 Task: Find connections with filter location Zagreb- Stenjevec with filter topic #lockdownwith filter profile language Spanish with filter current company Bosch India with filter school The LNM Institute of Information Technology with filter industry Bars, Taverns, and Nightclubs with filter service category Immigration Law with filter keywords title Organizer
Action: Mouse moved to (704, 78)
Screenshot: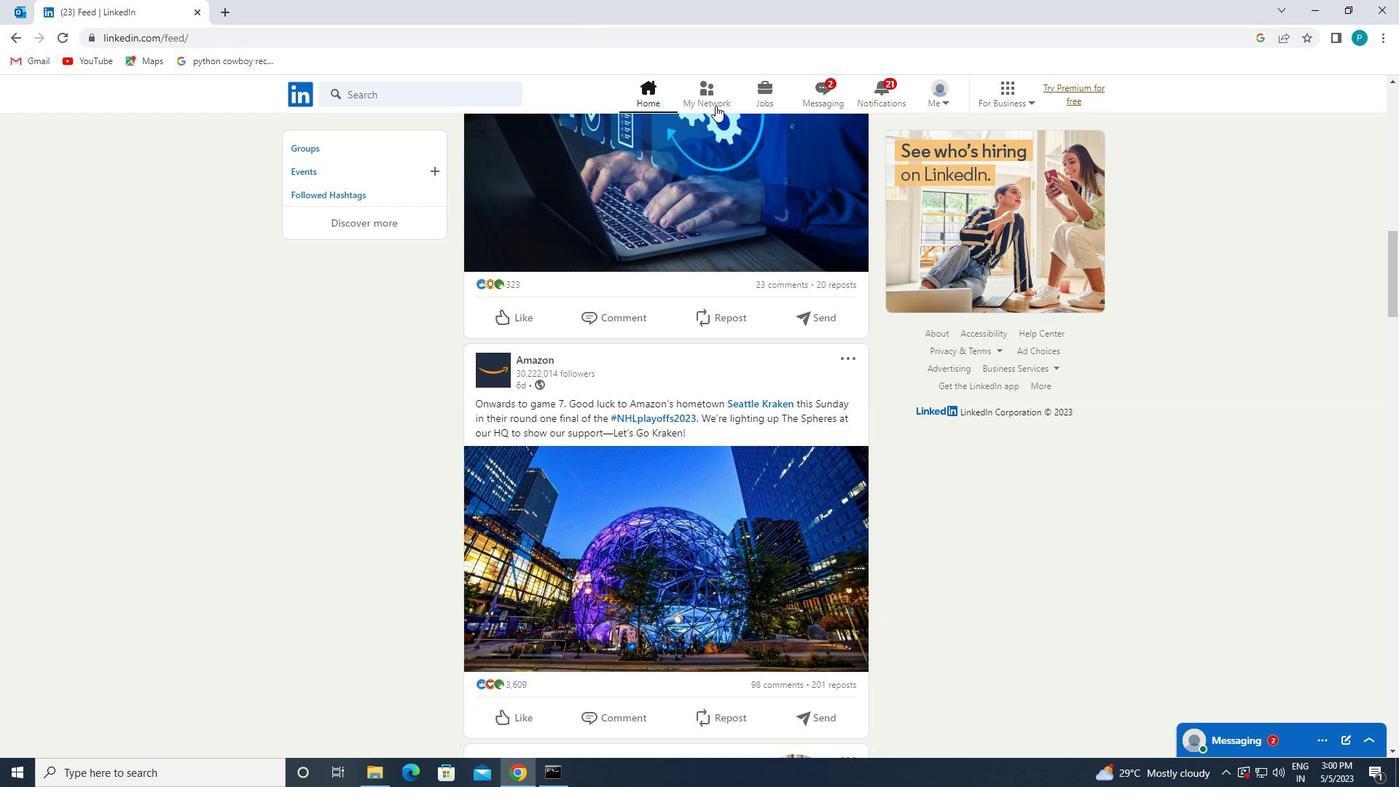 
Action: Mouse pressed left at (704, 78)
Screenshot: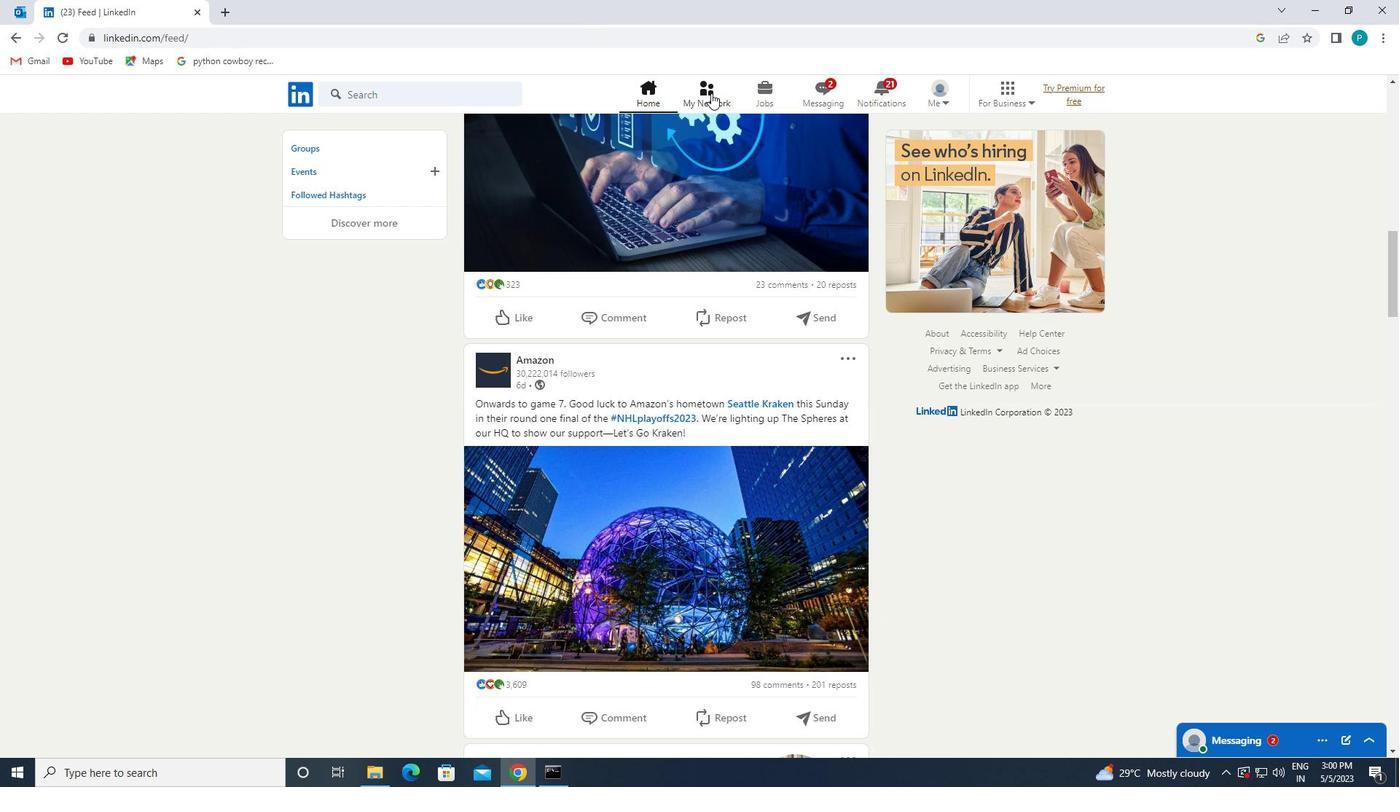 
Action: Mouse moved to (427, 179)
Screenshot: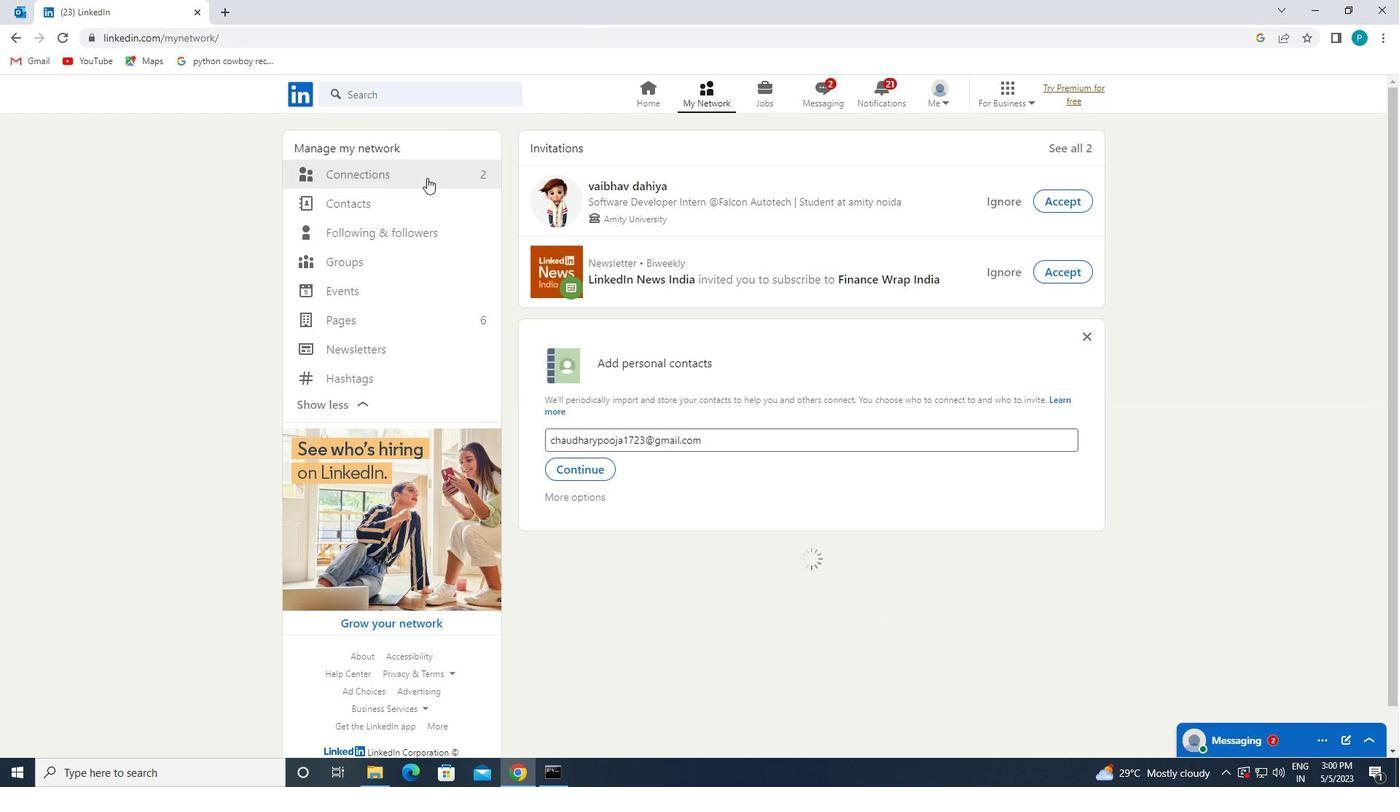 
Action: Mouse pressed left at (427, 179)
Screenshot: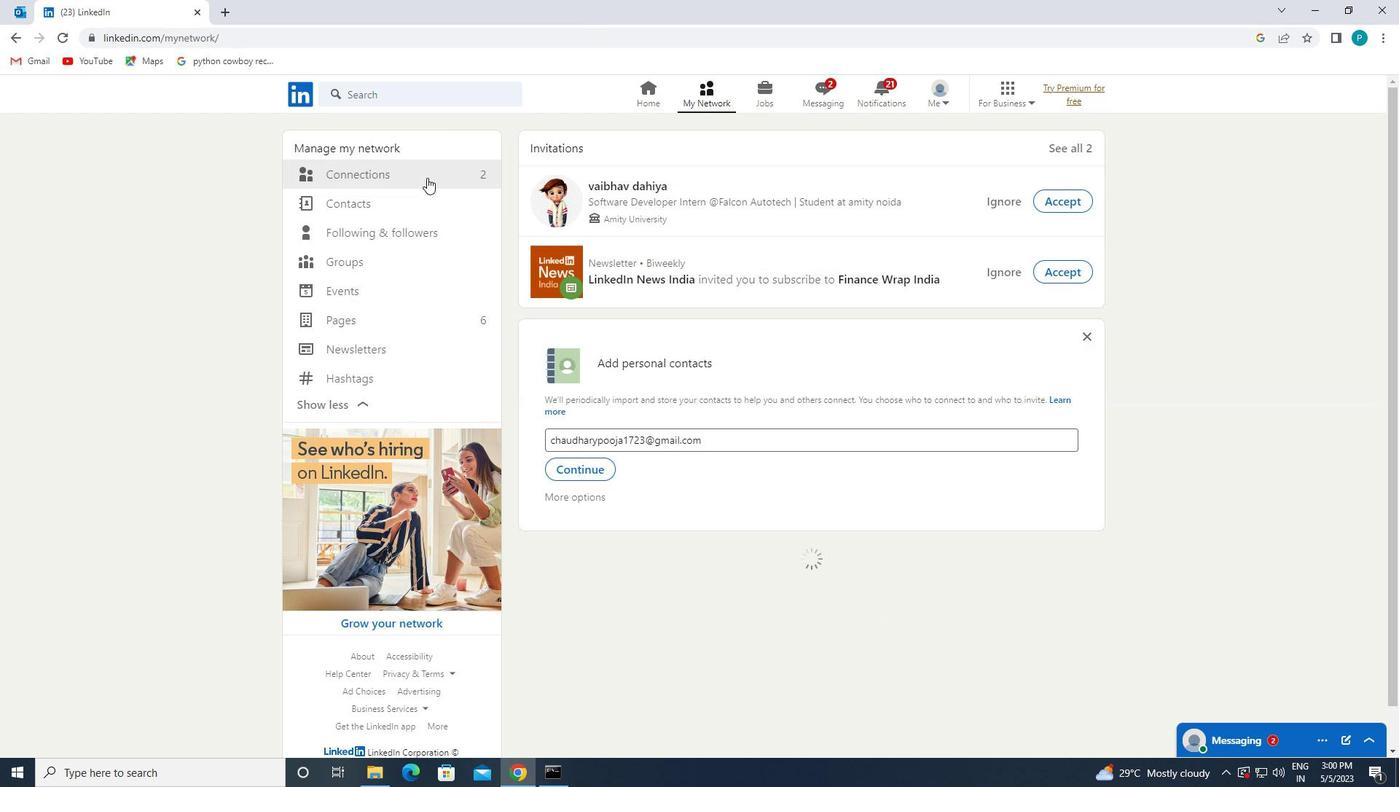 
Action: Mouse moved to (801, 181)
Screenshot: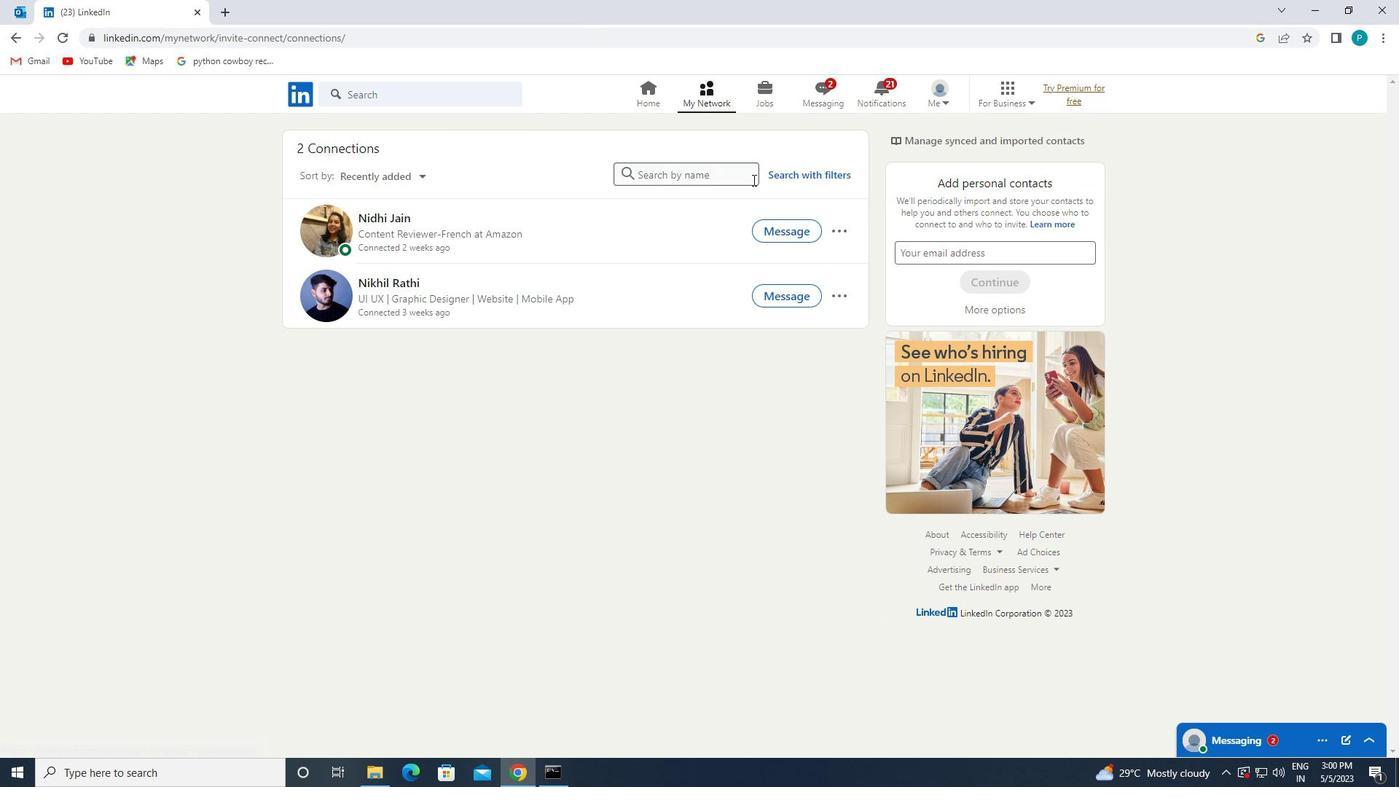 
Action: Mouse pressed left at (801, 181)
Screenshot: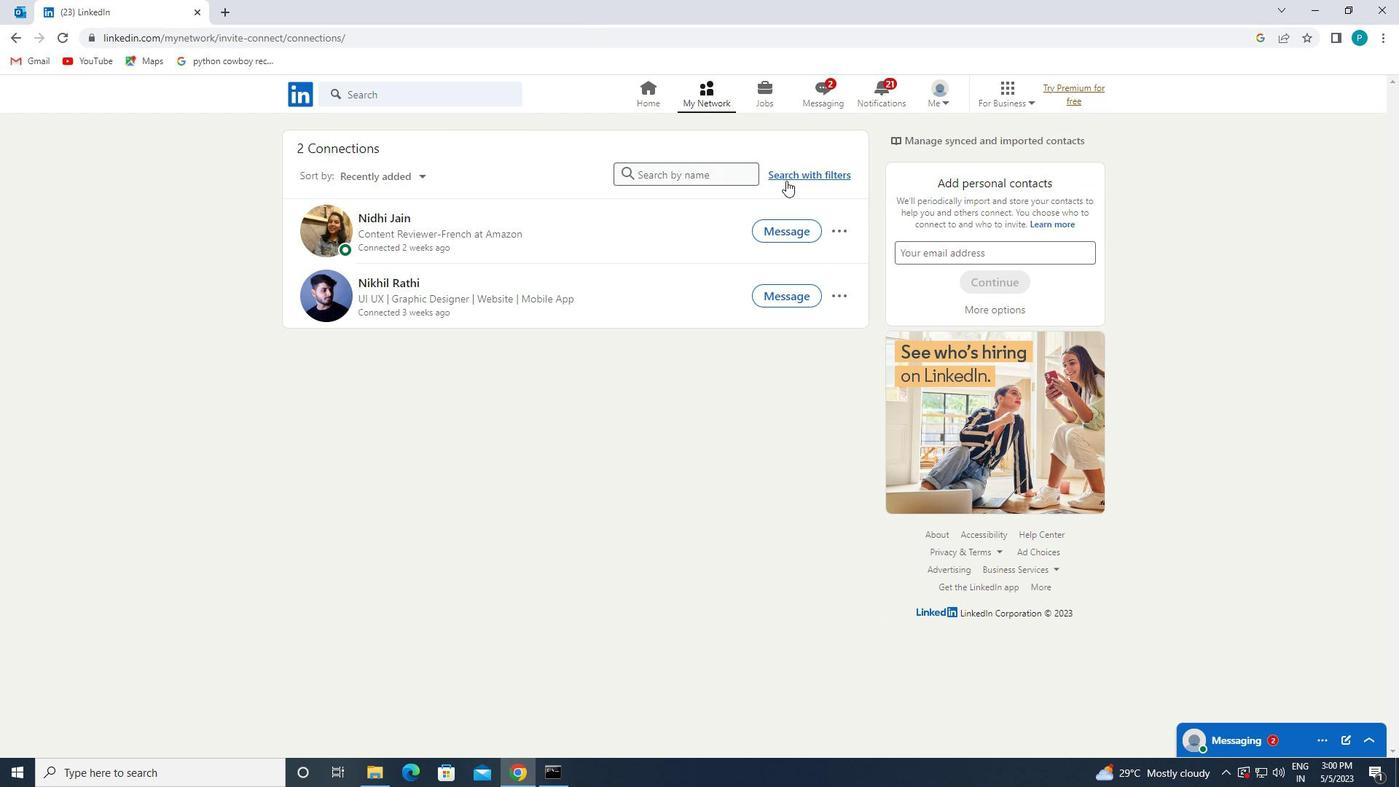 
Action: Mouse moved to (742, 136)
Screenshot: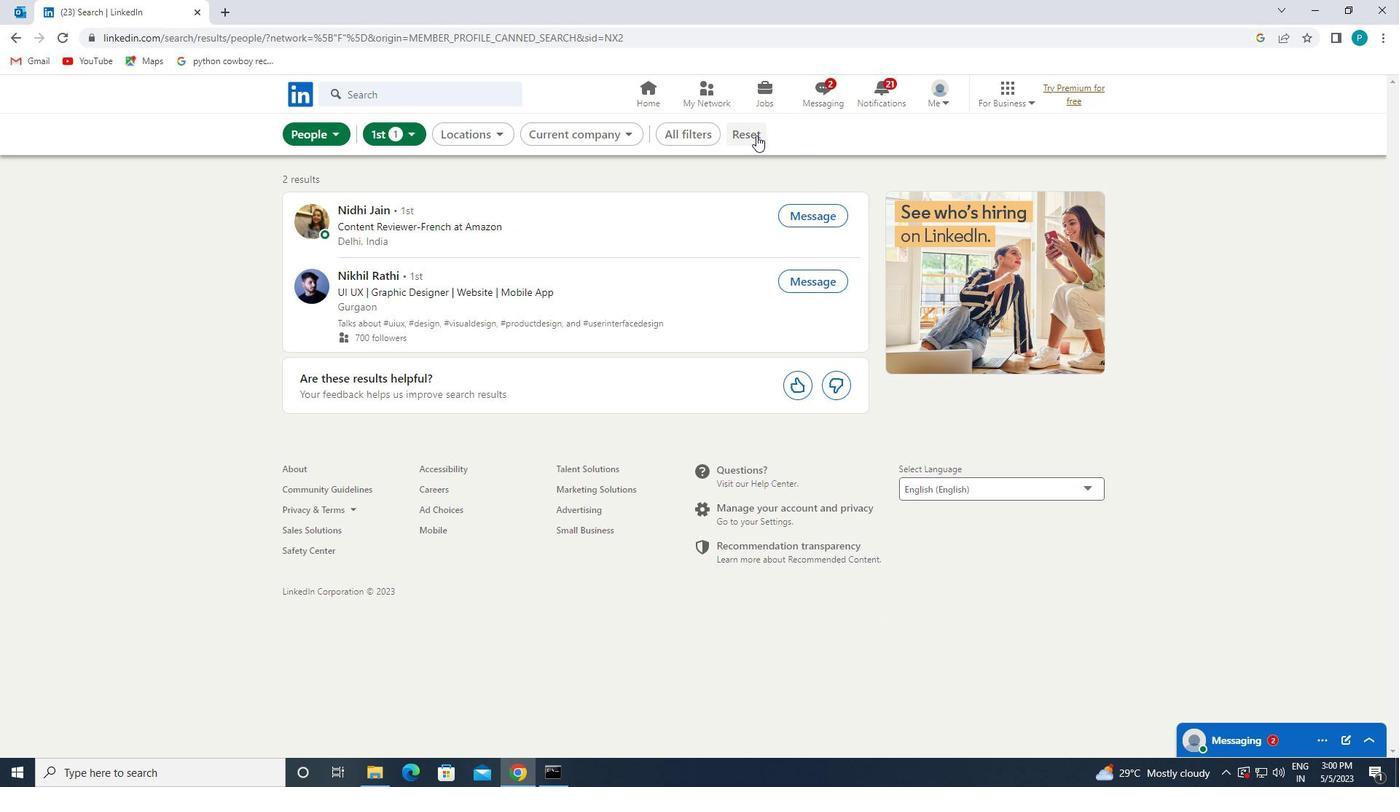 
Action: Mouse pressed left at (742, 136)
Screenshot: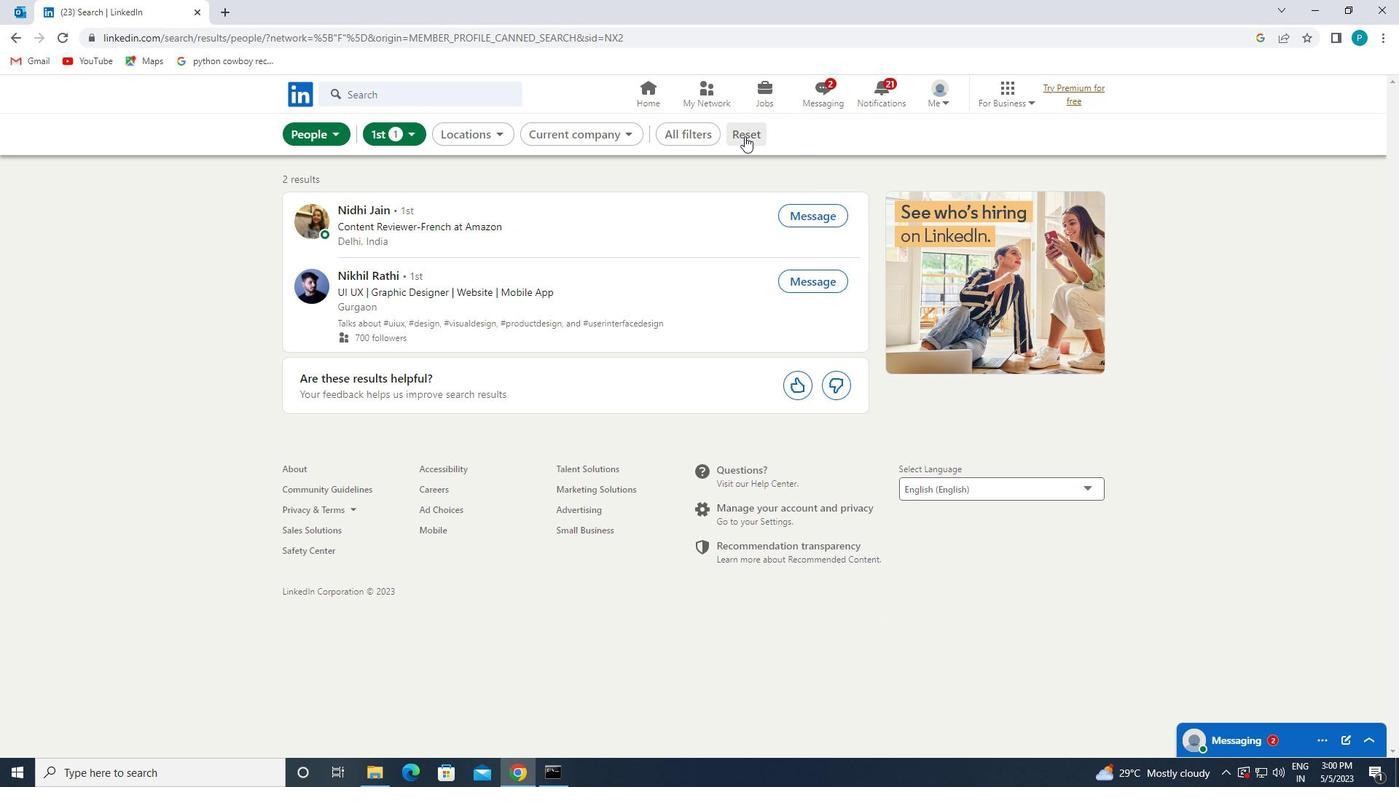 
Action: Mouse moved to (730, 131)
Screenshot: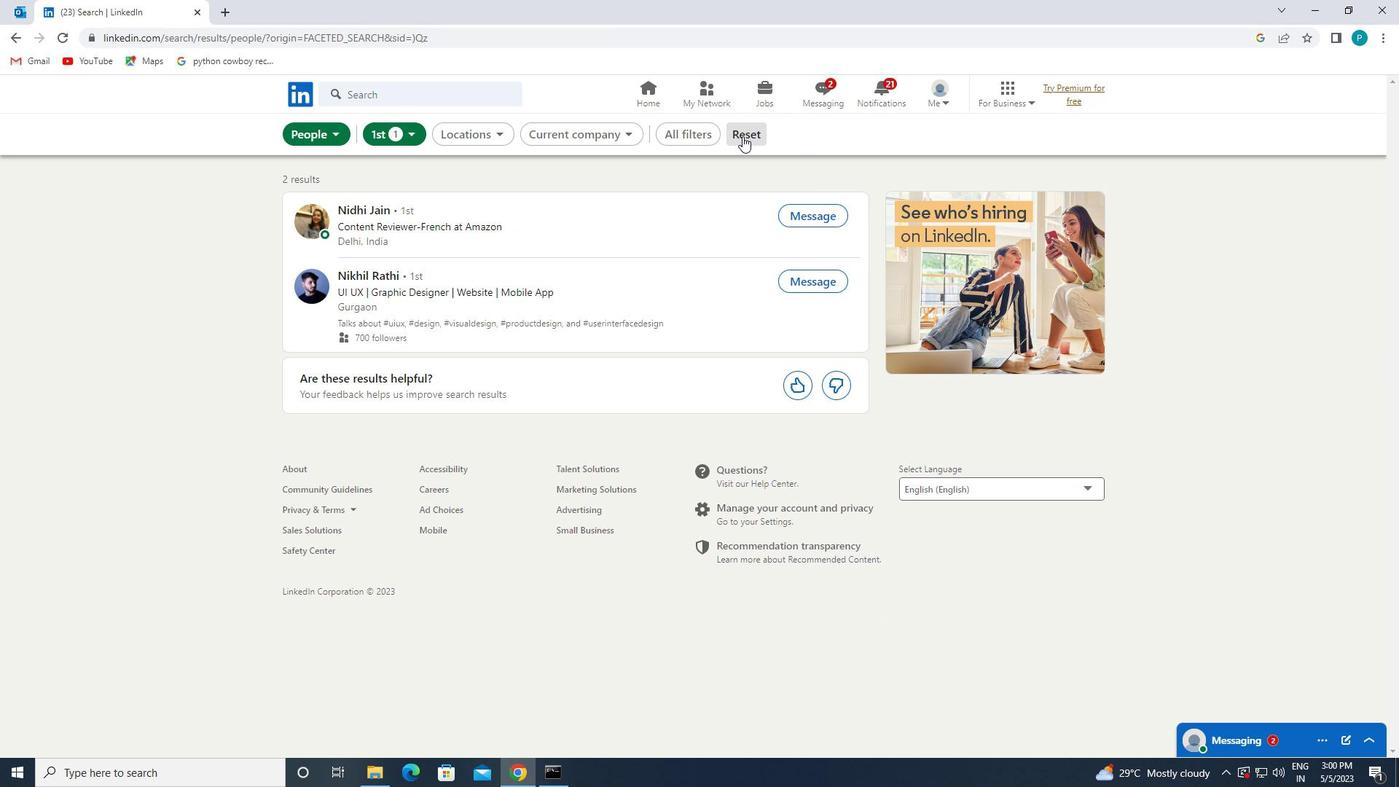 
Action: Mouse pressed left at (730, 131)
Screenshot: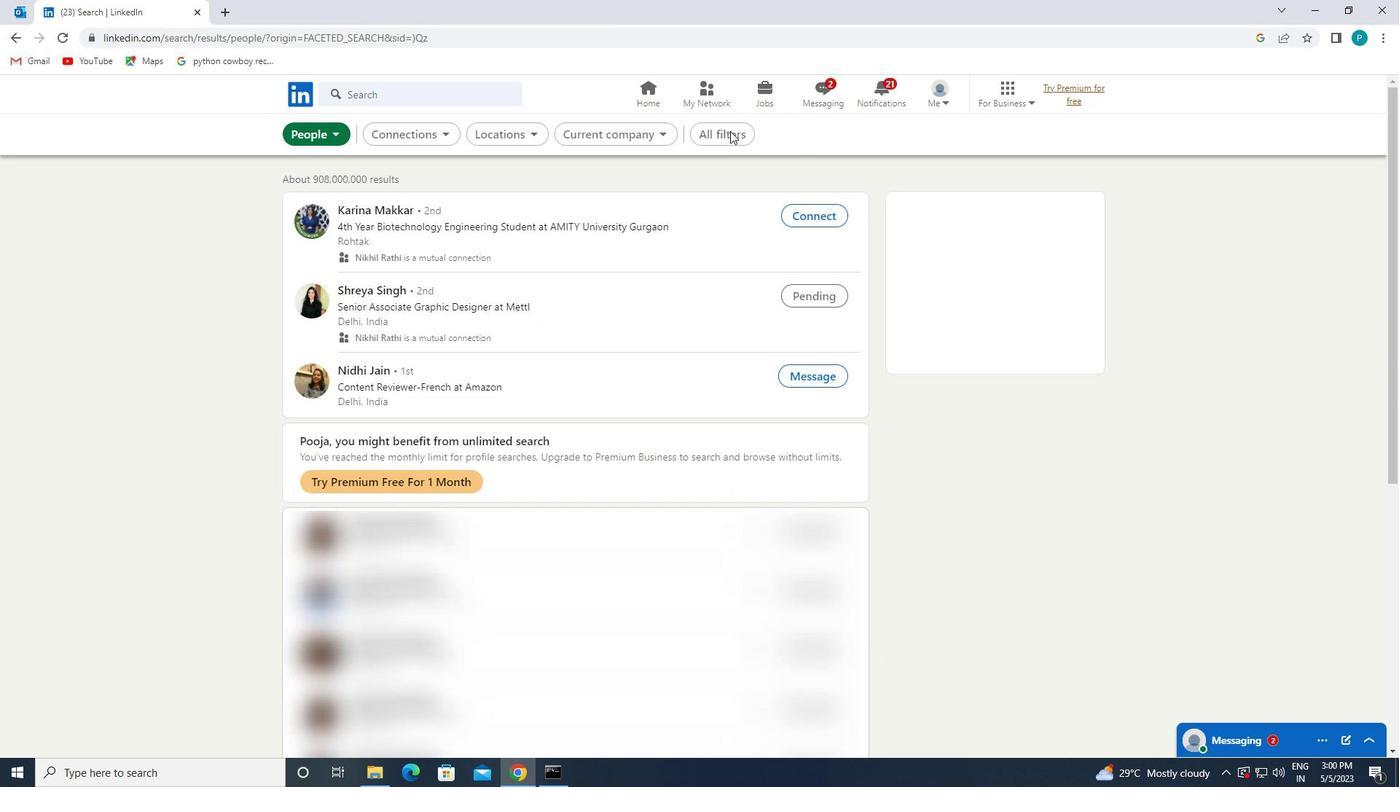 
Action: Mouse moved to (1240, 476)
Screenshot: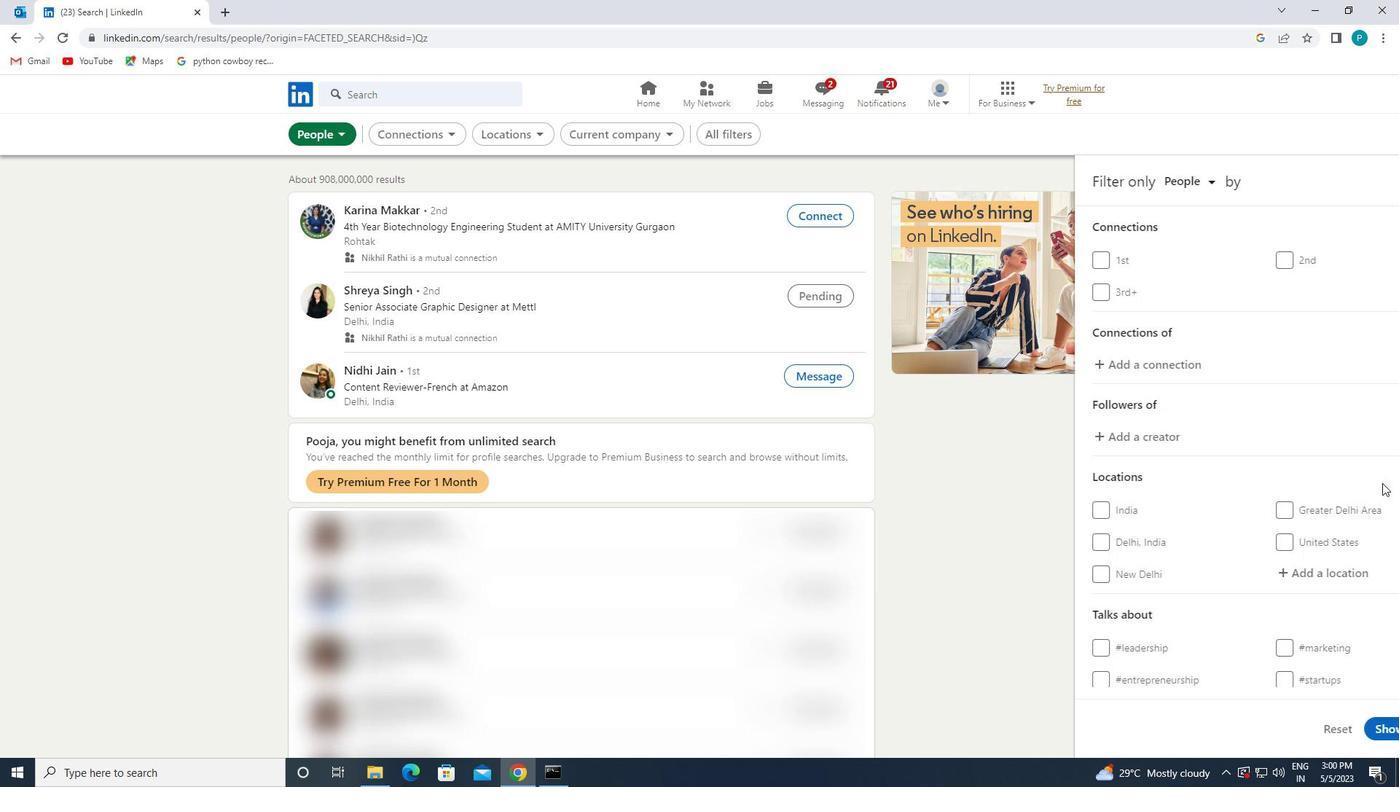 
Action: Mouse scrolled (1240, 475) with delta (0, 0)
Screenshot: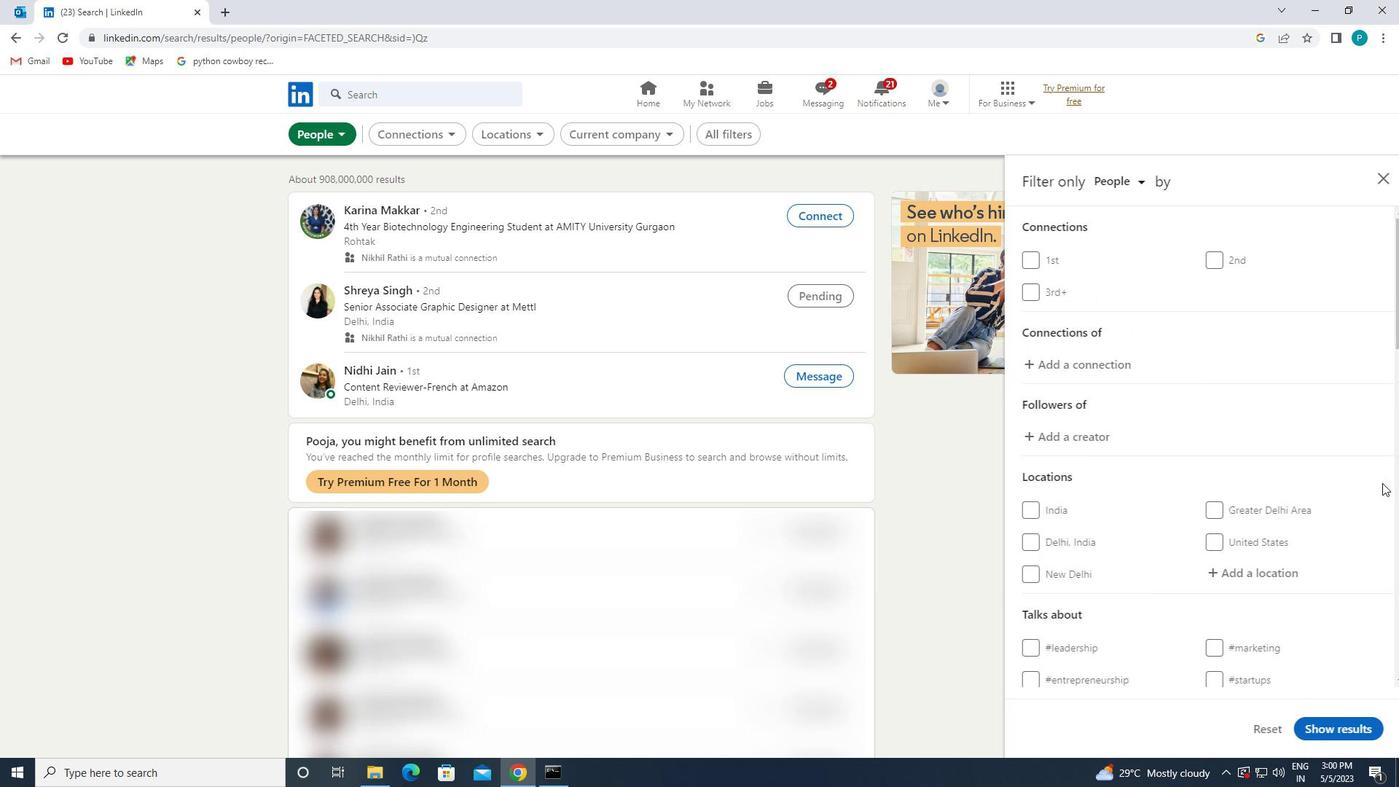 
Action: Mouse scrolled (1240, 475) with delta (0, 0)
Screenshot: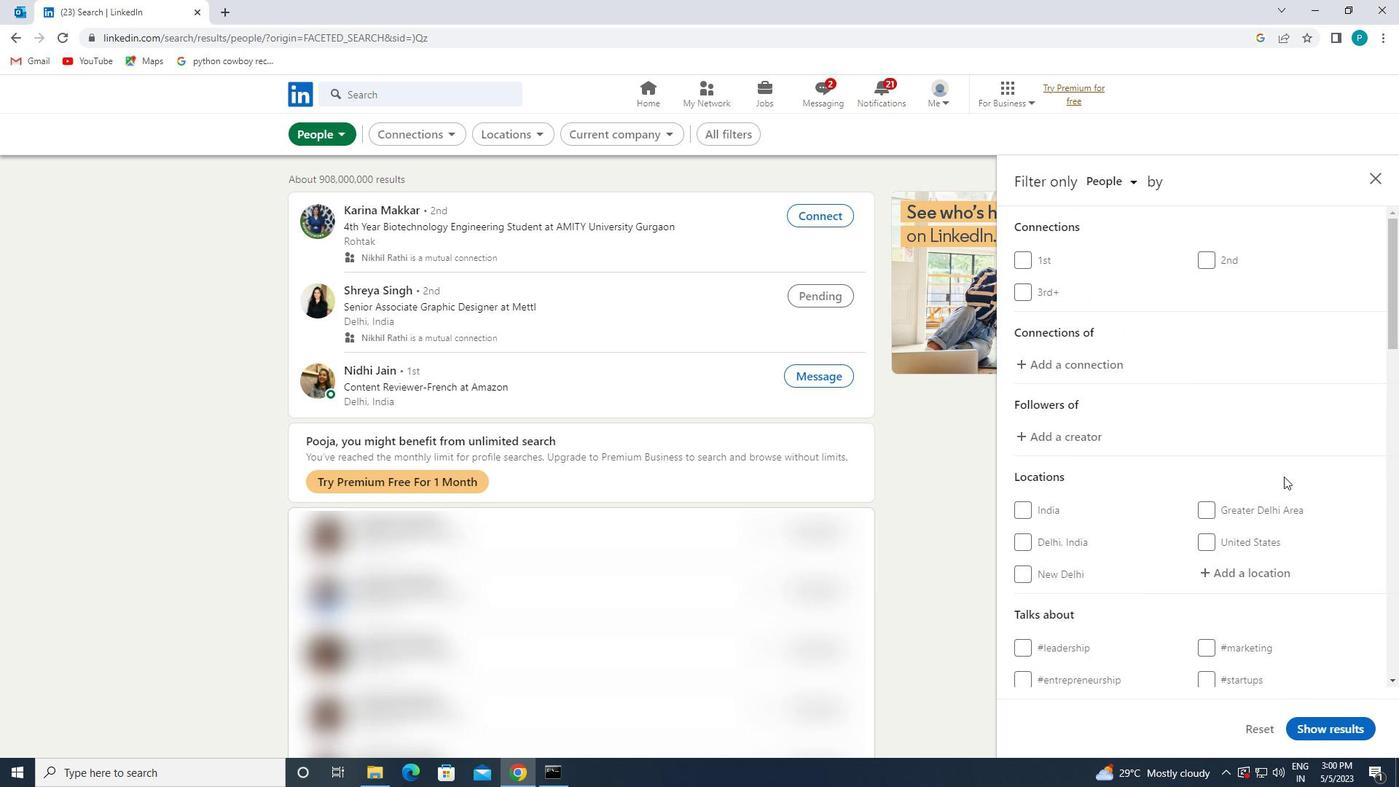 
Action: Mouse moved to (1233, 434)
Screenshot: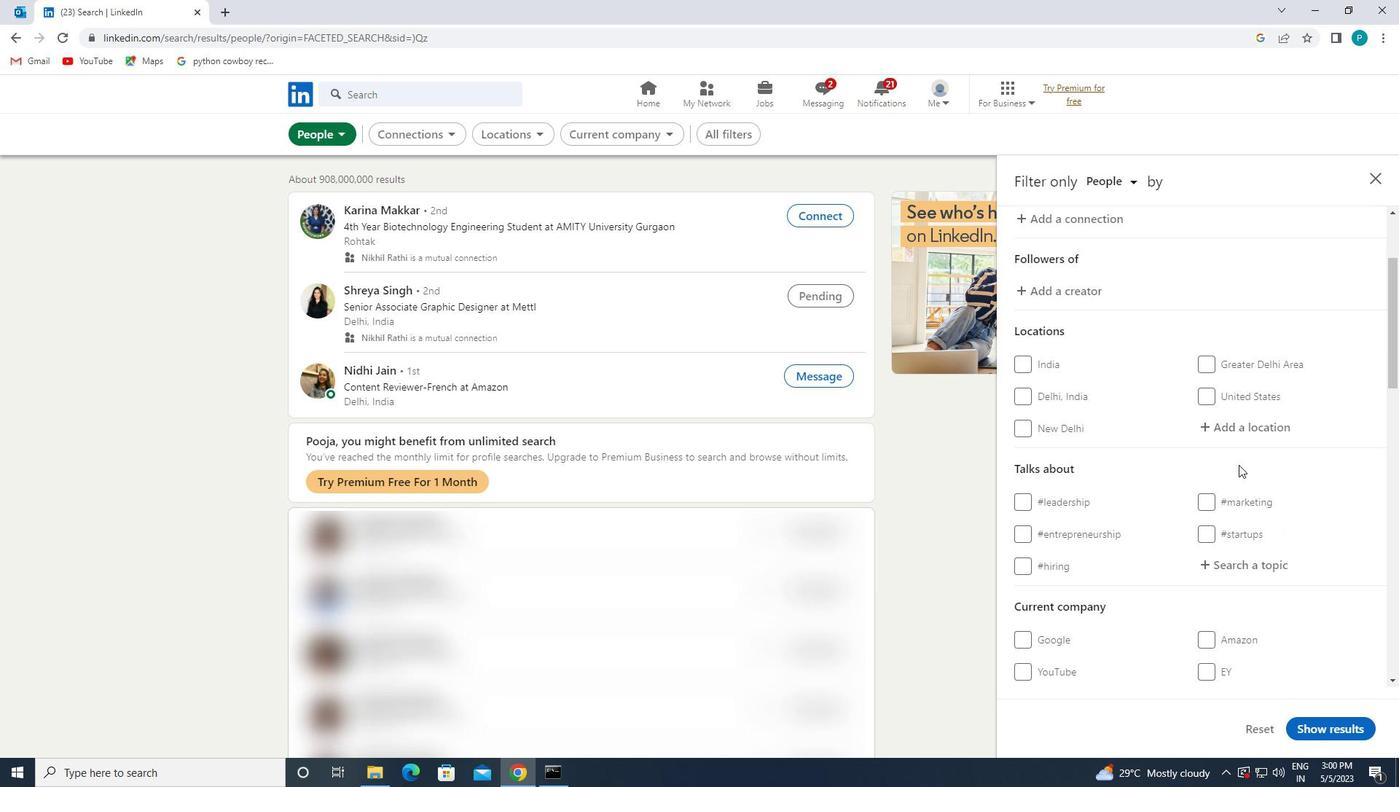 
Action: Mouse pressed left at (1233, 434)
Screenshot: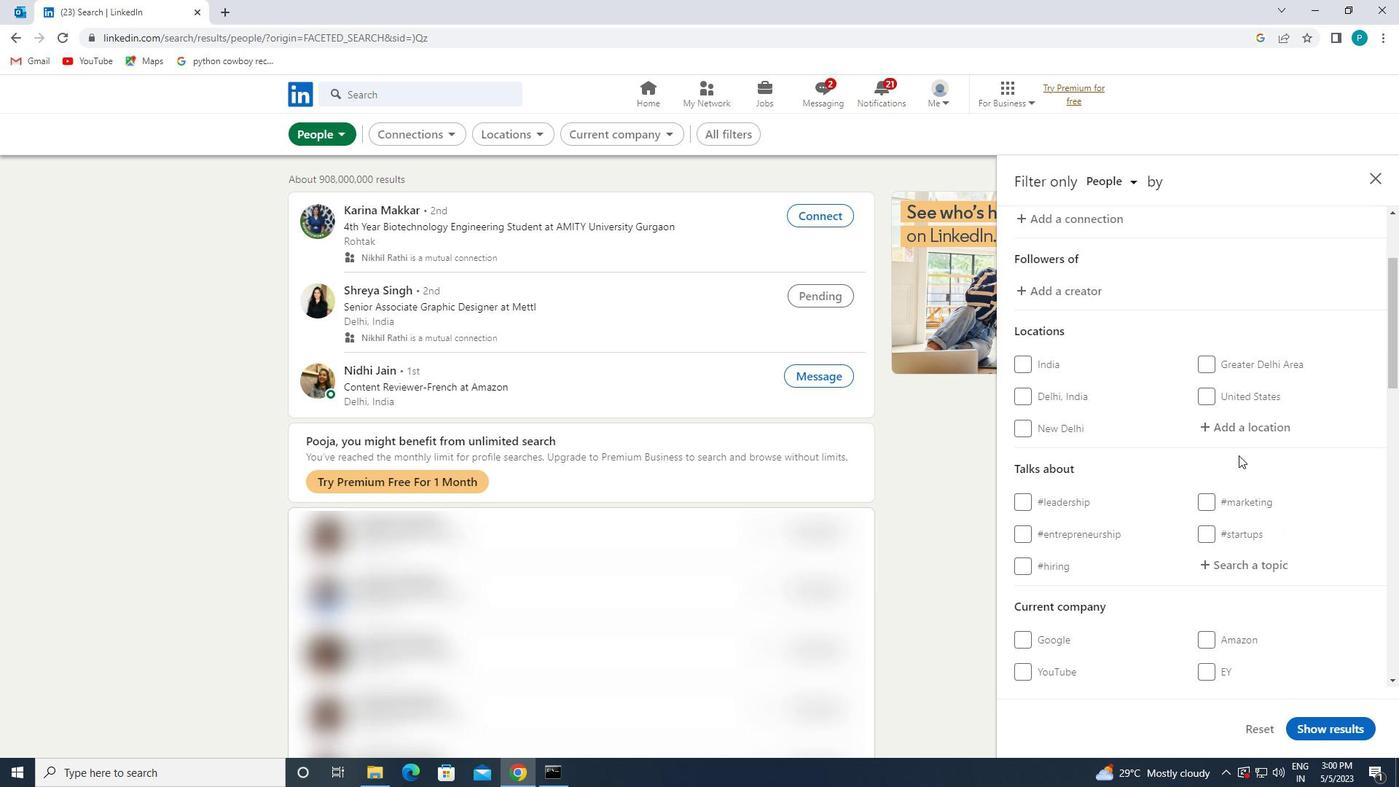 
Action: Key pressed <Key.caps_lock>z<Key.caps_lock>agreb
Screenshot: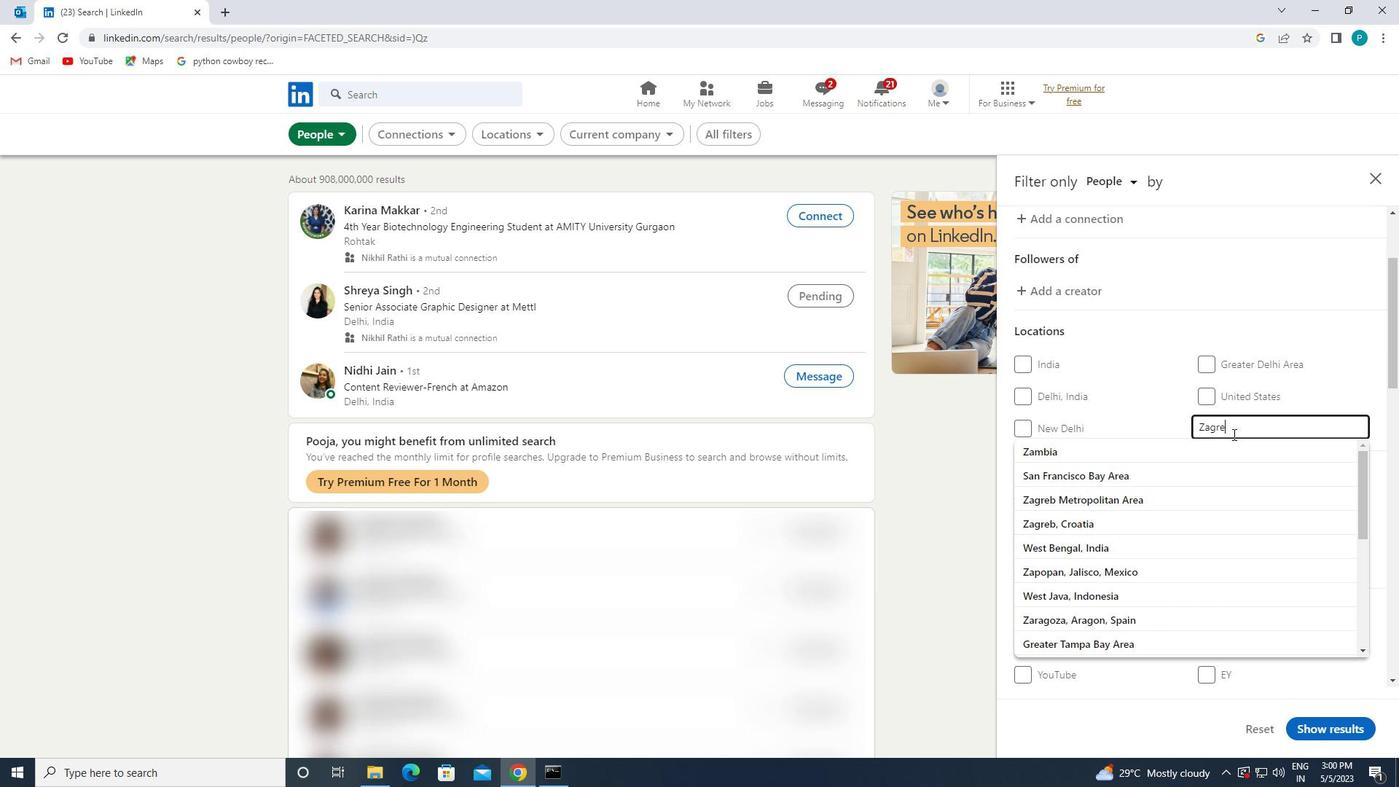 
Action: Mouse moved to (1250, 435)
Screenshot: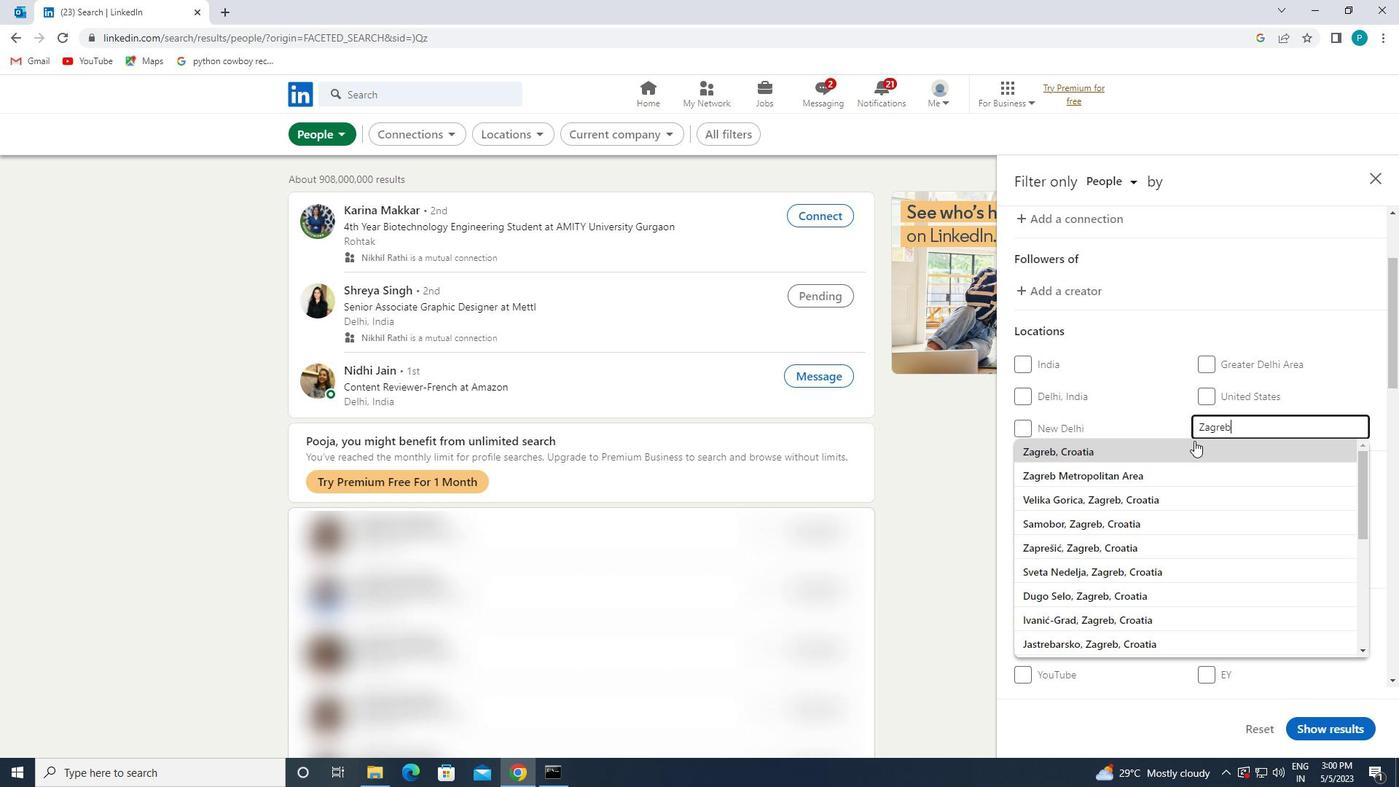 
Action: Key pressed <Key.space>-<Key.space><Key.caps_lock>s<Key.caps_lock>tenjevec
Screenshot: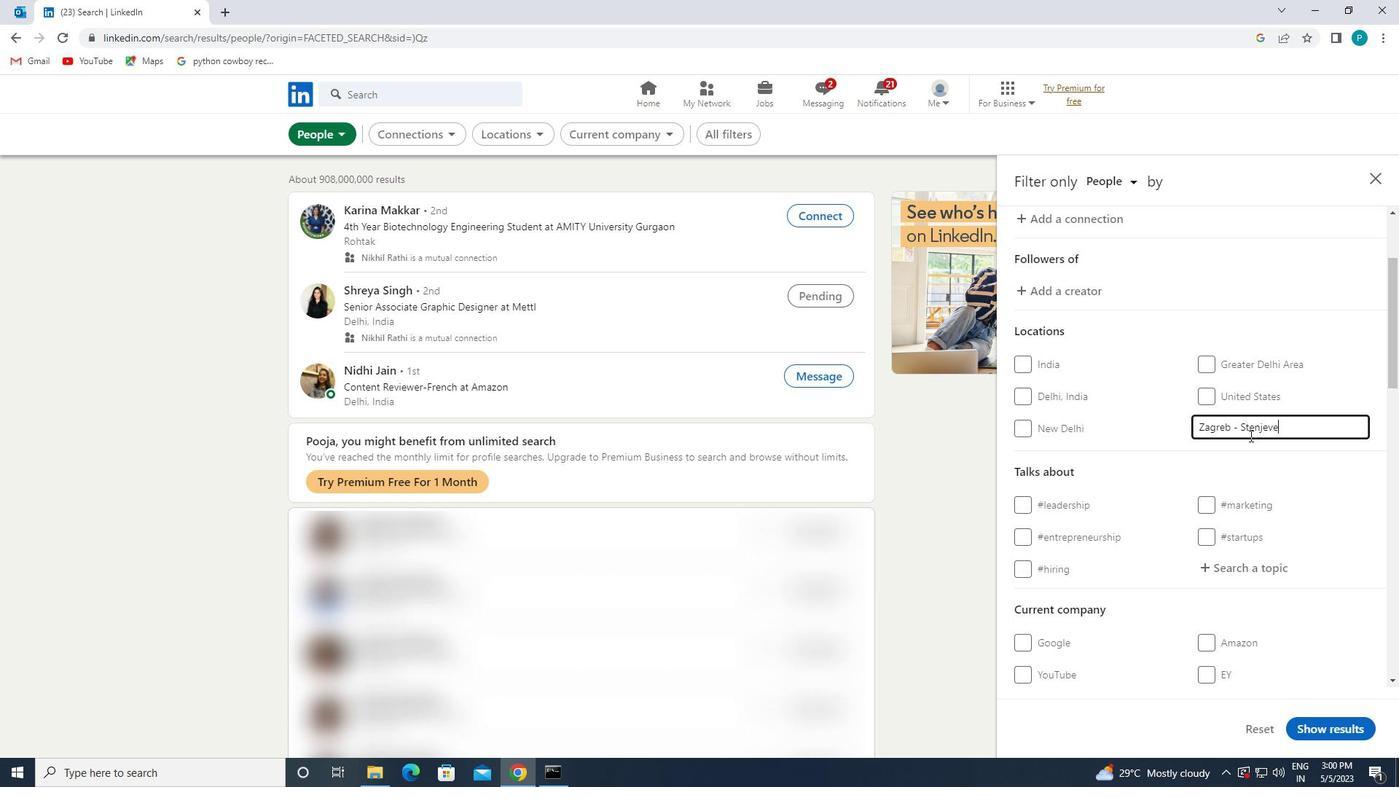 
Action: Mouse moved to (1247, 518)
Screenshot: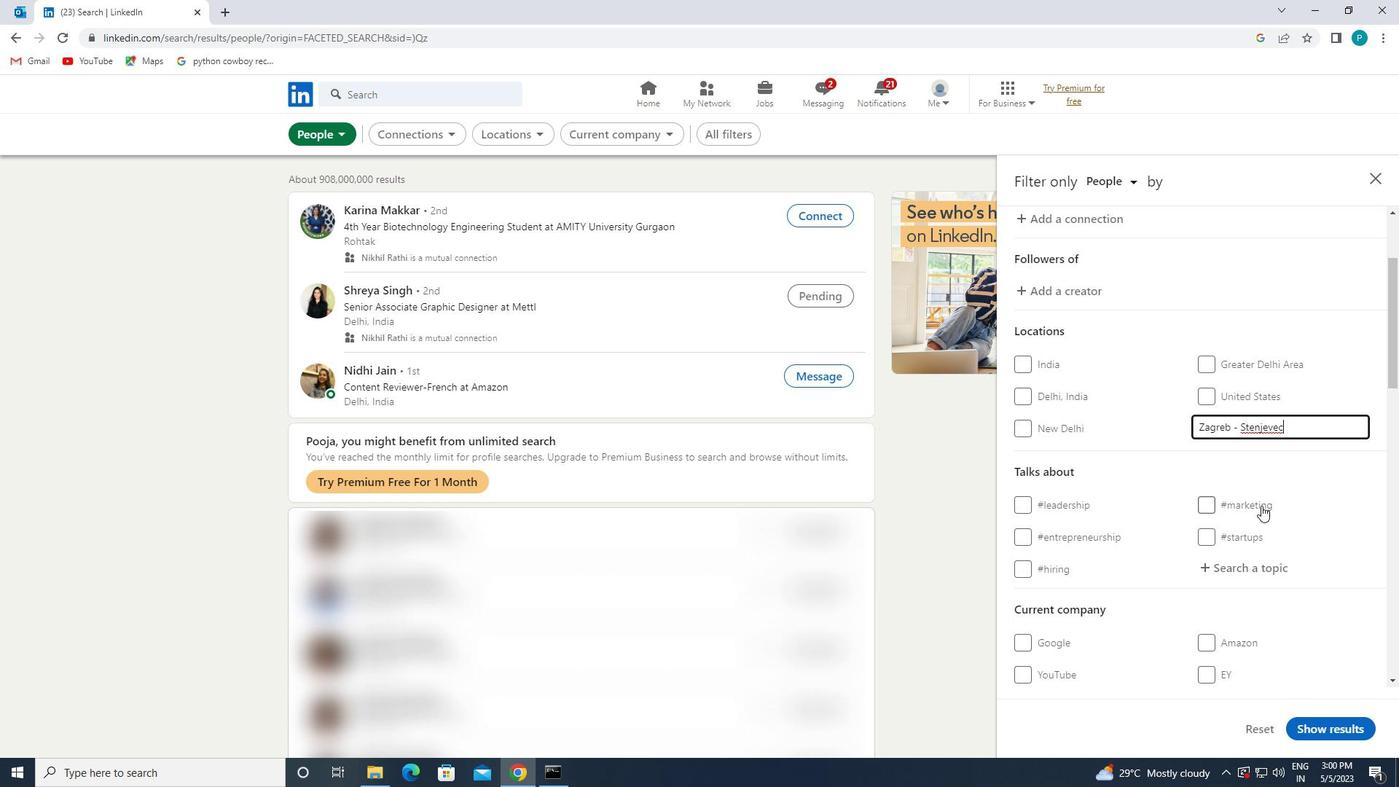 
Action: Mouse scrolled (1247, 517) with delta (0, 0)
Screenshot: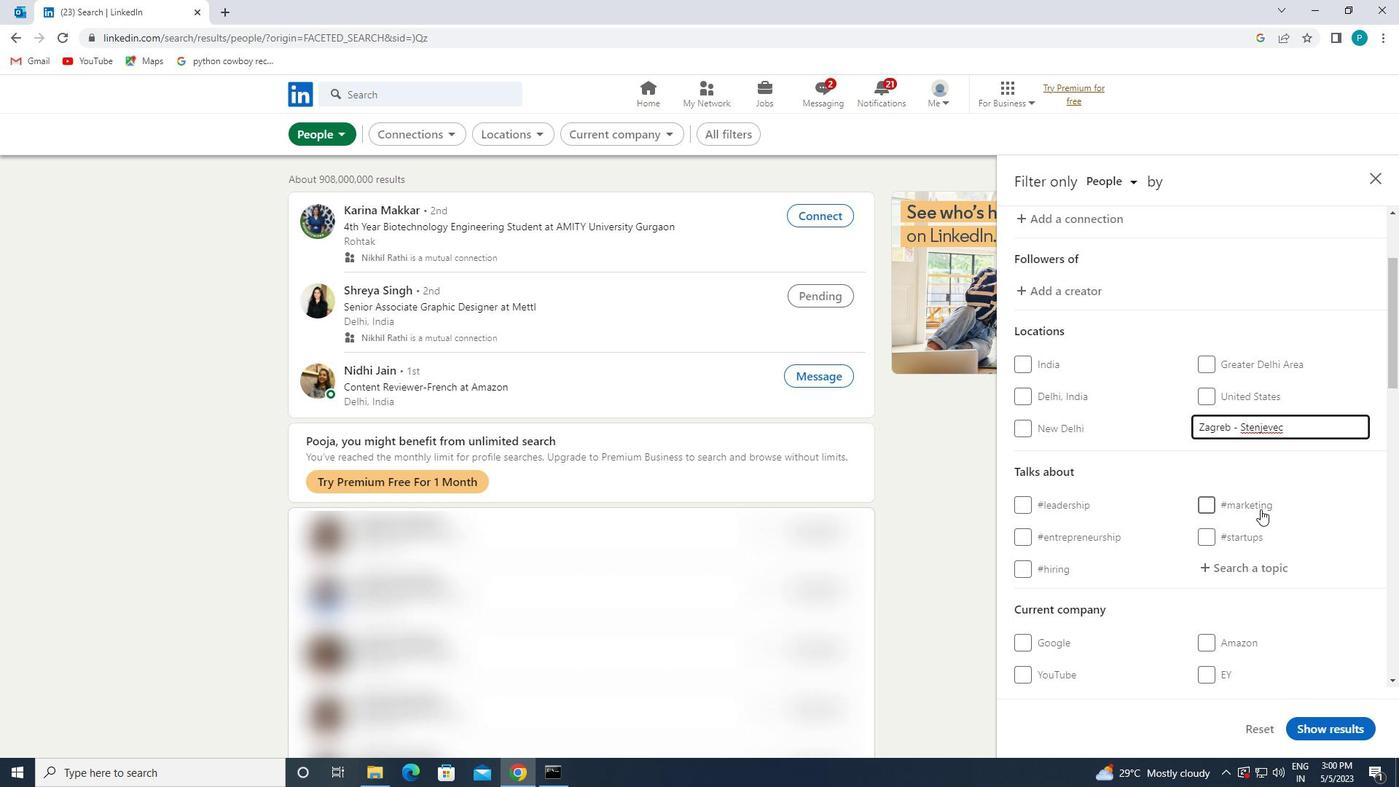 
Action: Mouse moved to (1241, 505)
Screenshot: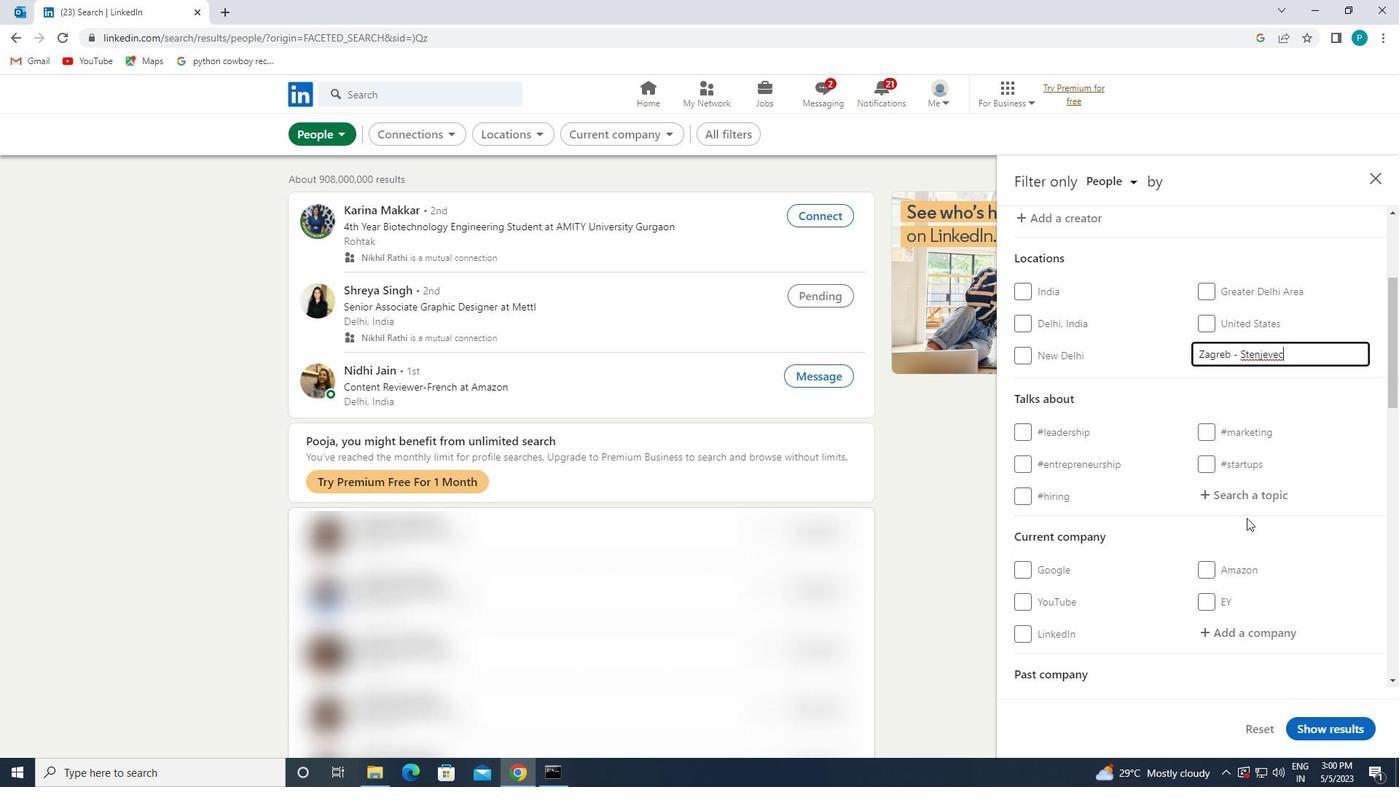 
Action: Mouse pressed left at (1241, 505)
Screenshot: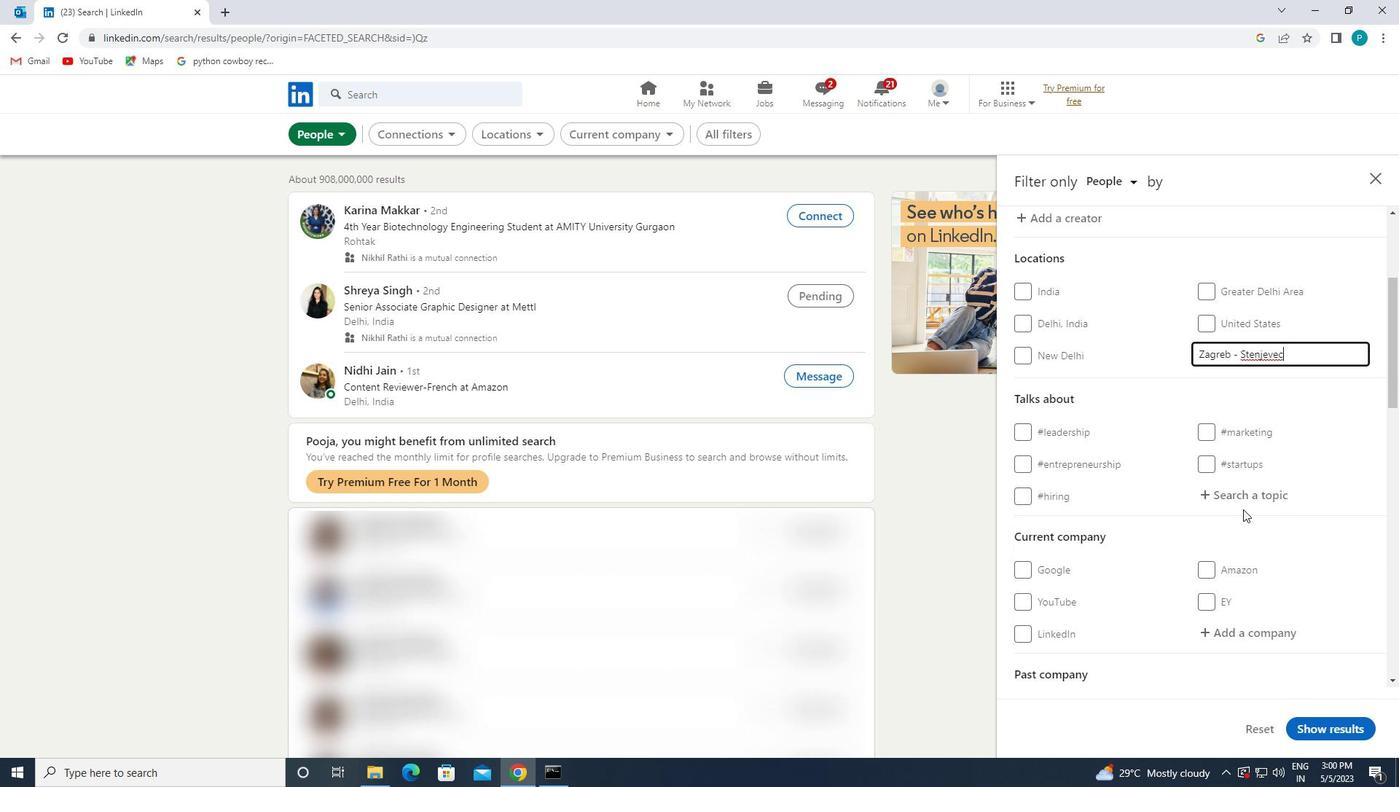 
Action: Key pressed <Key.shift>#LOCKDOWN
Screenshot: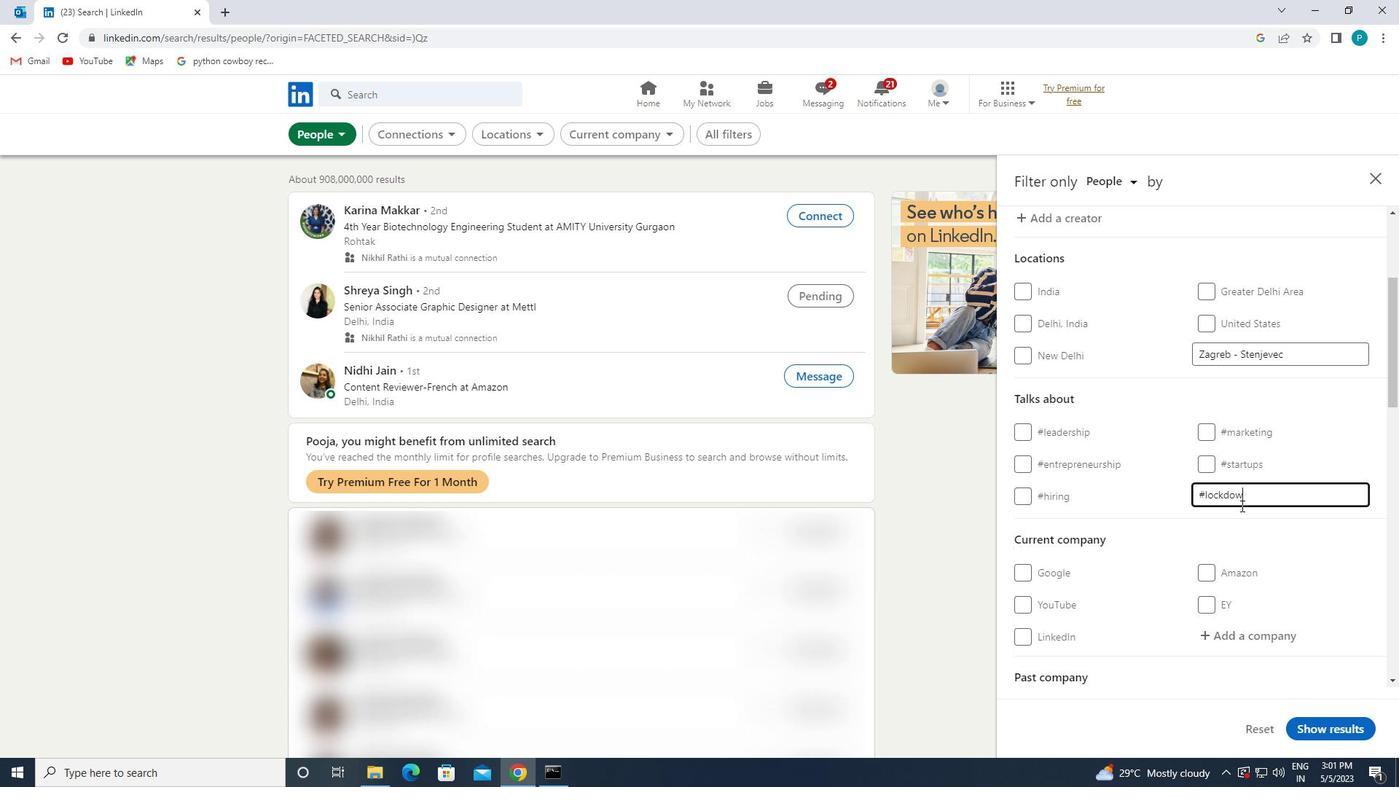 
Action: Mouse moved to (1162, 548)
Screenshot: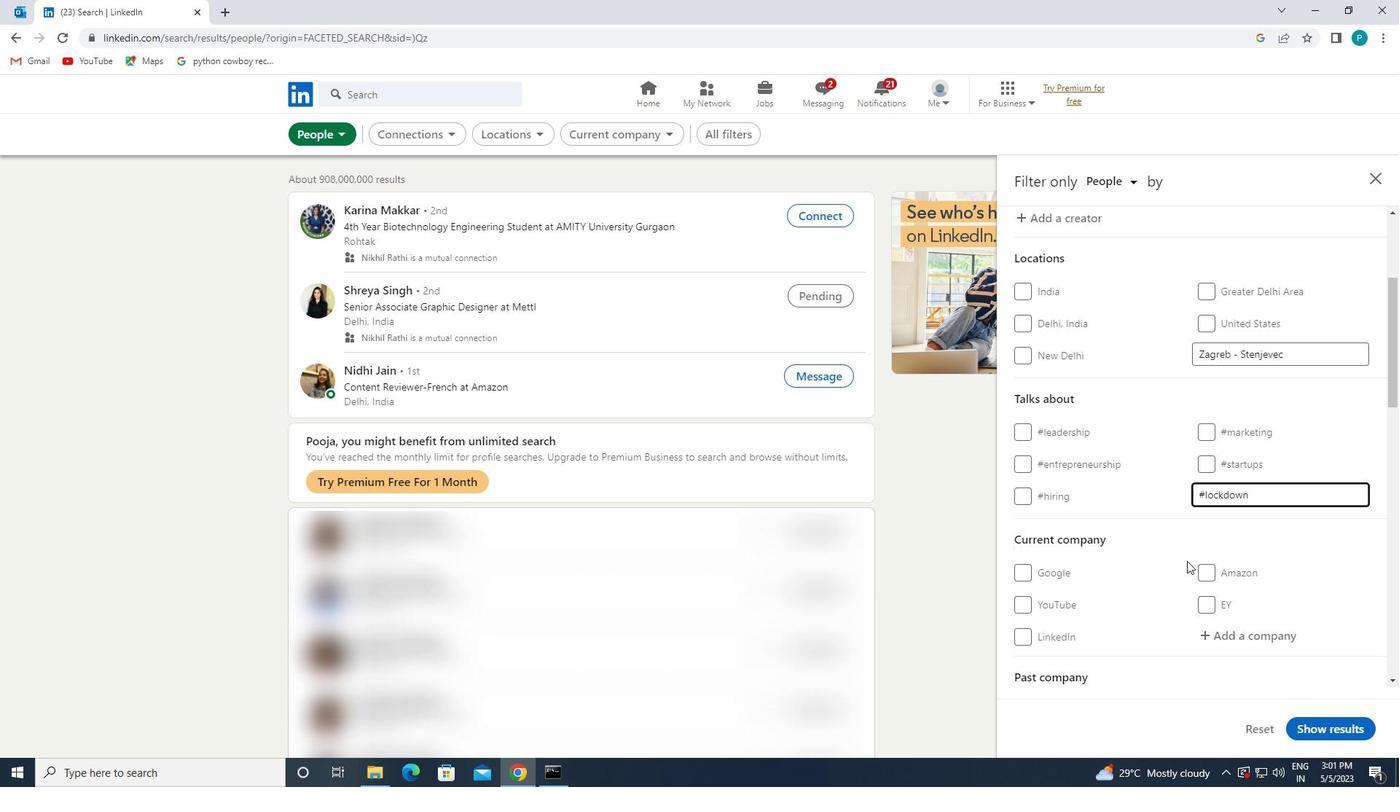 
Action: Mouse scrolled (1162, 547) with delta (0, 0)
Screenshot: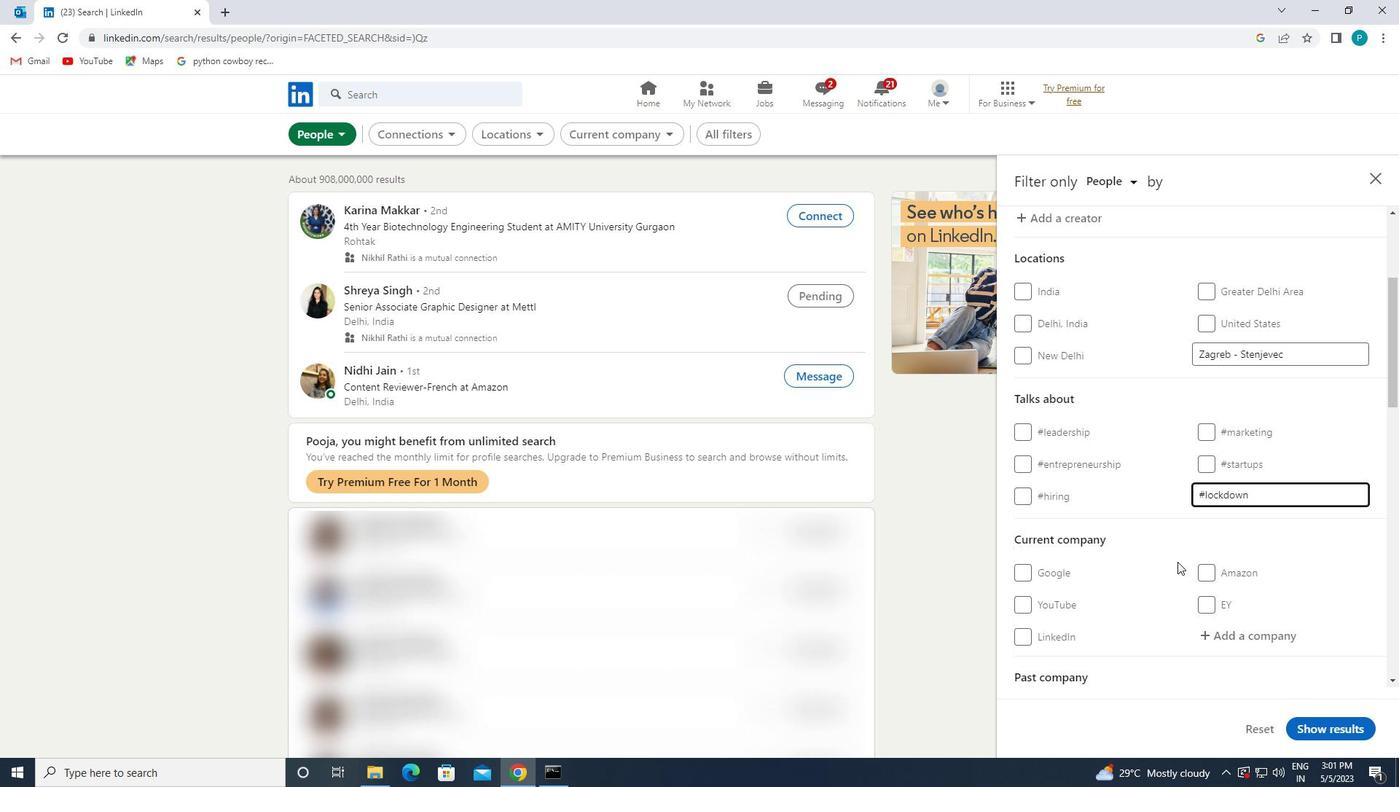 
Action: Mouse scrolled (1162, 547) with delta (0, 0)
Screenshot: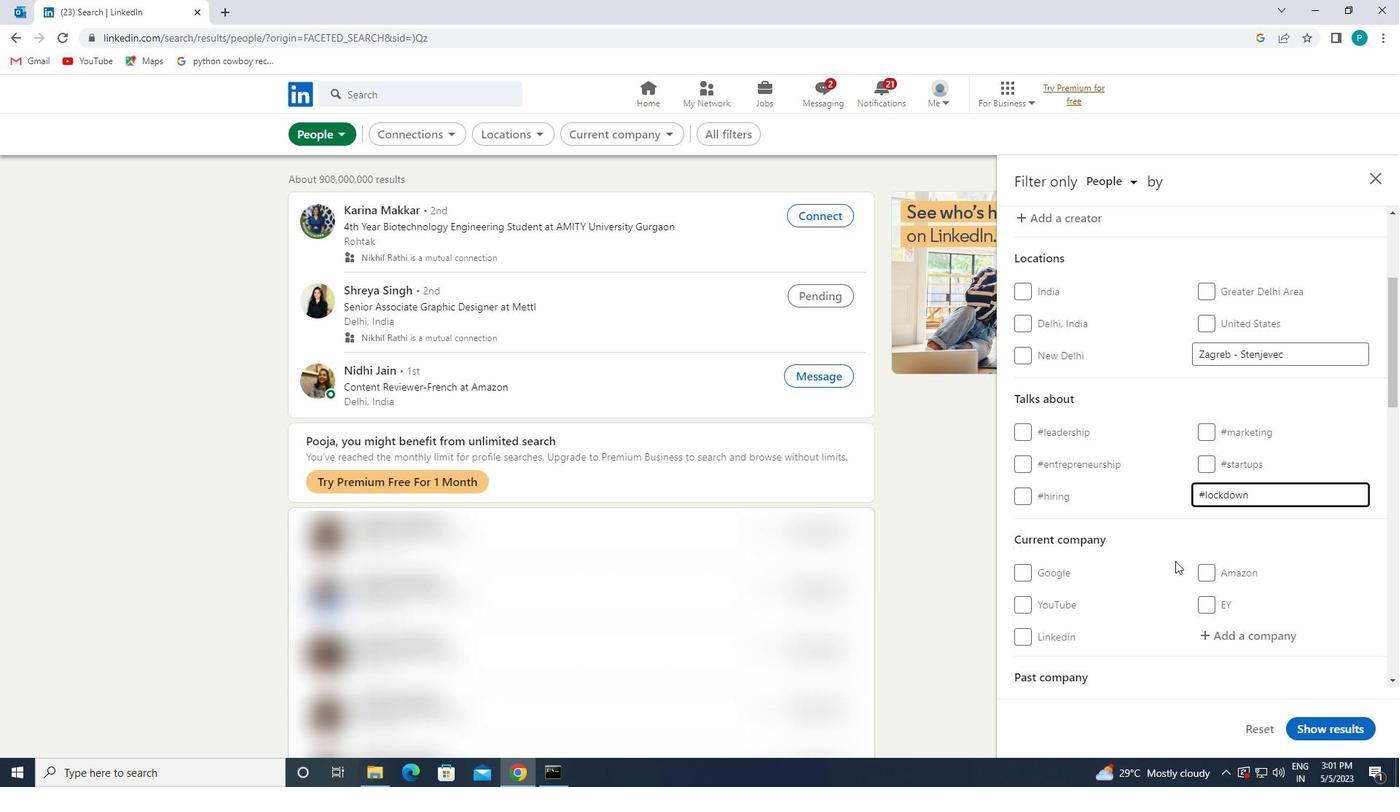
Action: Mouse scrolled (1162, 547) with delta (0, 0)
Screenshot: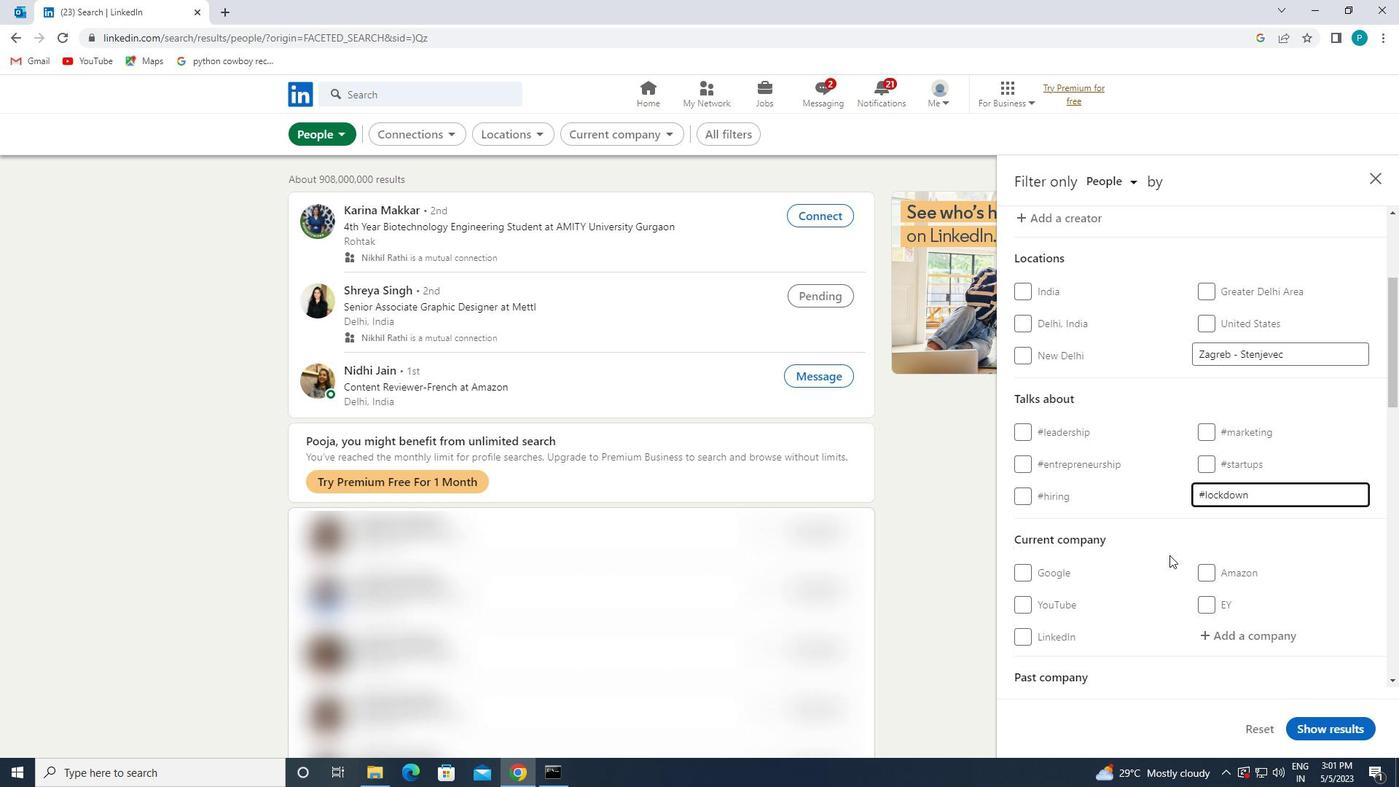 
Action: Mouse moved to (1104, 499)
Screenshot: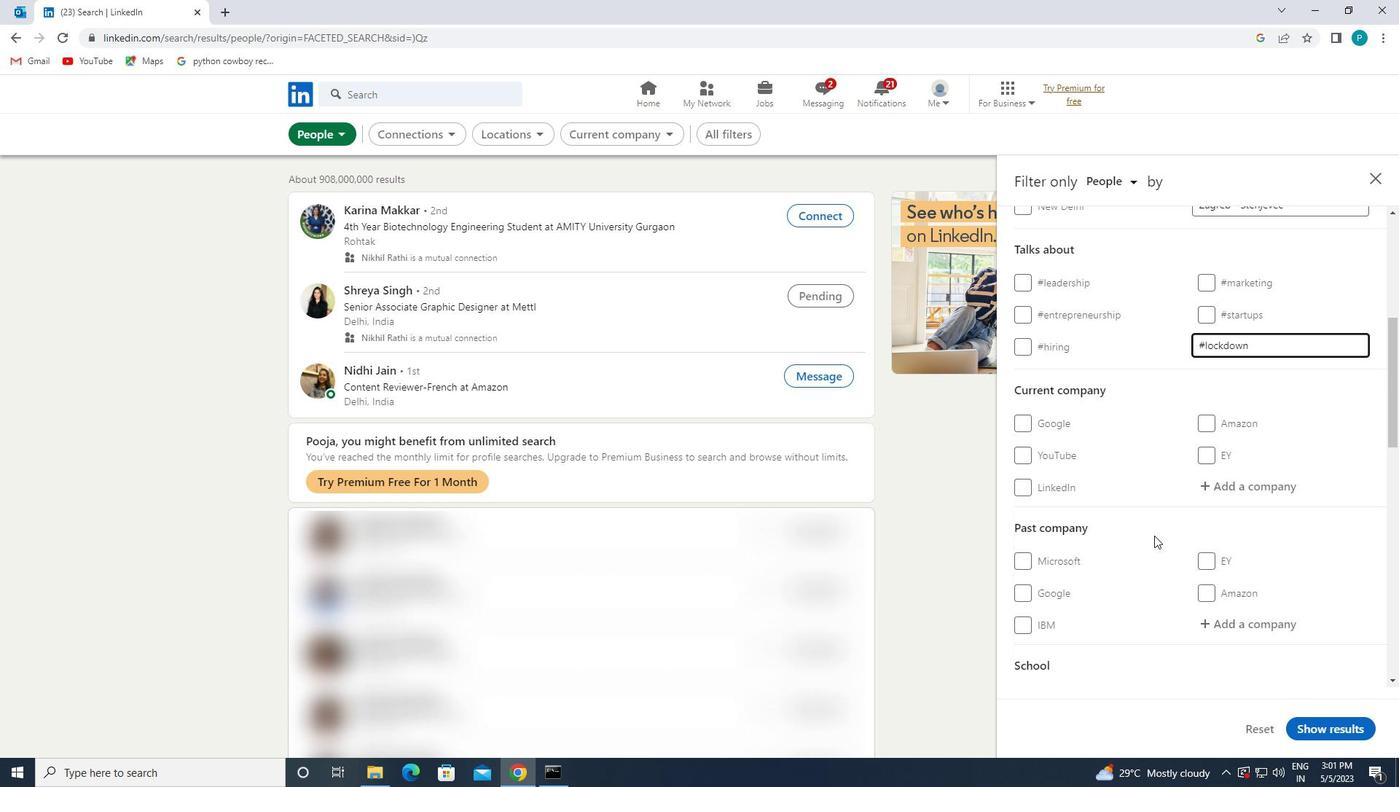 
Action: Mouse scrolled (1104, 498) with delta (0, 0)
Screenshot: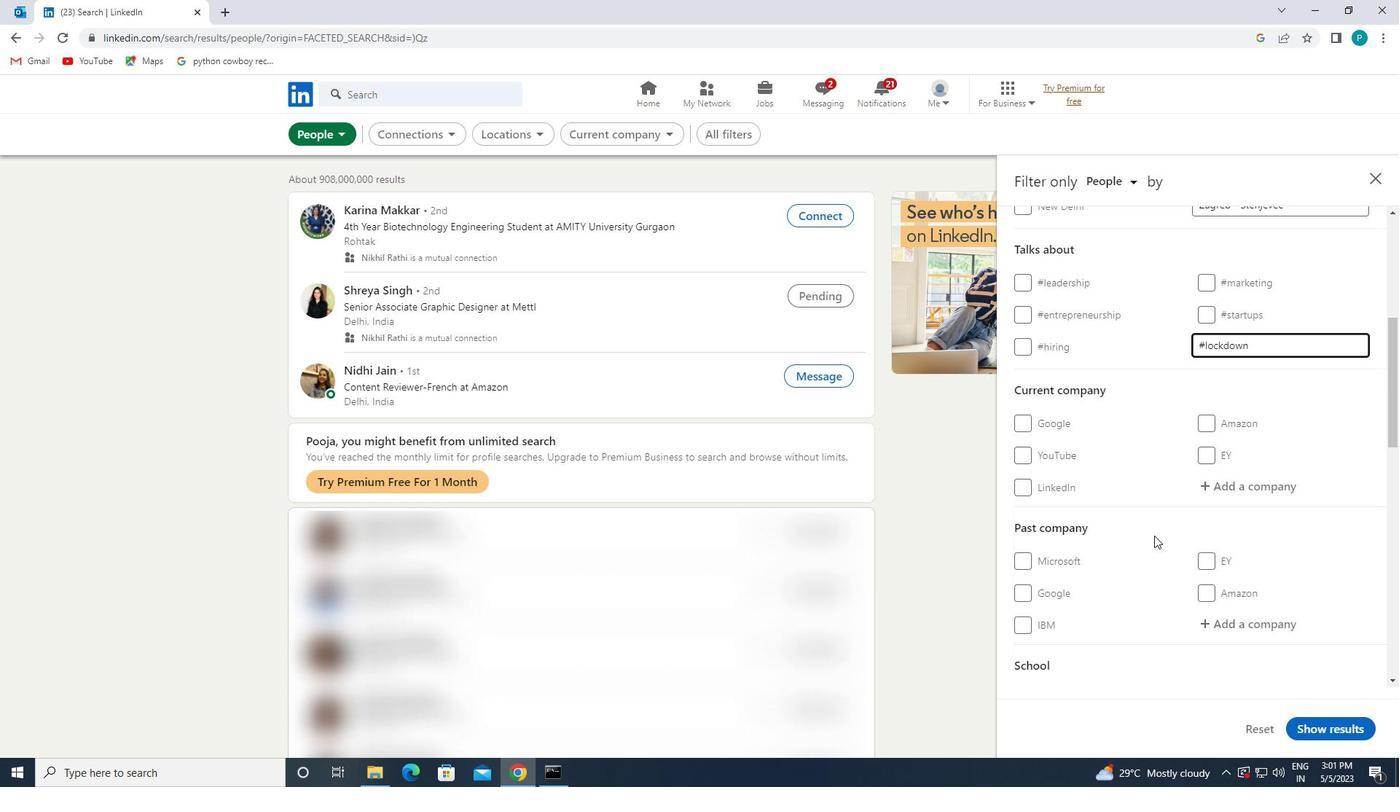 
Action: Mouse scrolled (1104, 498) with delta (0, 0)
Screenshot: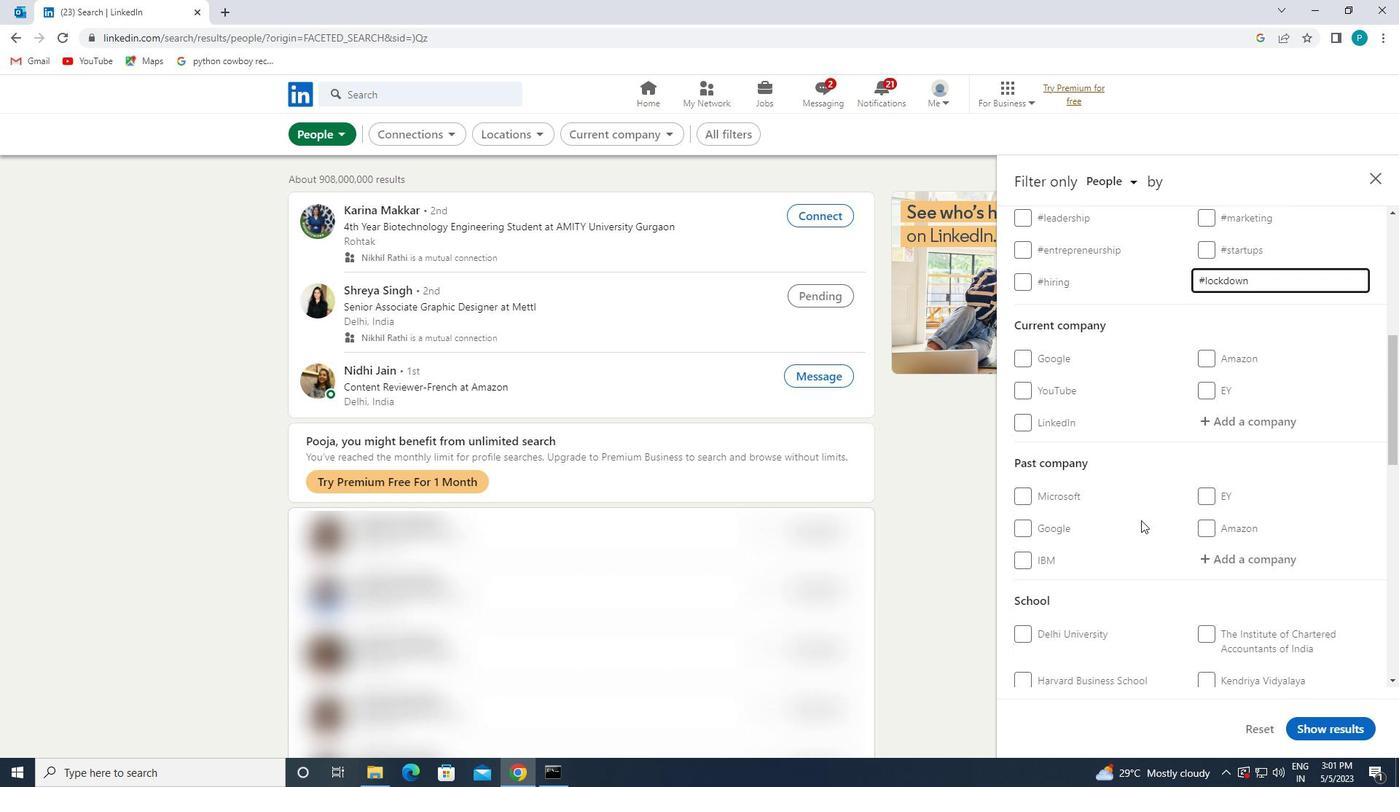 
Action: Mouse scrolled (1104, 498) with delta (0, 0)
Screenshot: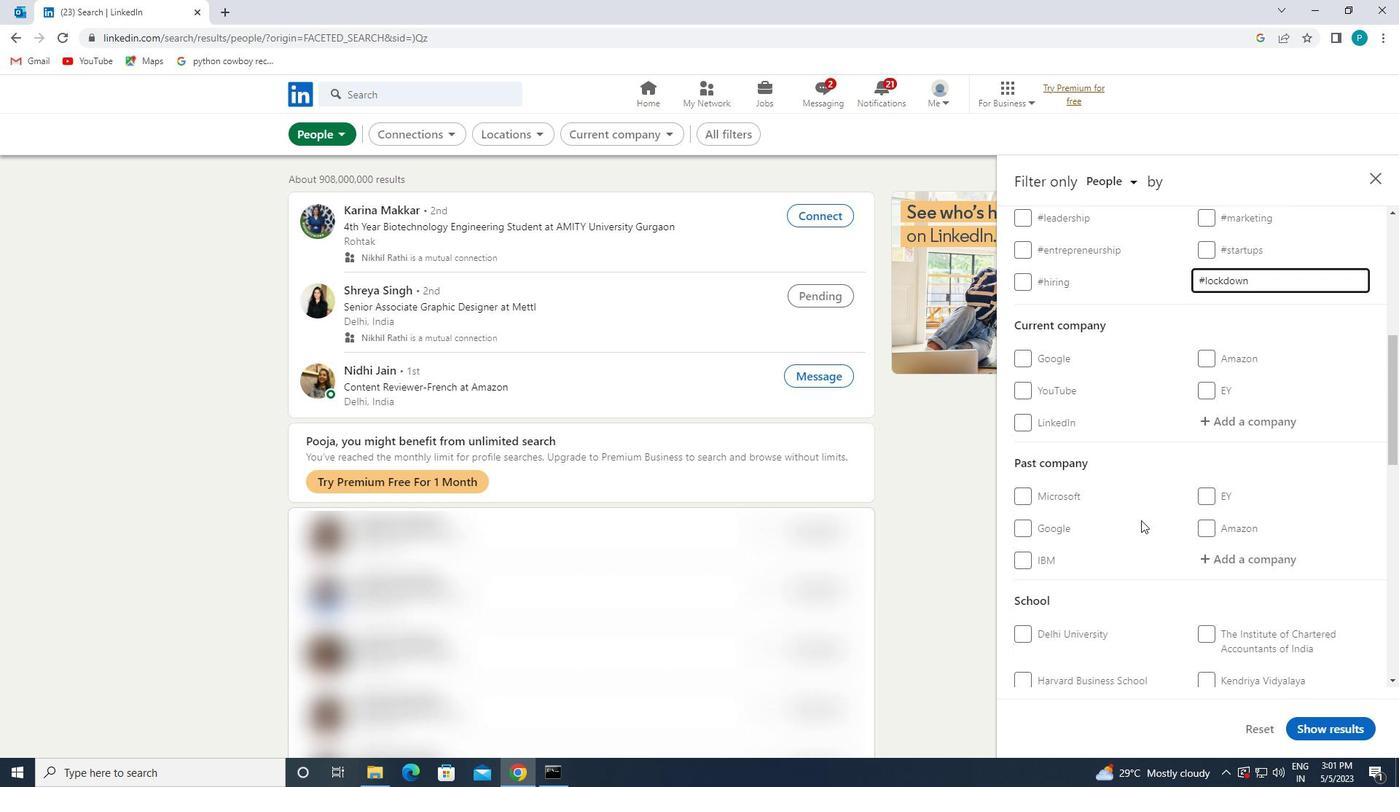 
Action: Mouse moved to (1066, 516)
Screenshot: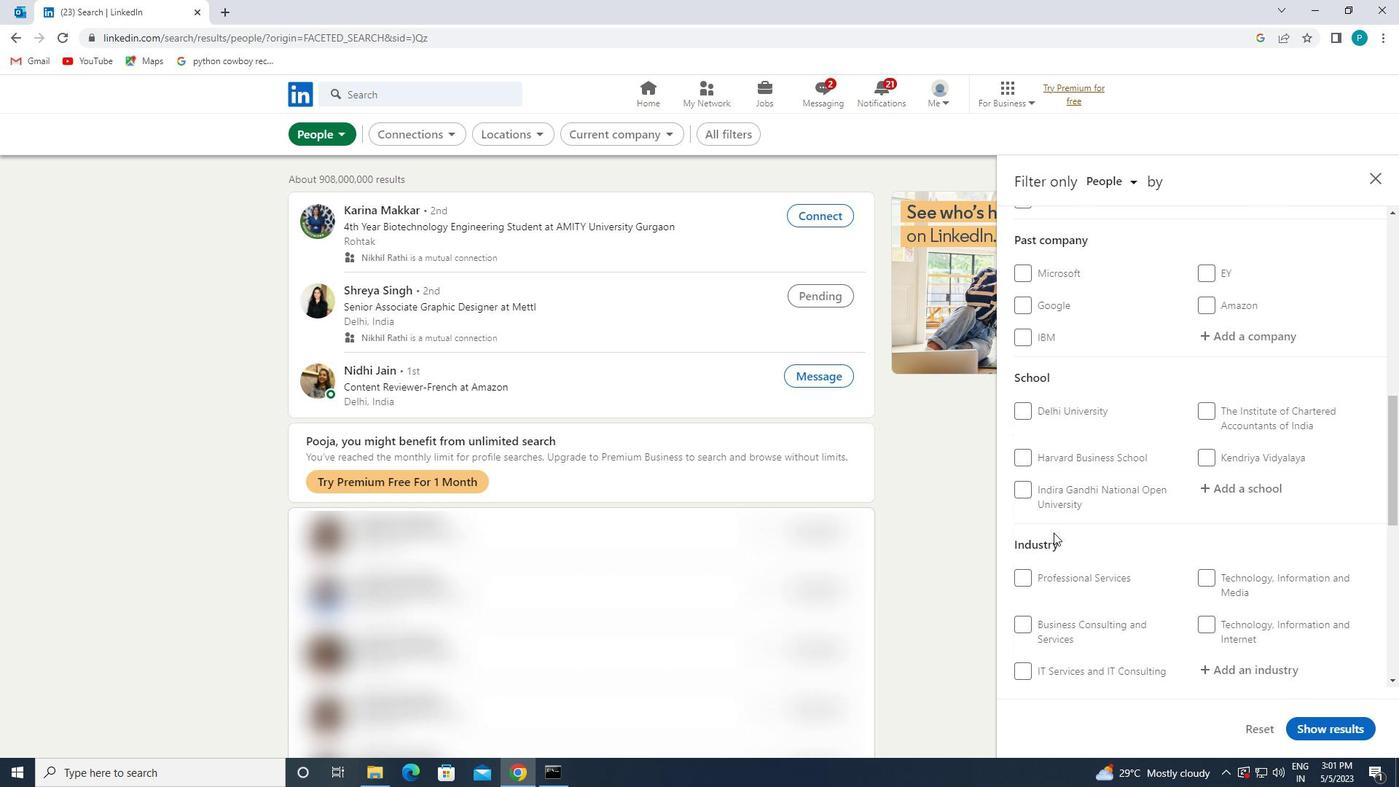 
Action: Mouse scrolled (1066, 516) with delta (0, 0)
Screenshot: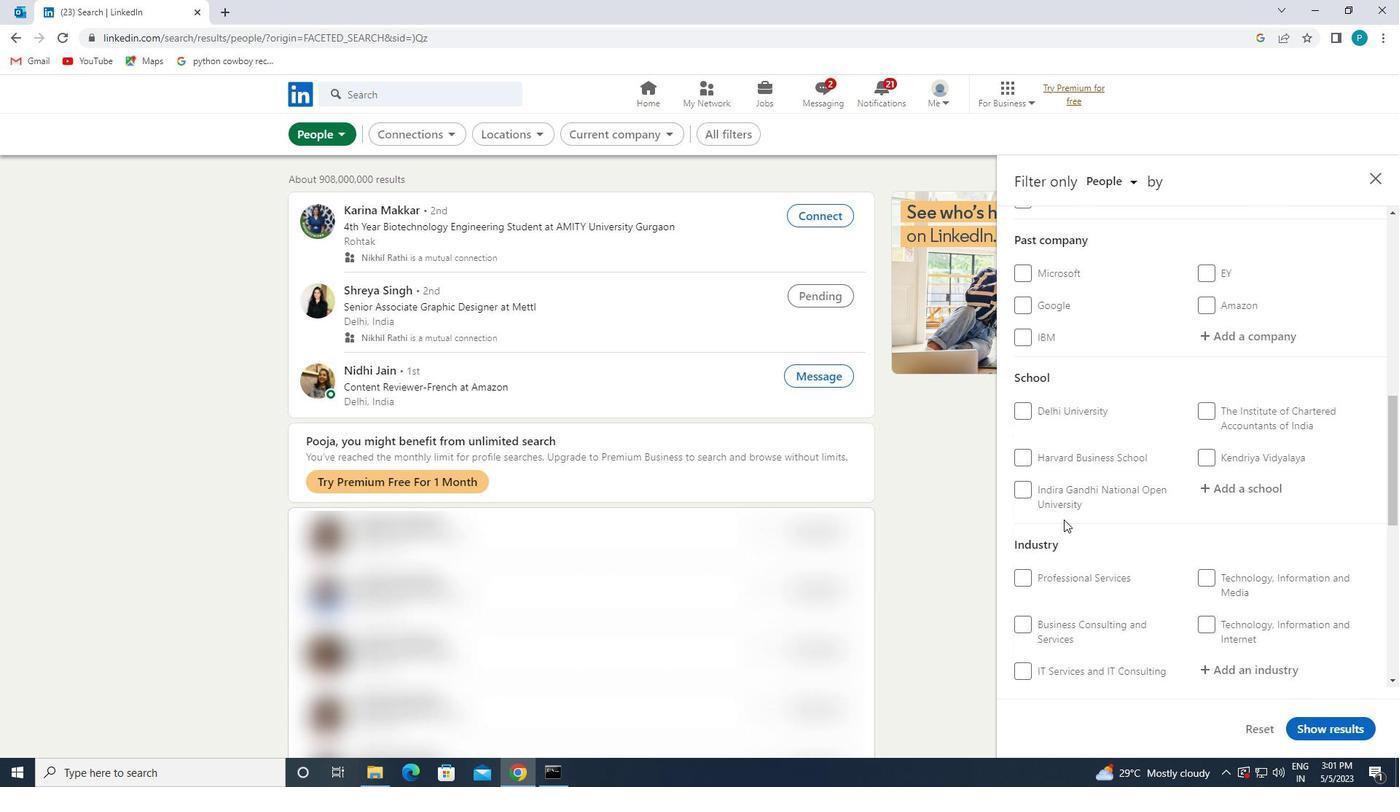 
Action: Mouse scrolled (1066, 516) with delta (0, 0)
Screenshot: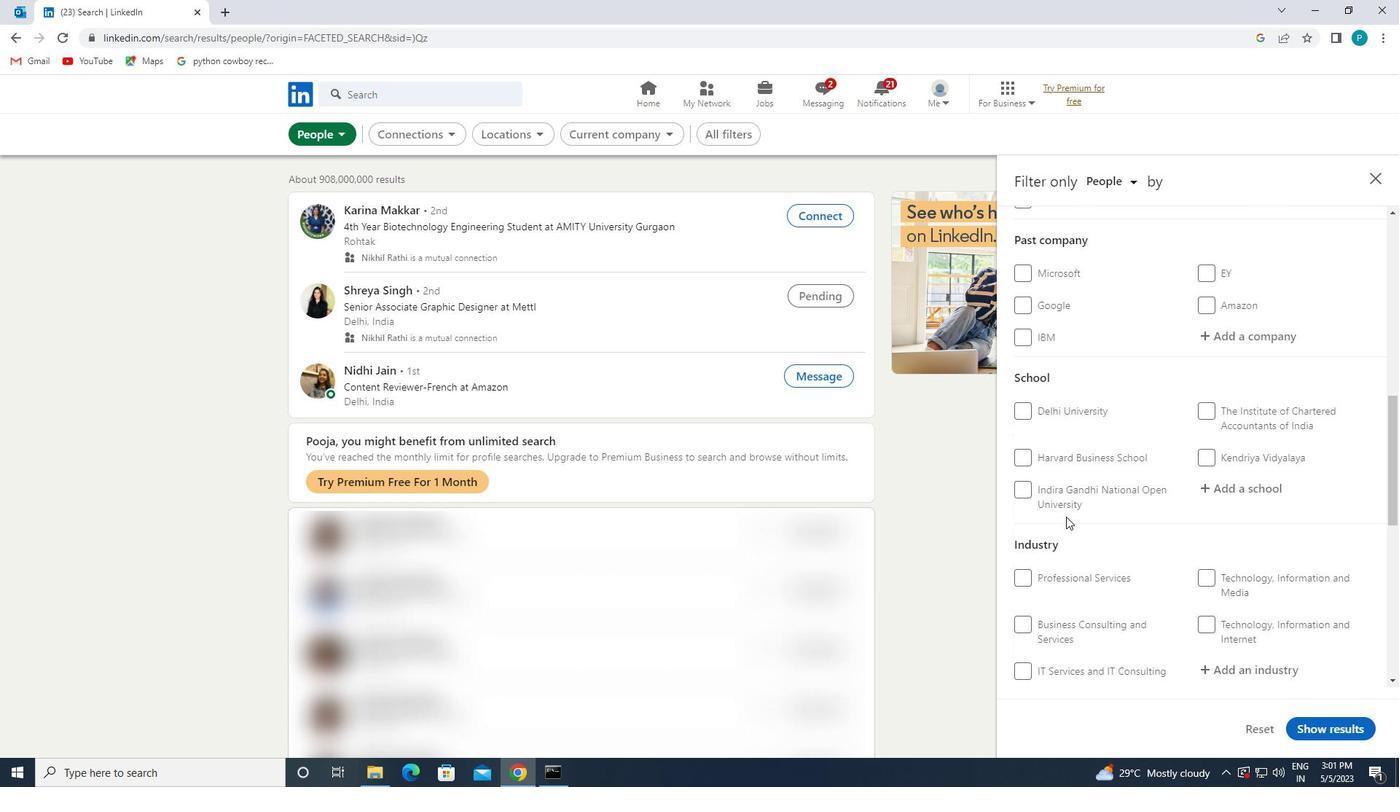 
Action: Mouse moved to (1045, 626)
Screenshot: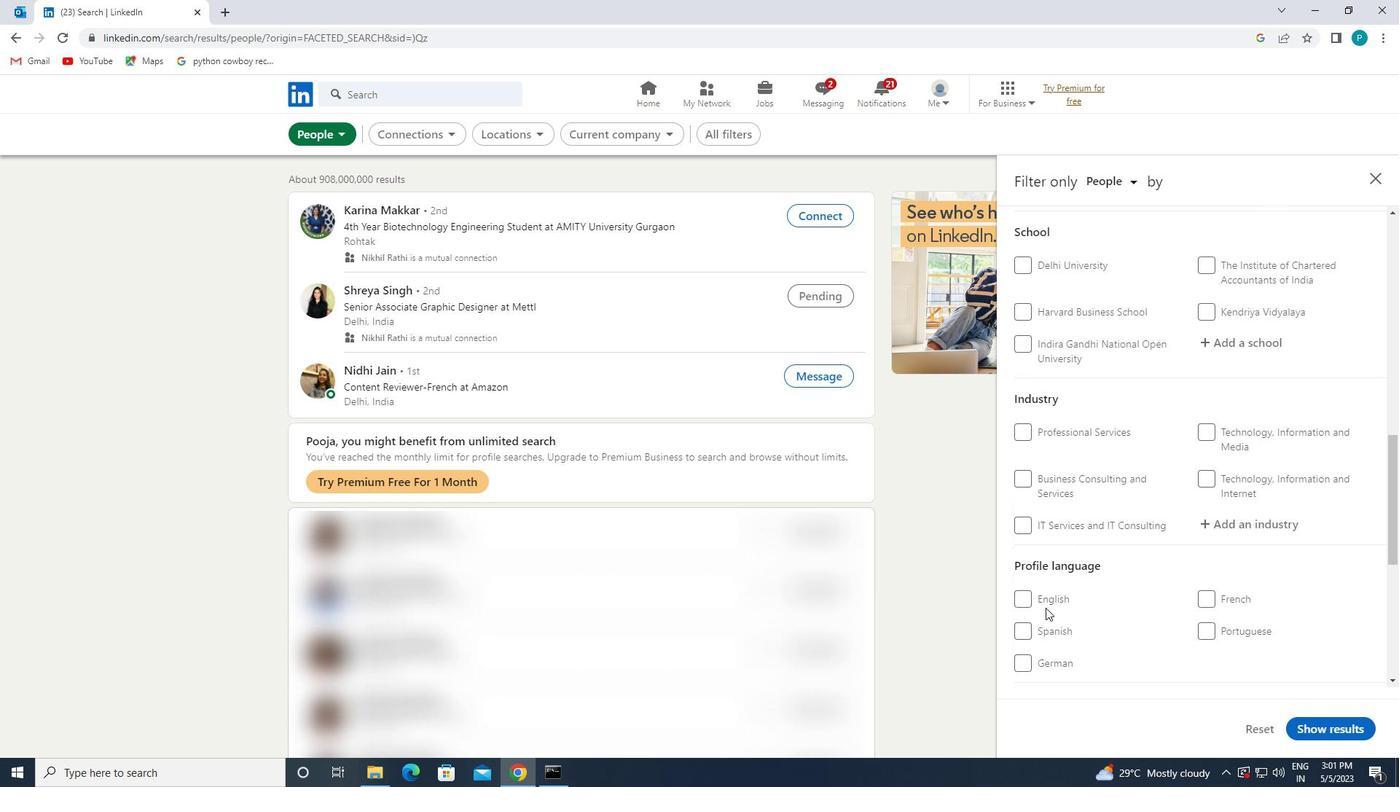
Action: Mouse pressed left at (1045, 626)
Screenshot: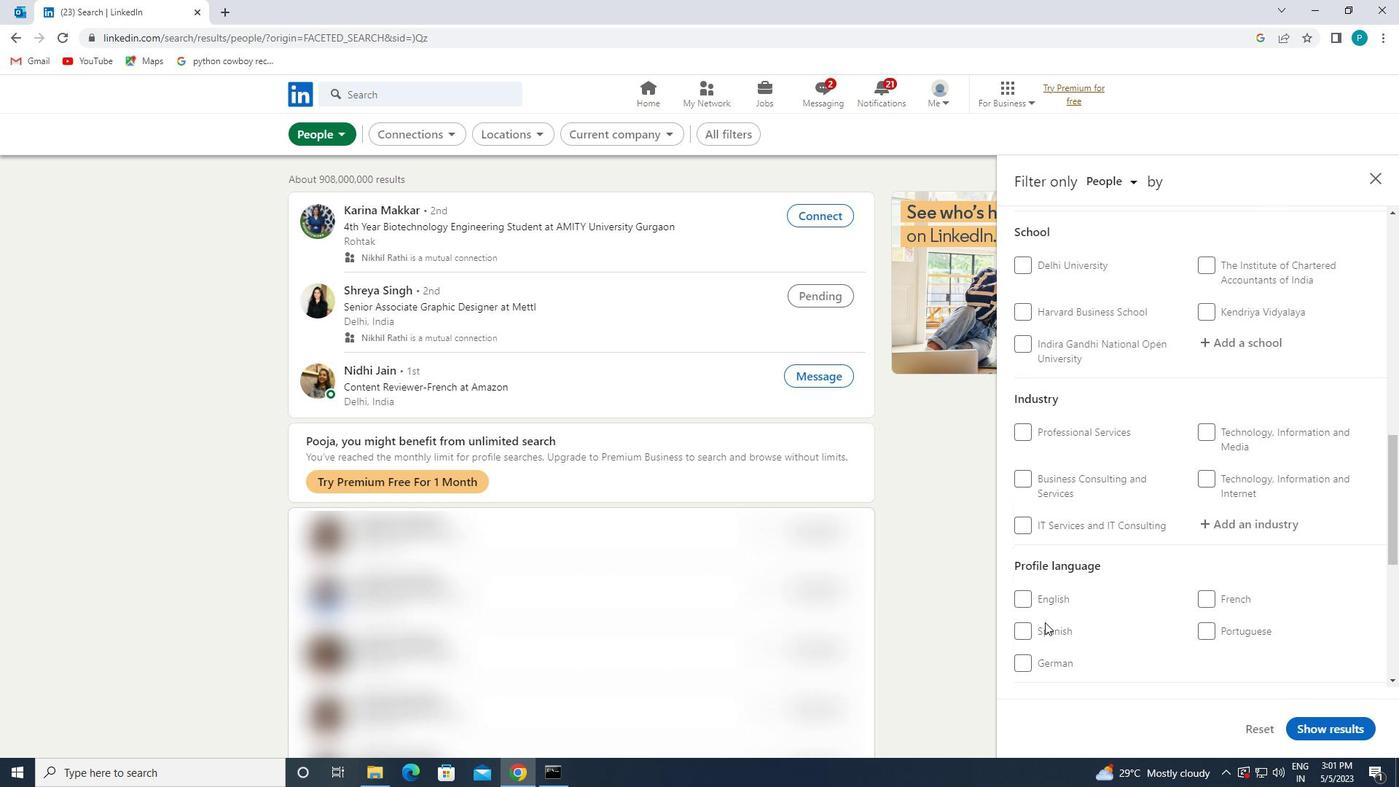 
Action: Mouse moved to (1248, 564)
Screenshot: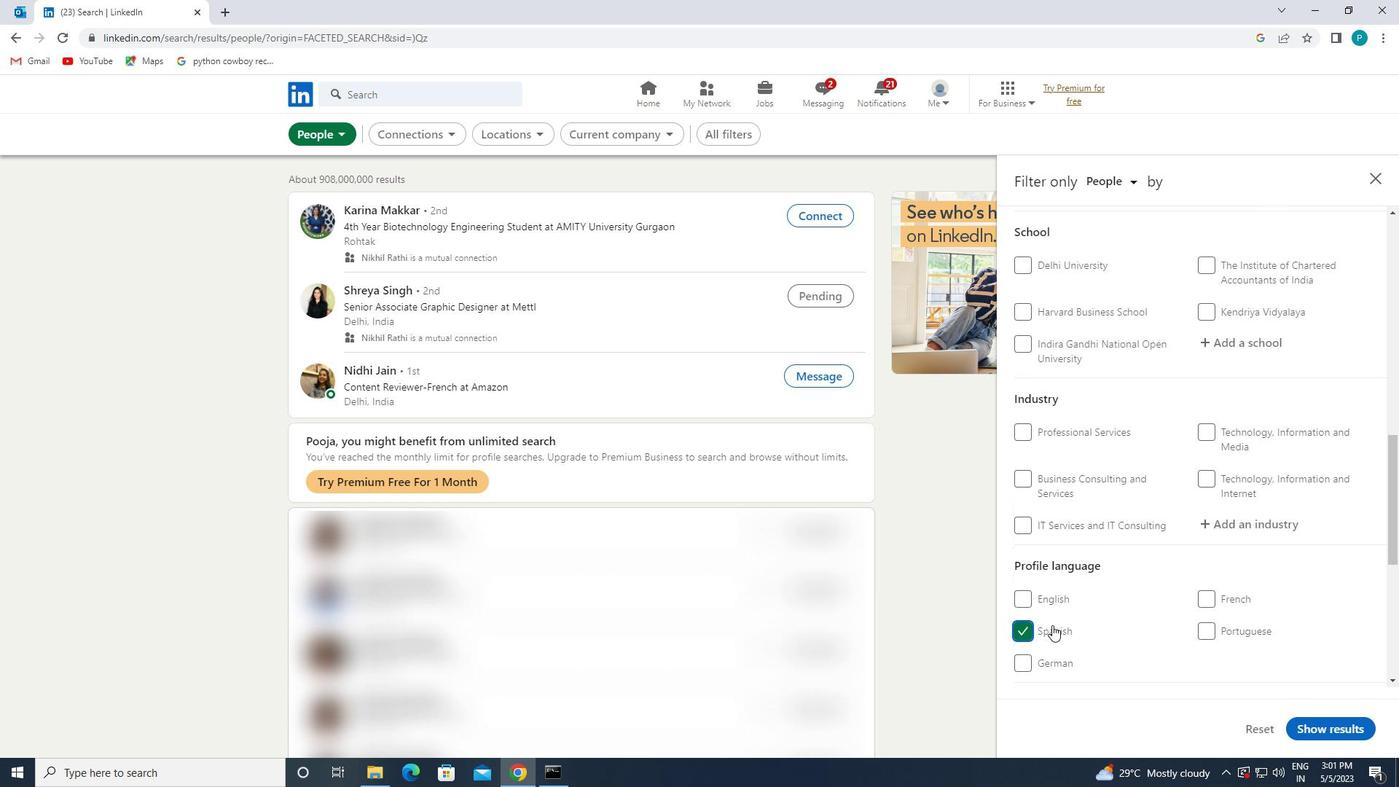 
Action: Mouse scrolled (1248, 565) with delta (0, 0)
Screenshot: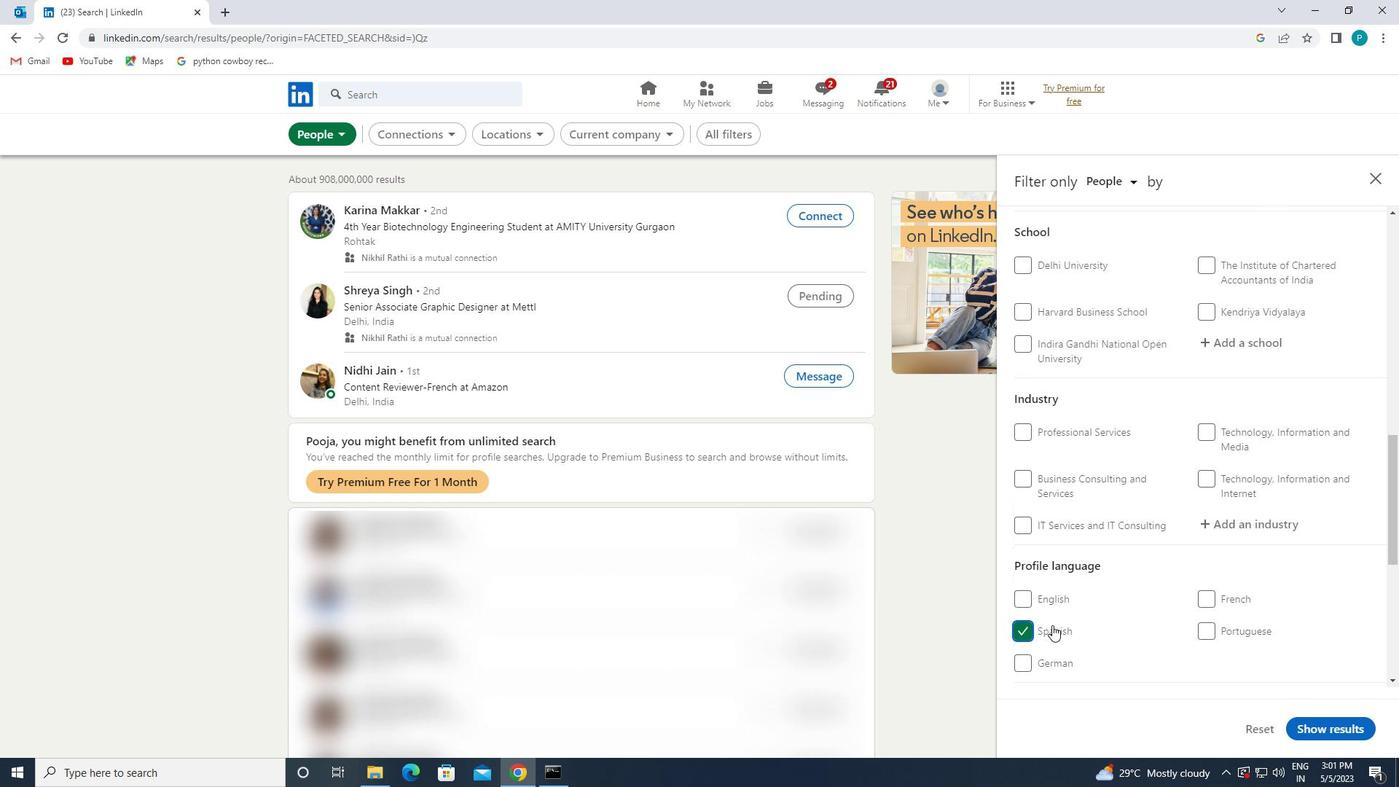 
Action: Mouse moved to (1247, 564)
Screenshot: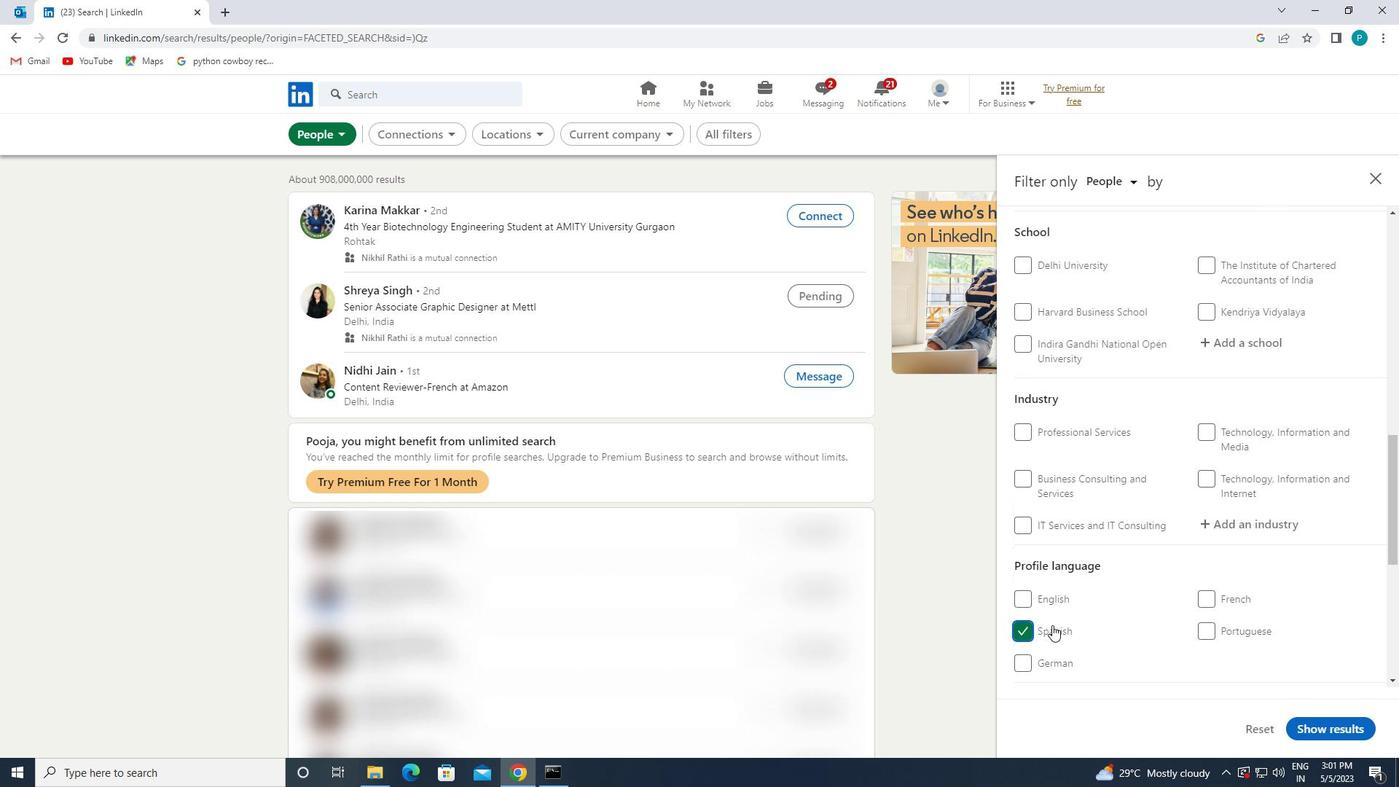 
Action: Mouse scrolled (1247, 564) with delta (0, 0)
Screenshot: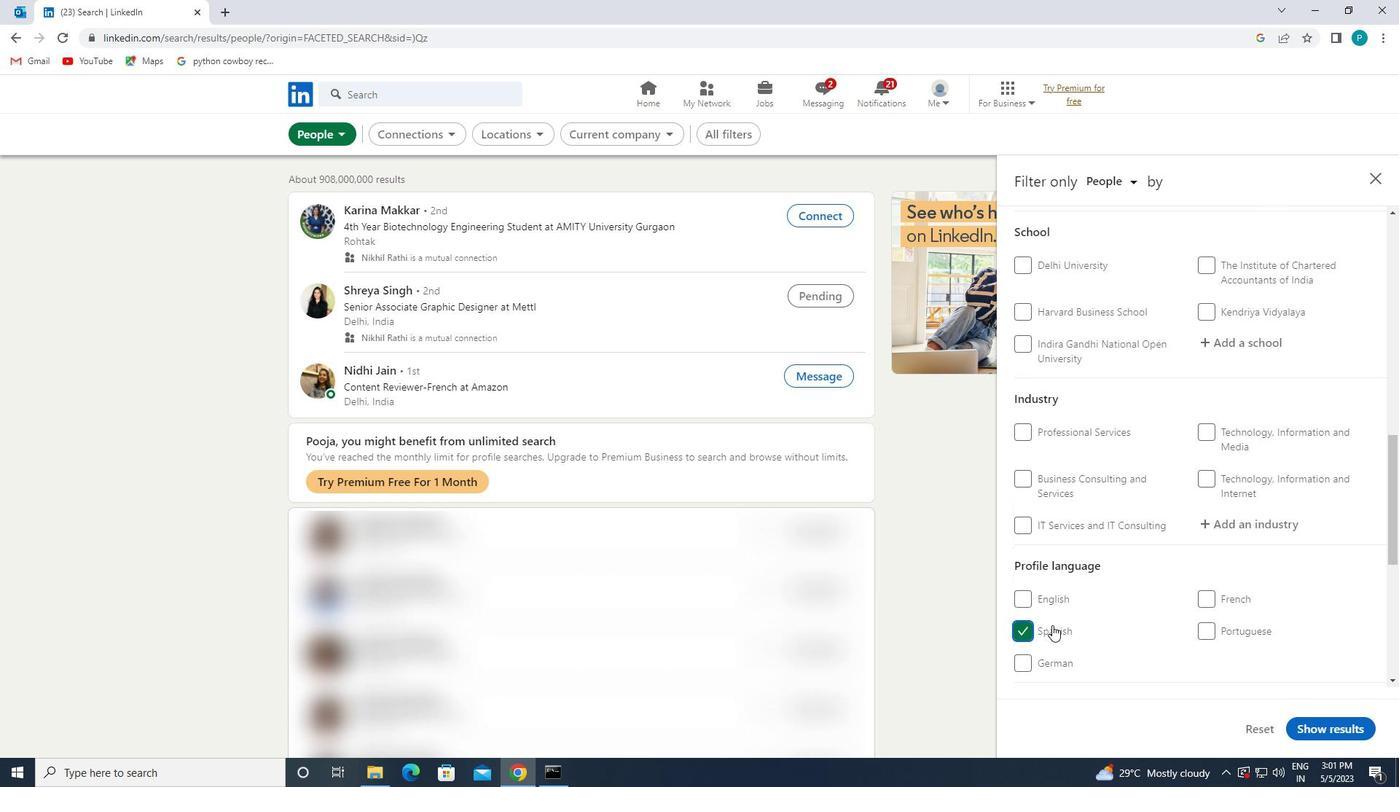 
Action: Mouse moved to (1246, 563)
Screenshot: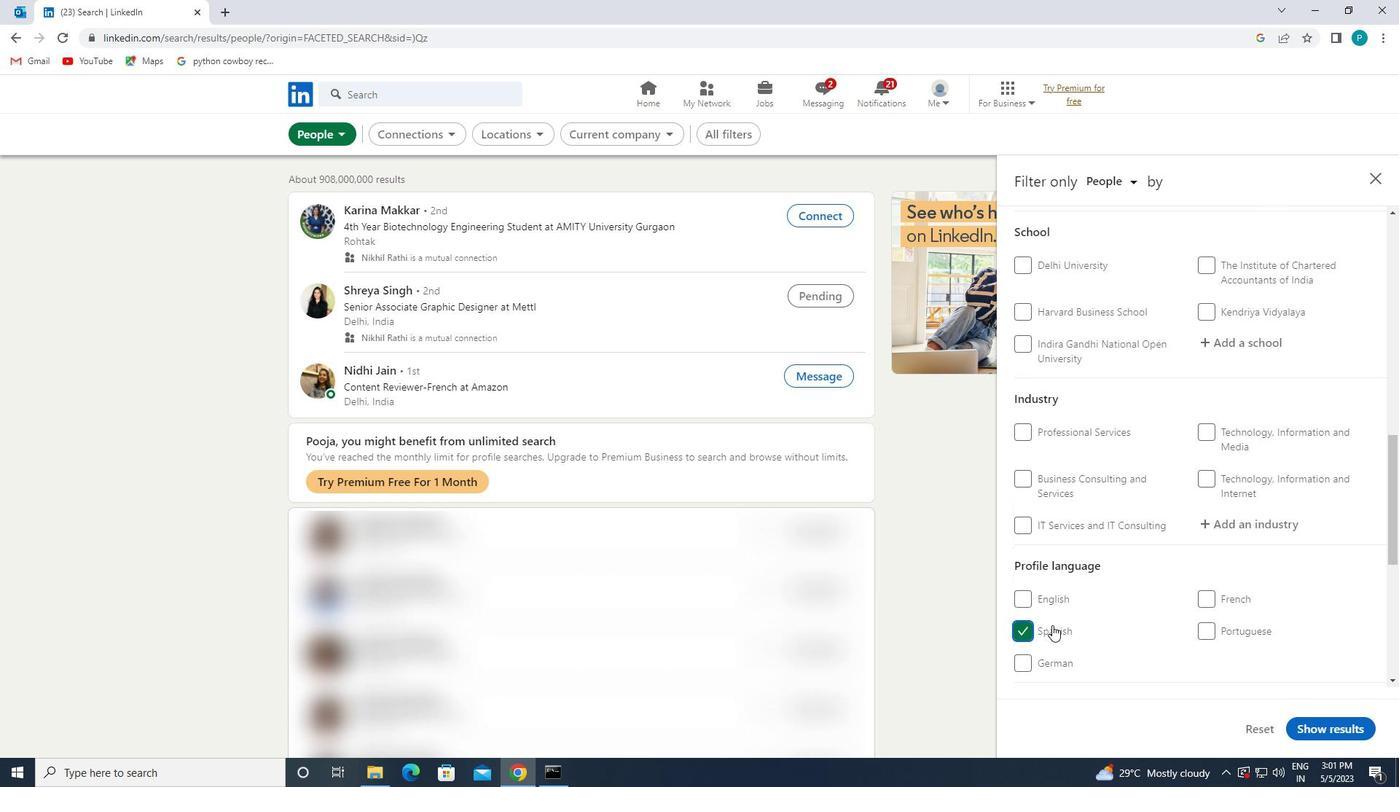 
Action: Mouse scrolled (1246, 564) with delta (0, 0)
Screenshot: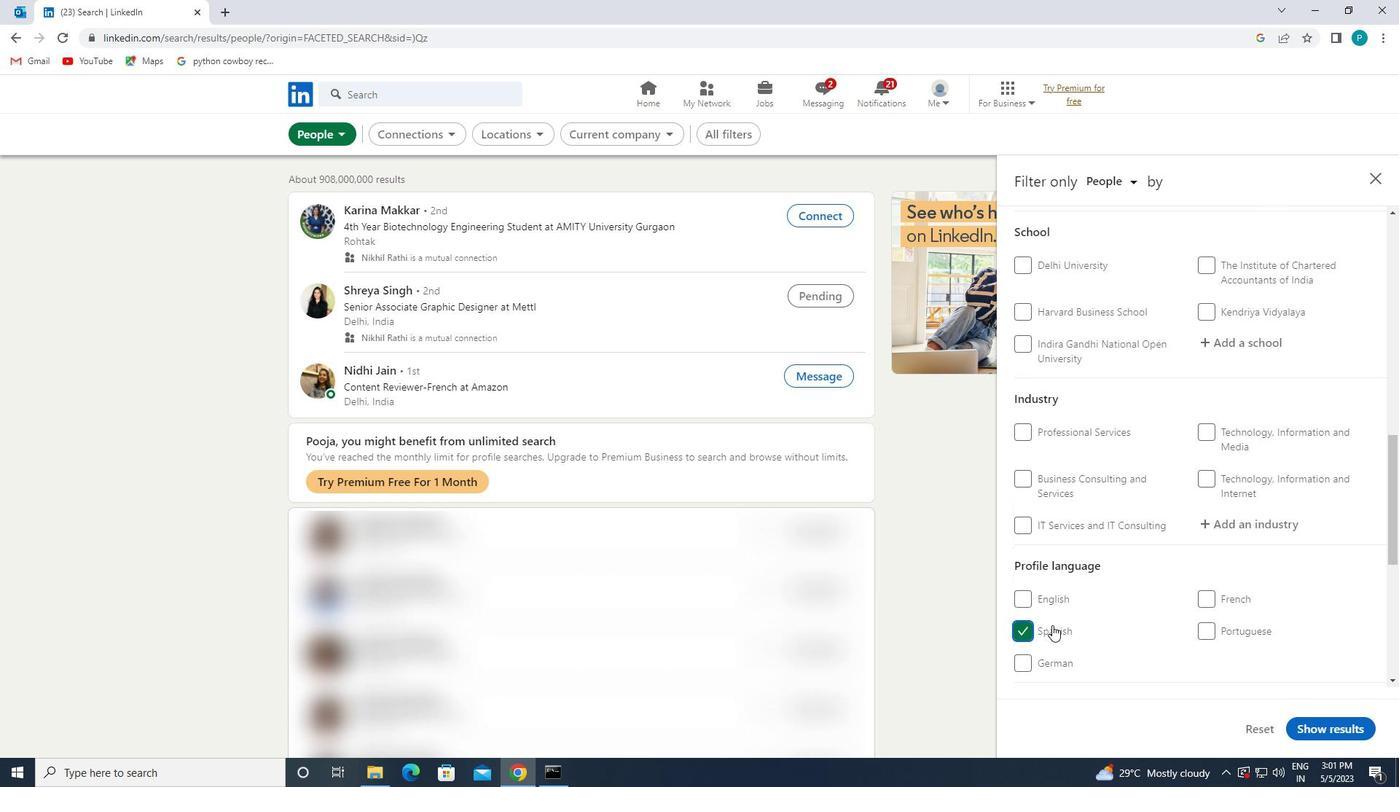 
Action: Mouse moved to (1245, 498)
Screenshot: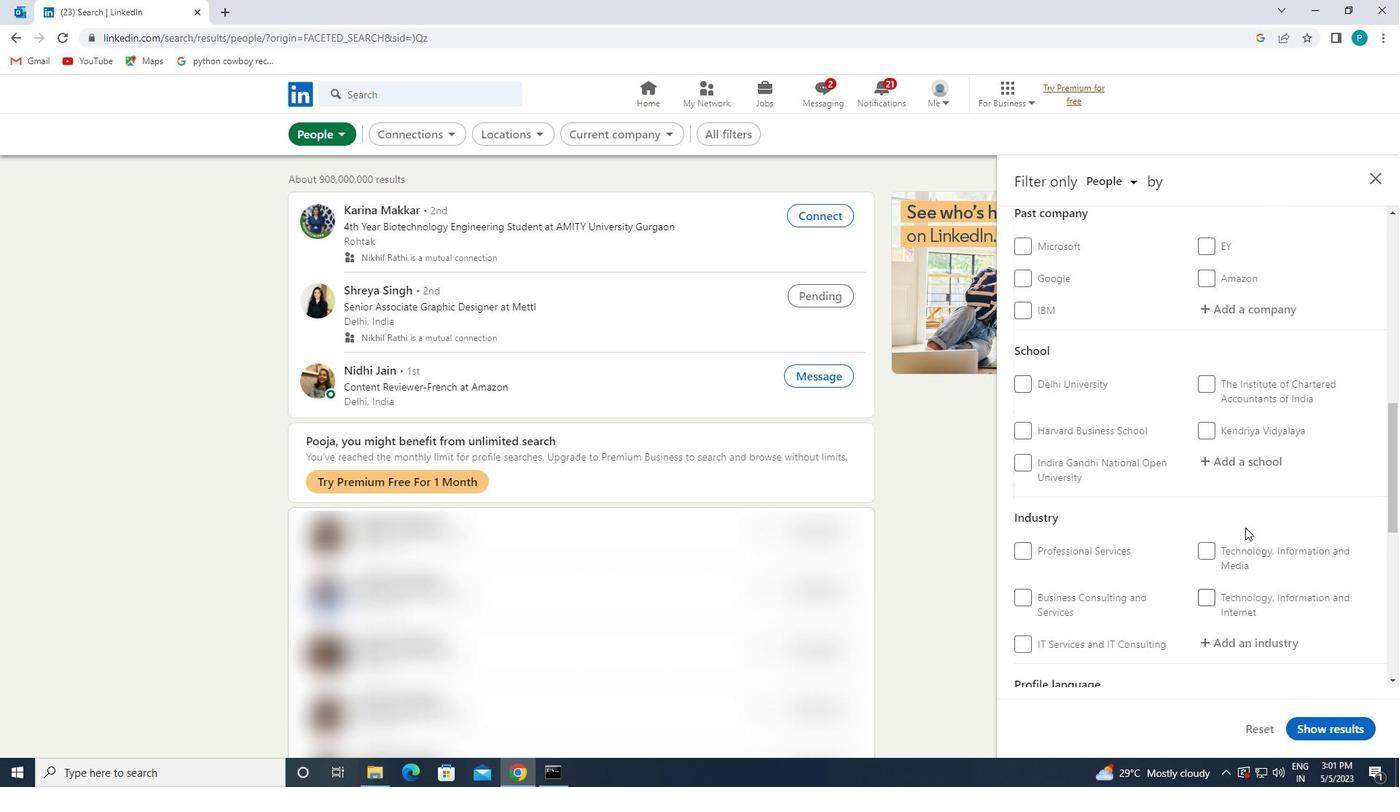 
Action: Mouse scrolled (1245, 499) with delta (0, 0)
Screenshot: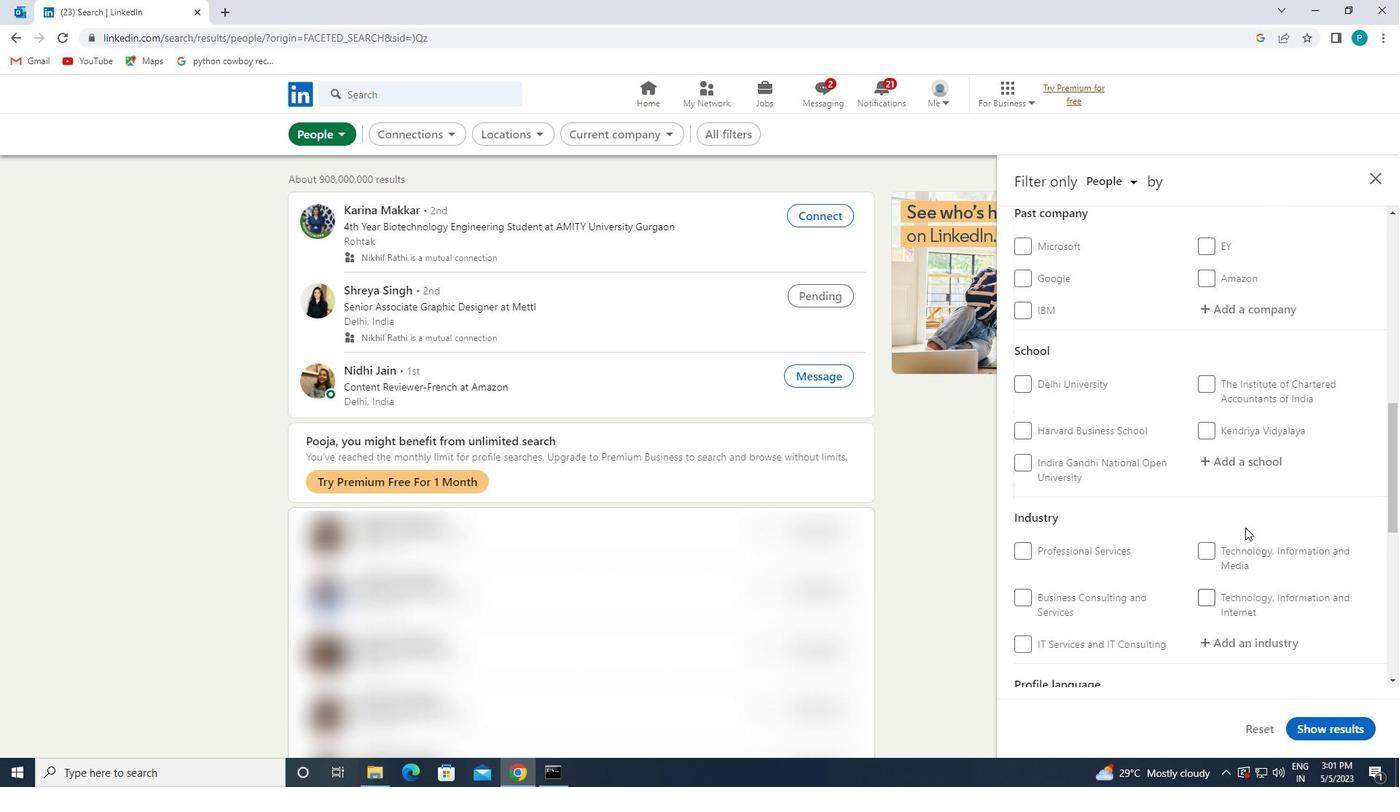
Action: Mouse moved to (1243, 494)
Screenshot: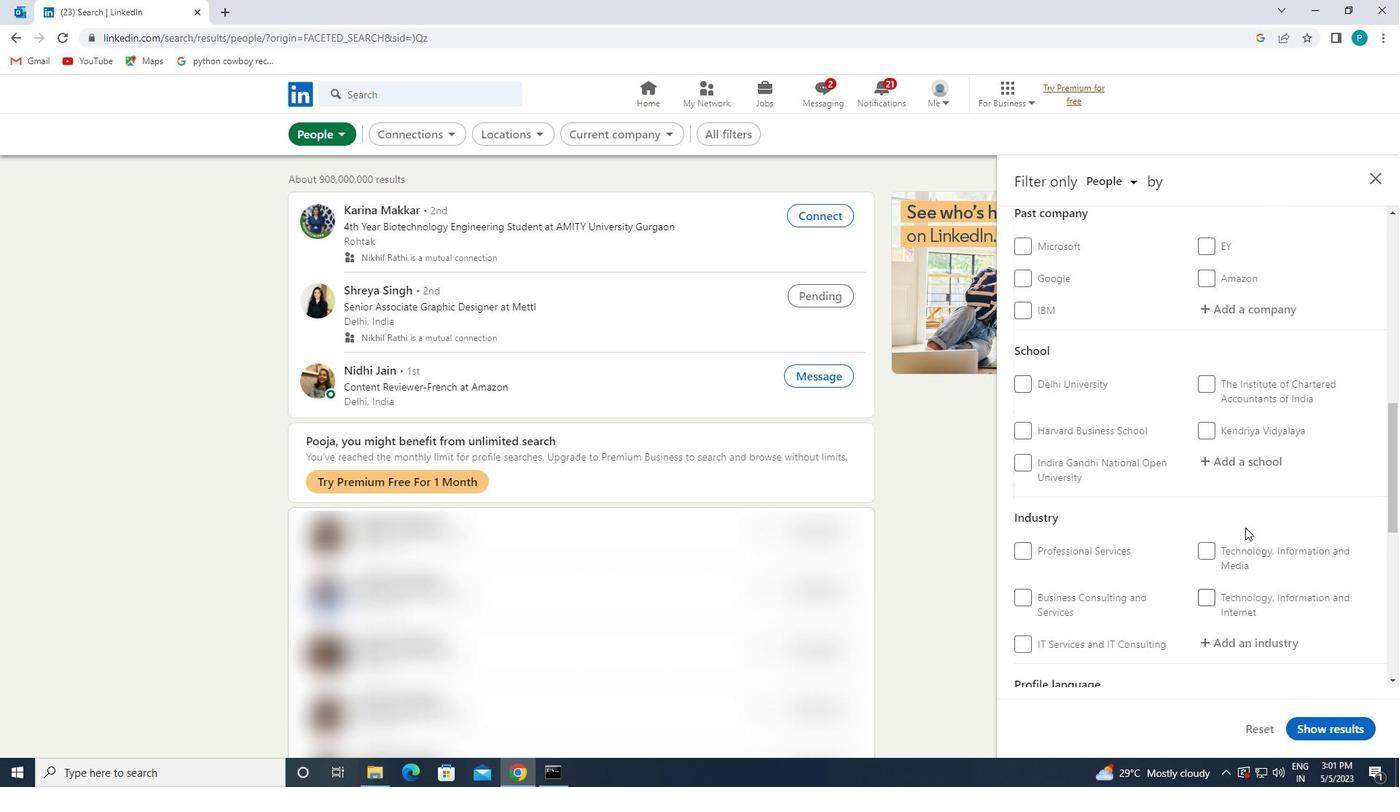 
Action: Mouse scrolled (1243, 495) with delta (0, 0)
Screenshot: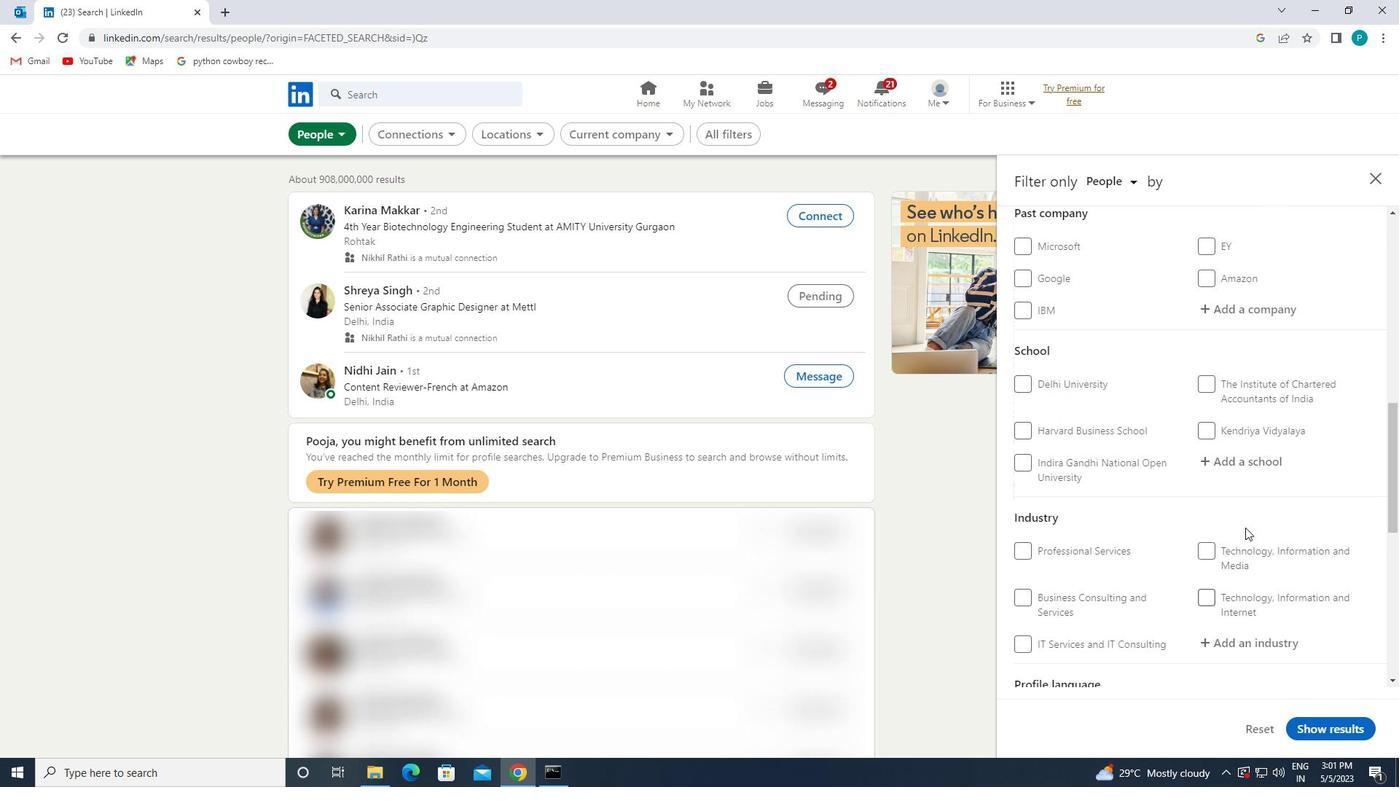 
Action: Mouse moved to (1243, 493)
Screenshot: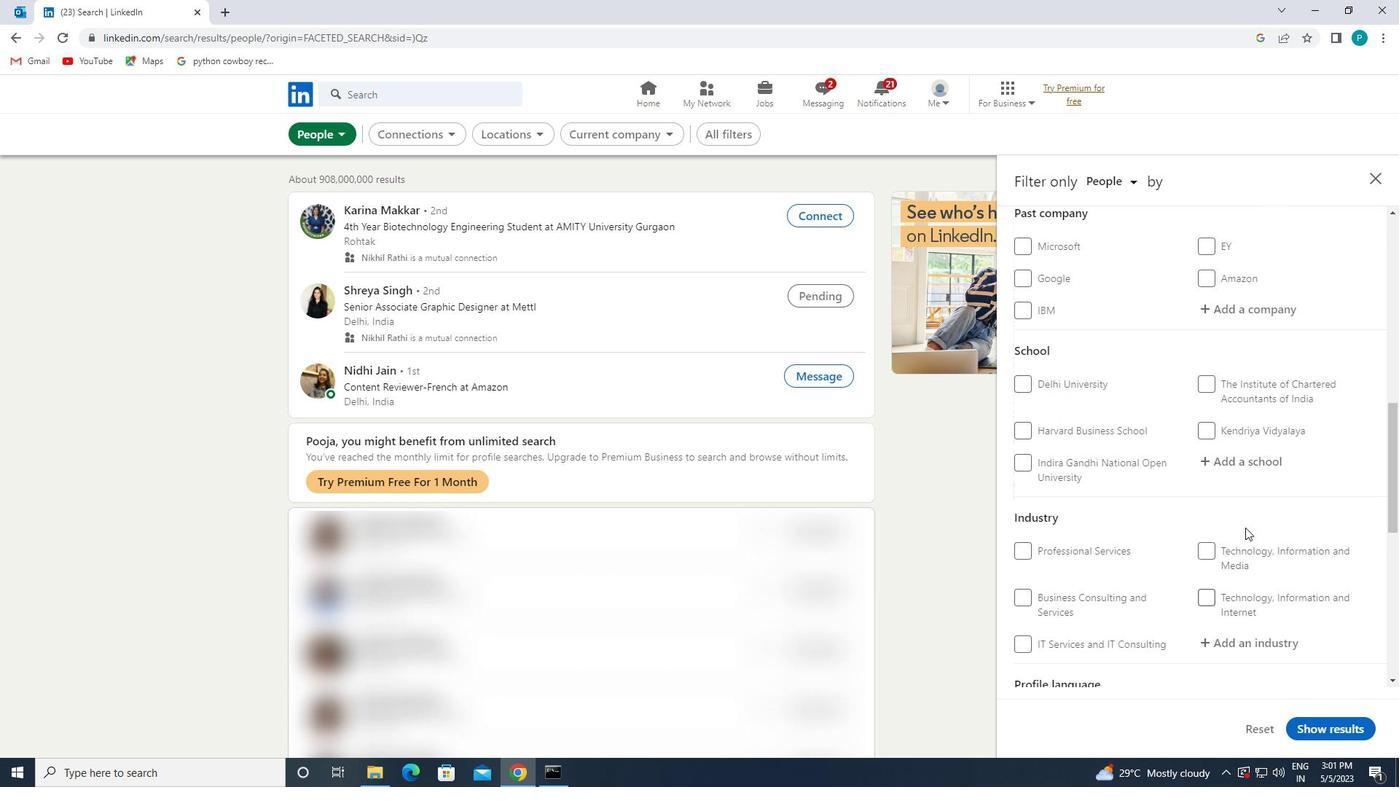 
Action: Mouse scrolled (1243, 494) with delta (0, 0)
Screenshot: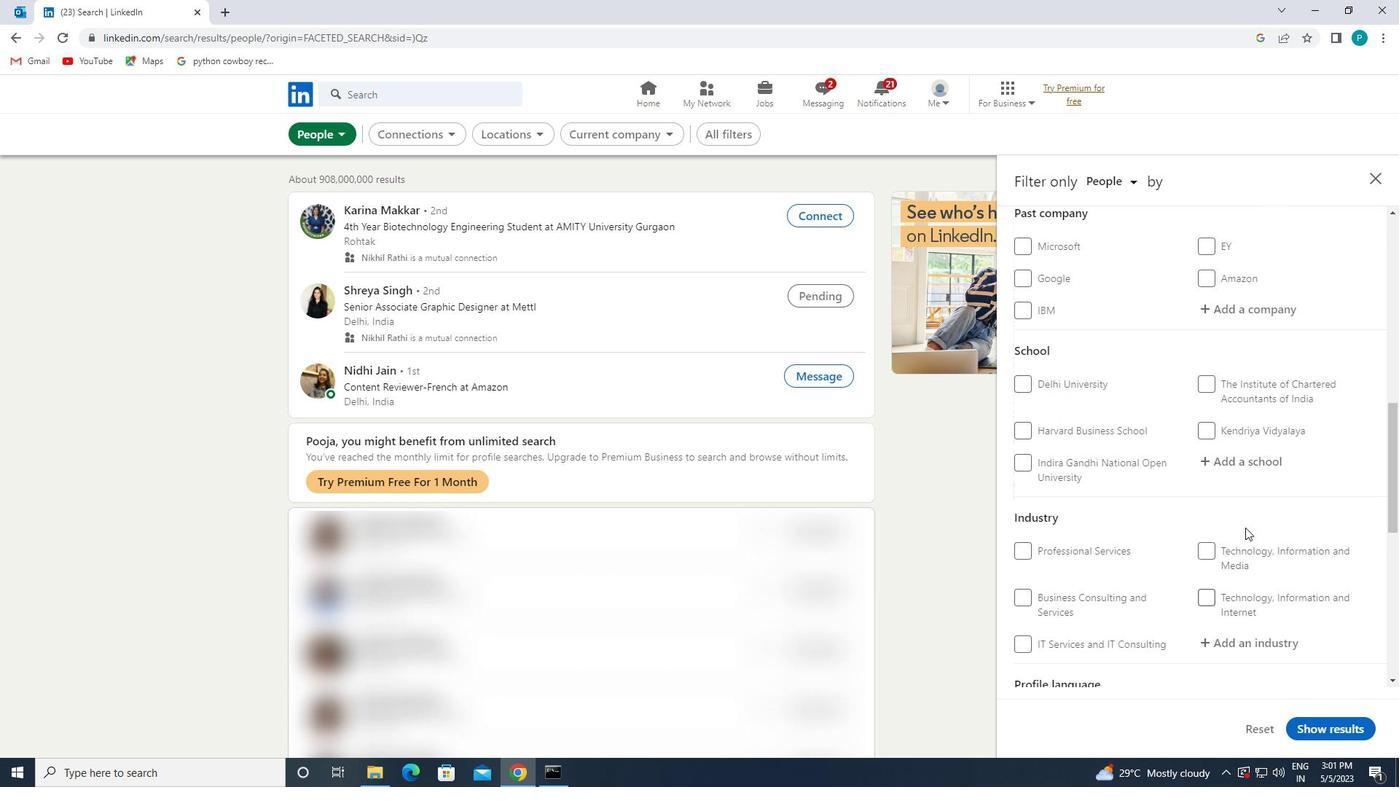 
Action: Mouse moved to (1243, 492)
Screenshot: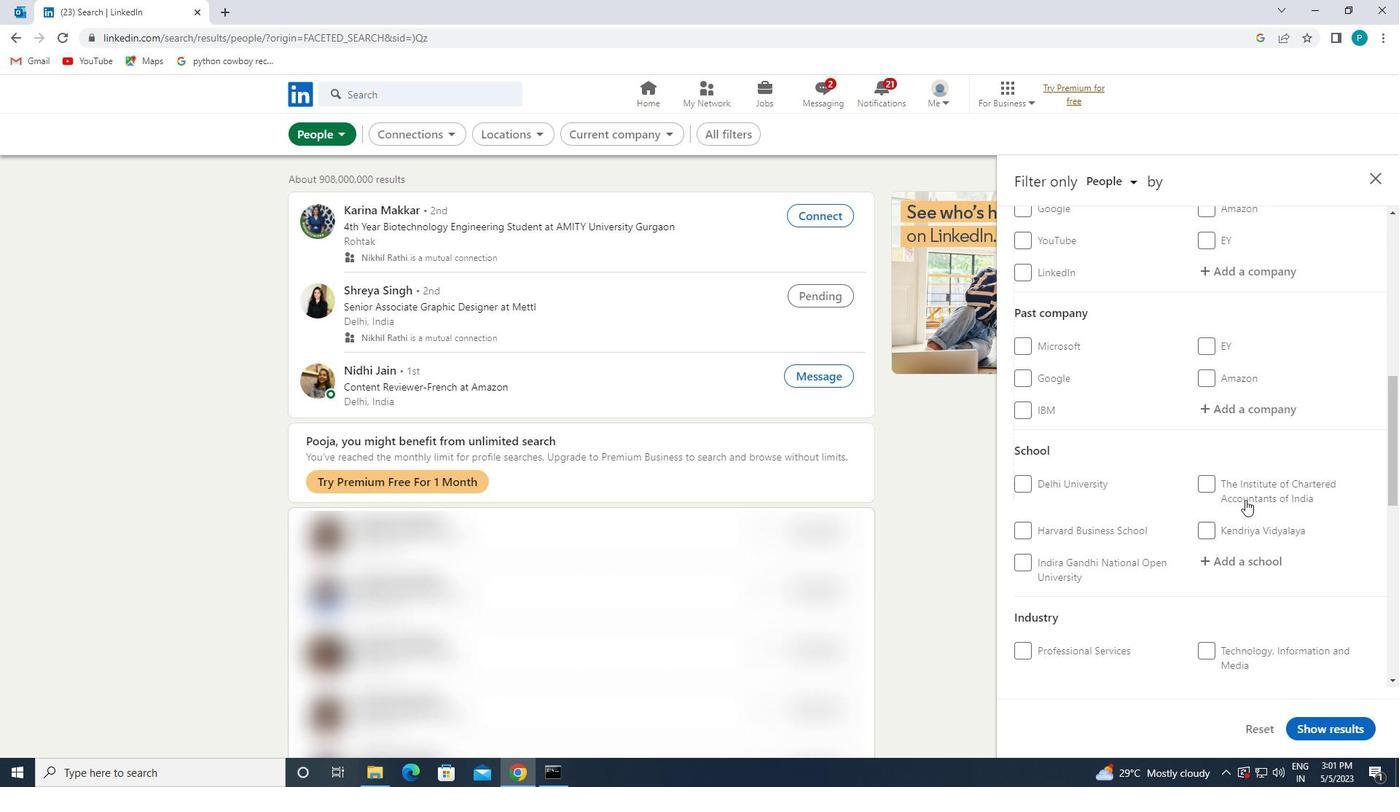 
Action: Mouse scrolled (1243, 492) with delta (0, 0)
Screenshot: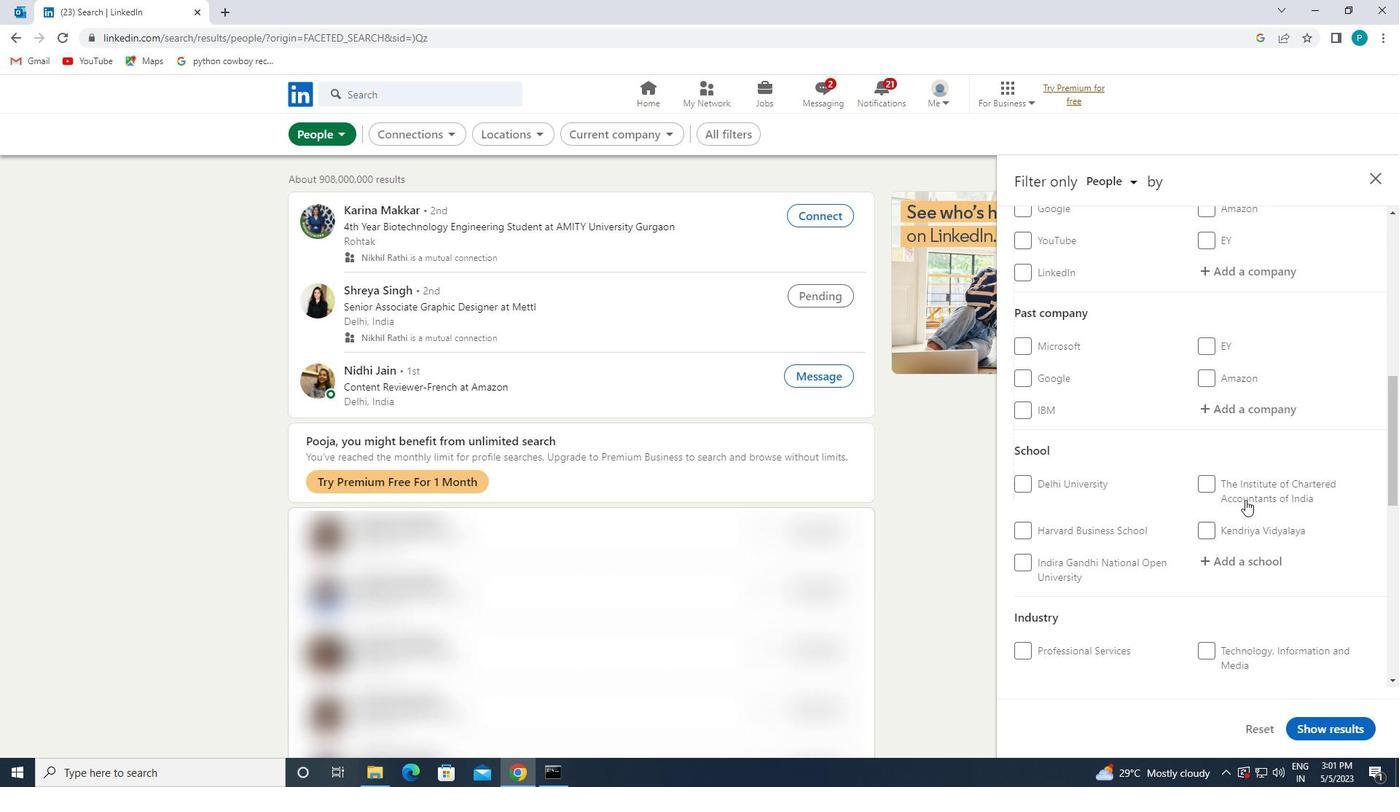 
Action: Mouse moved to (1231, 567)
Screenshot: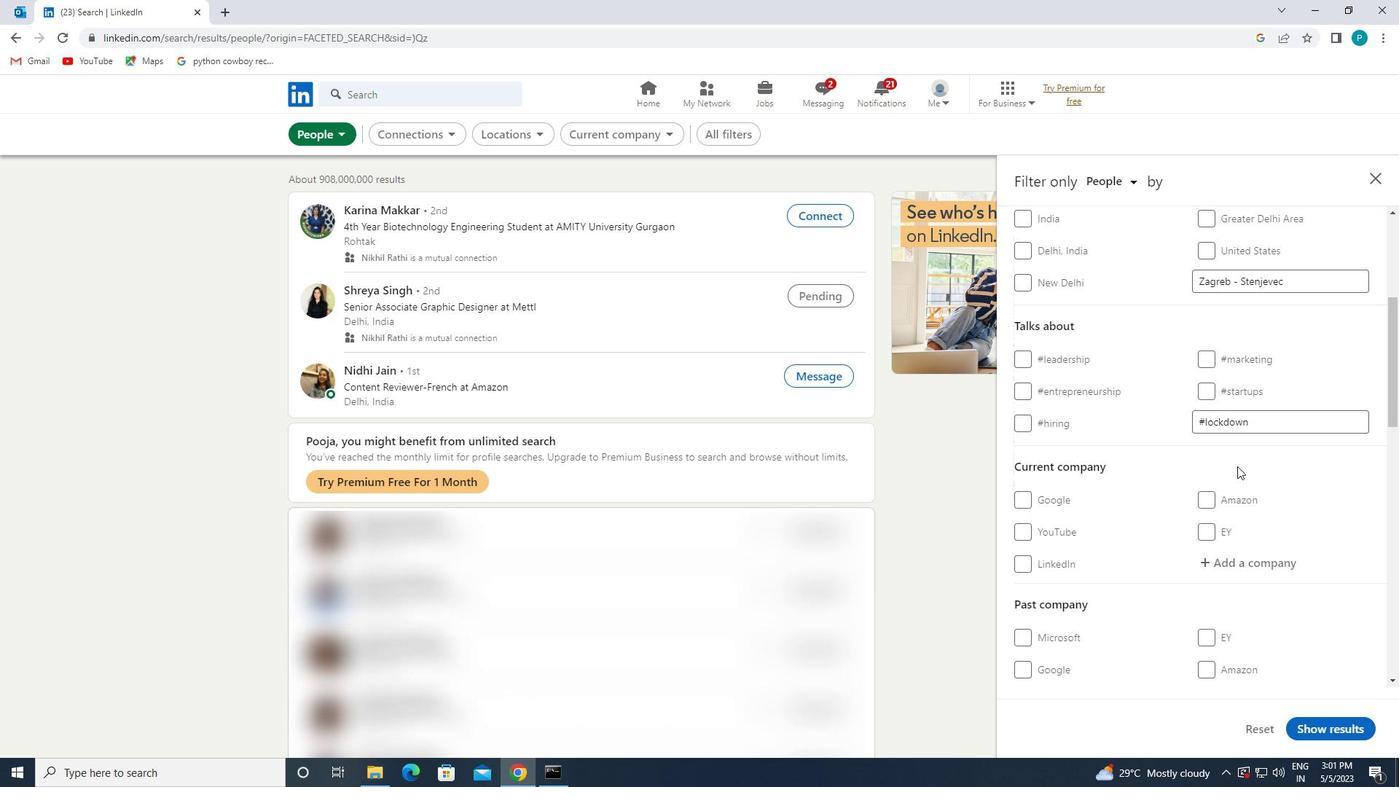 
Action: Mouse pressed left at (1231, 567)
Screenshot: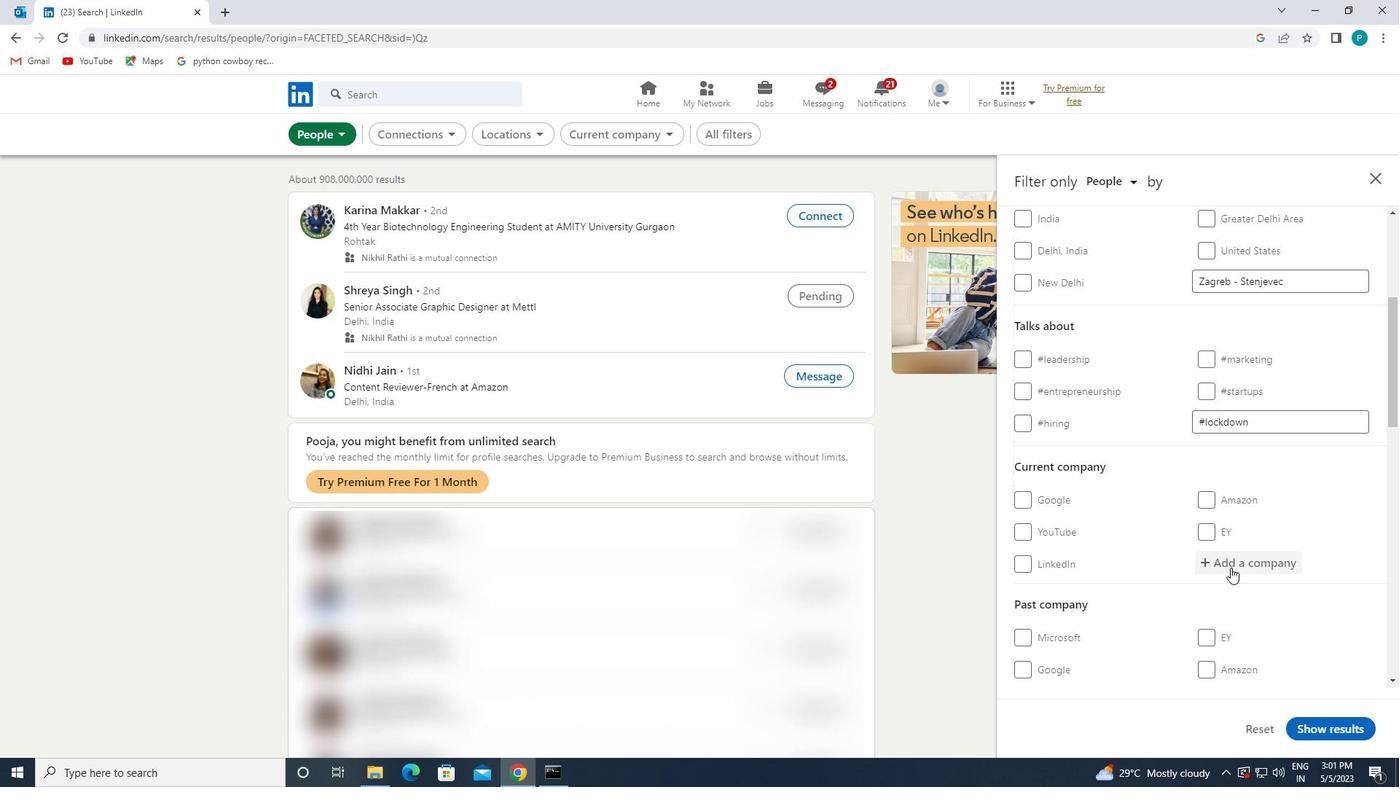 
Action: Key pressed <Key.caps_lock>B<Key.caps_lock>OSCH
Screenshot: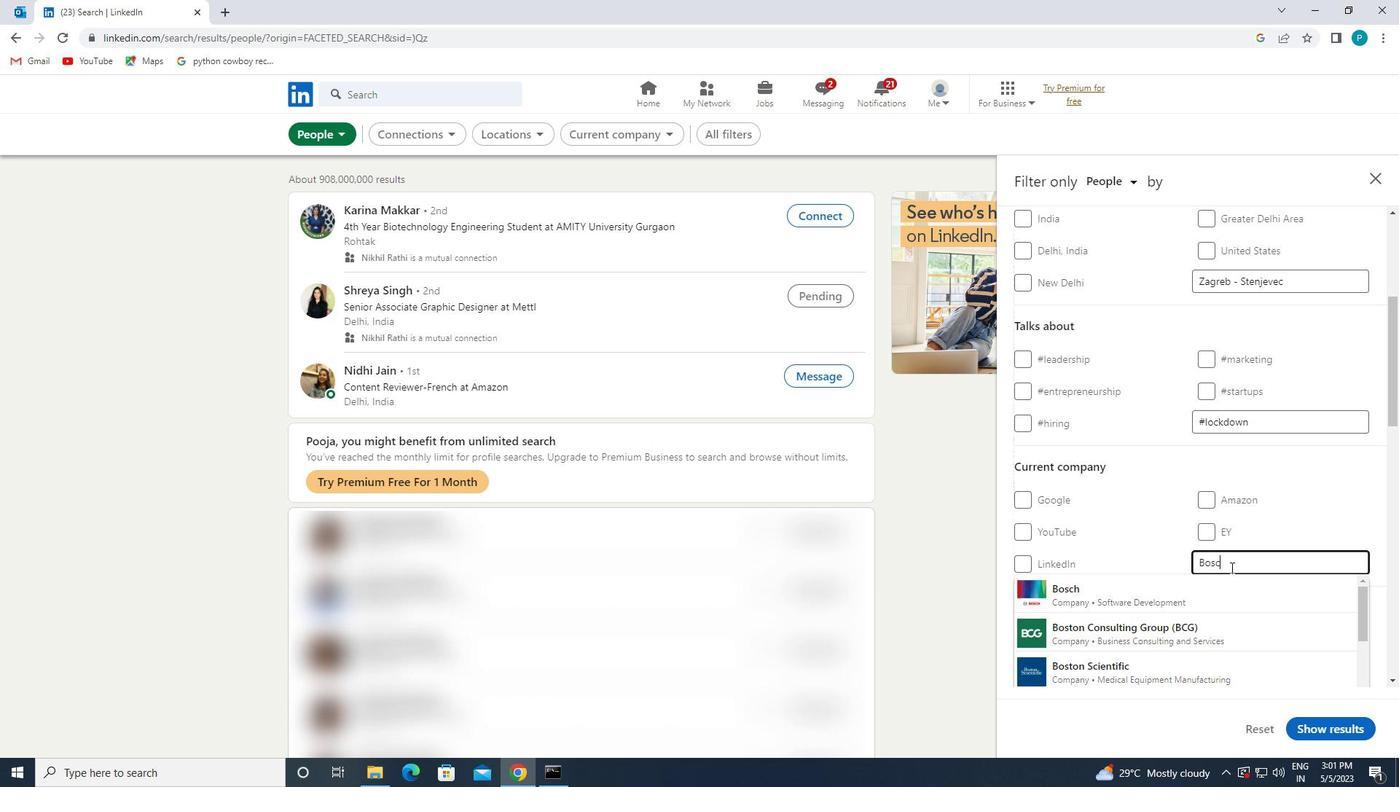 
Action: Mouse moved to (1084, 613)
Screenshot: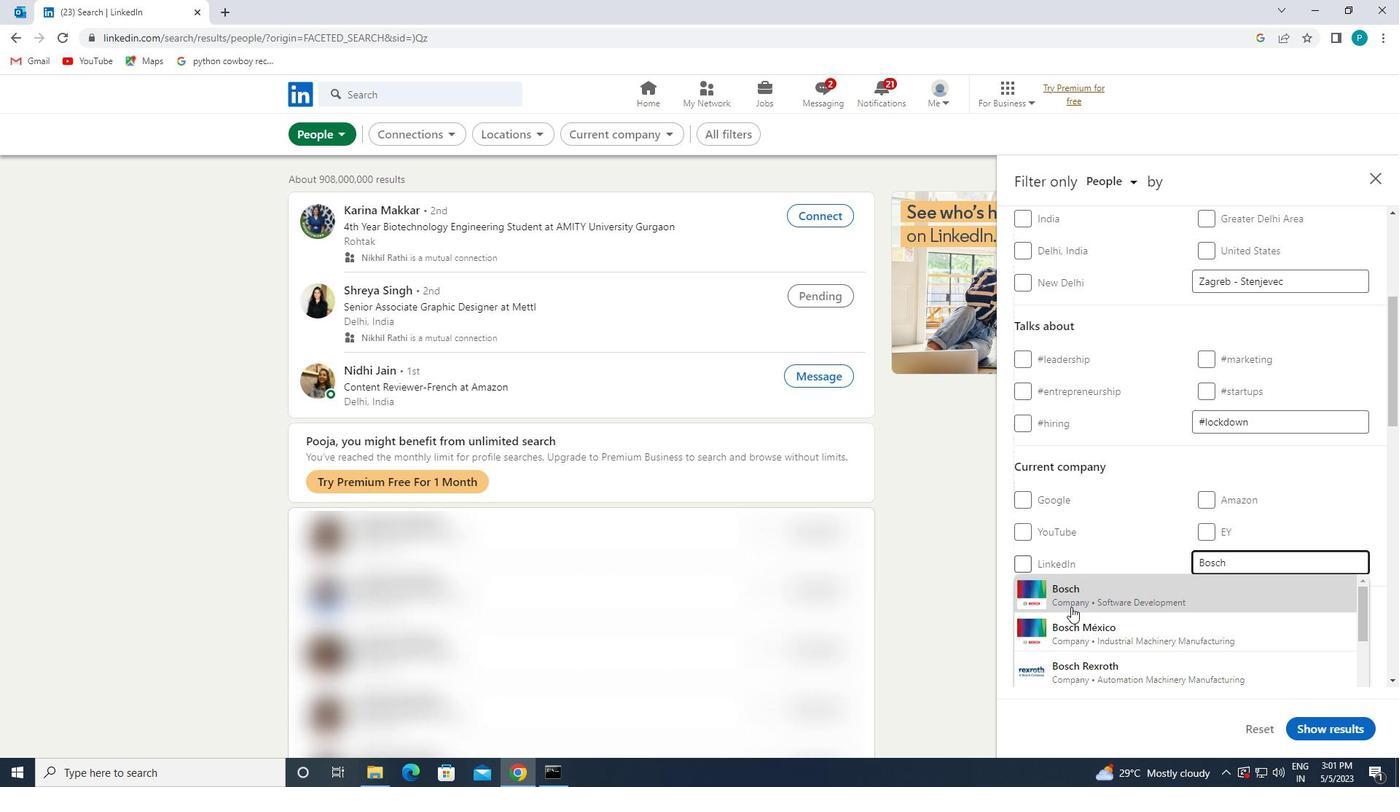 
Action: Mouse scrolled (1084, 612) with delta (0, 0)
Screenshot: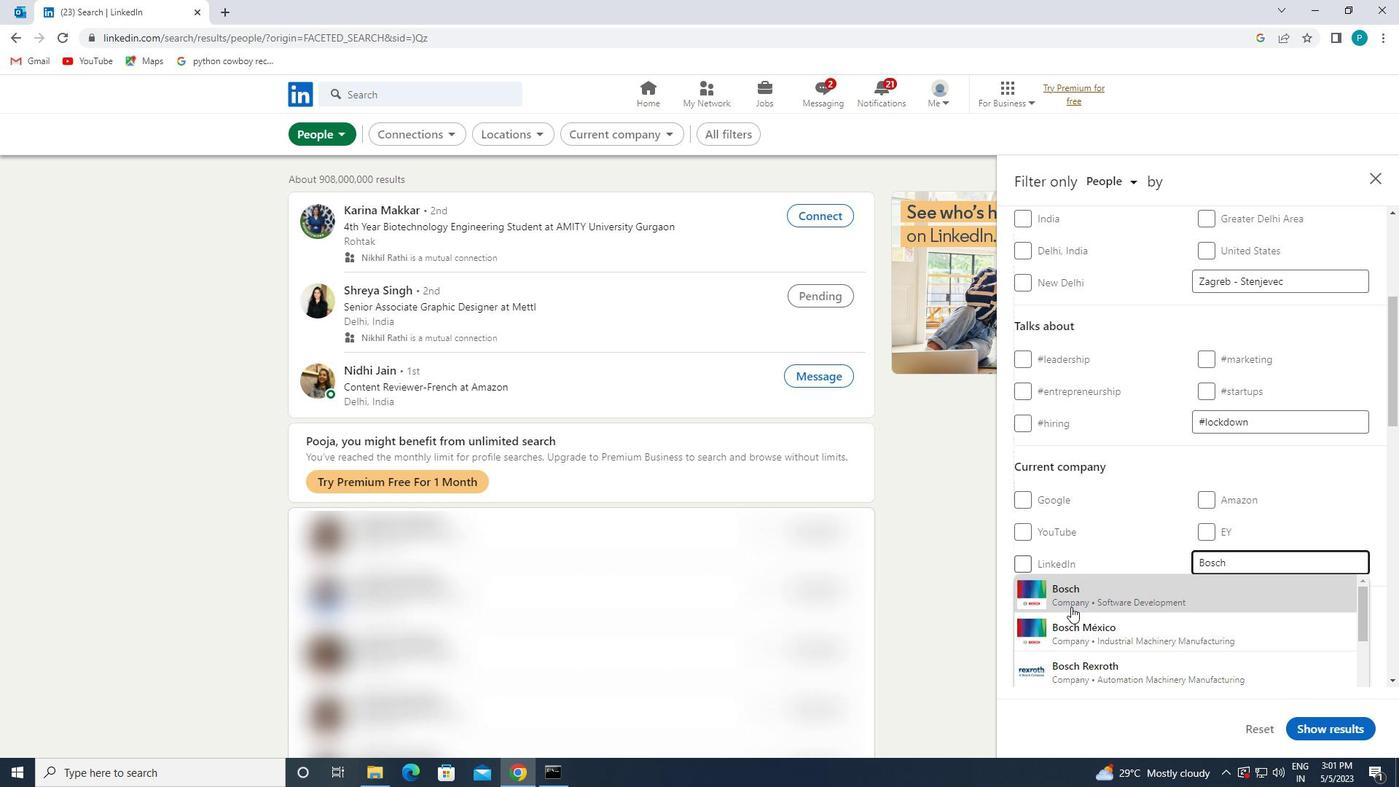 
Action: Mouse moved to (1084, 620)
Screenshot: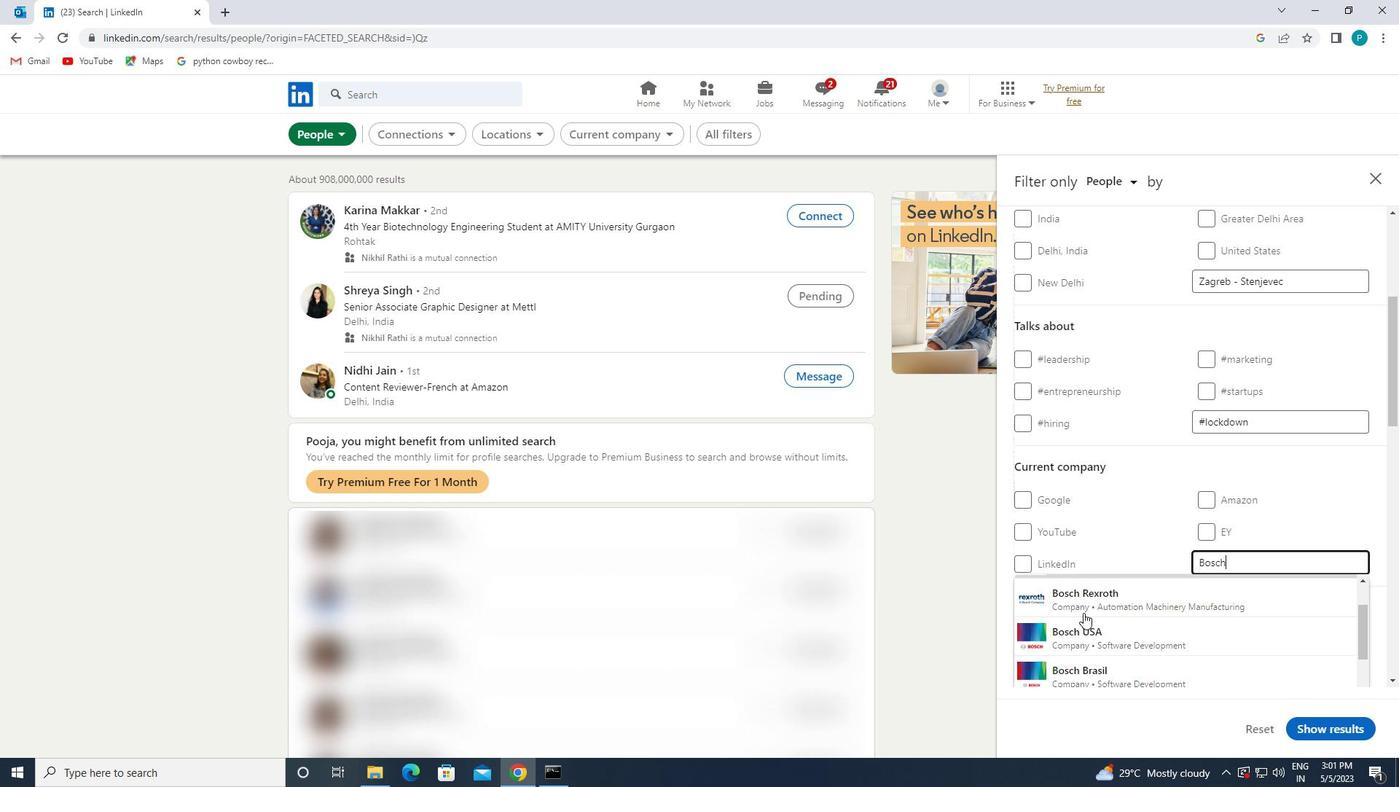 
Action: Mouse scrolled (1084, 619) with delta (0, 0)
Screenshot: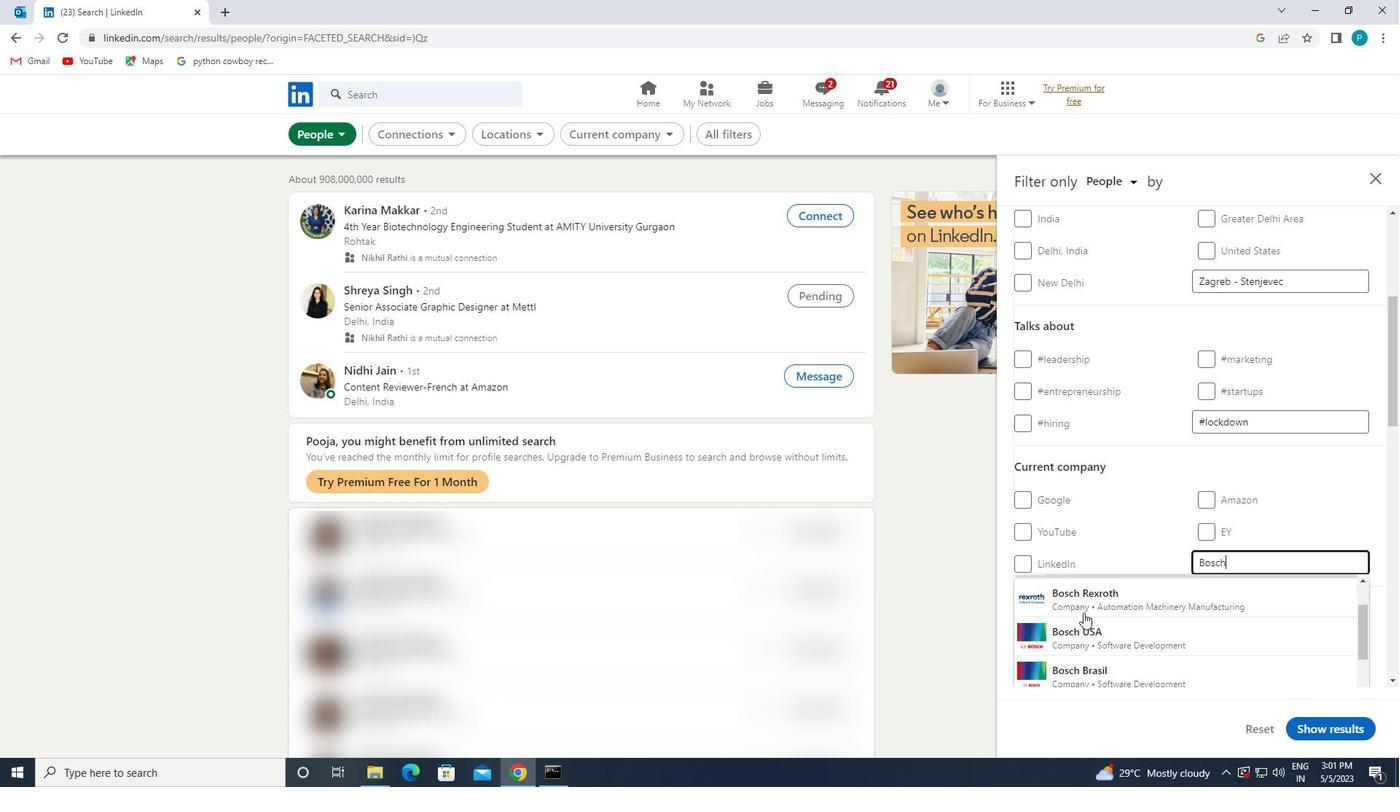 
Action: Mouse moved to (1115, 667)
Screenshot: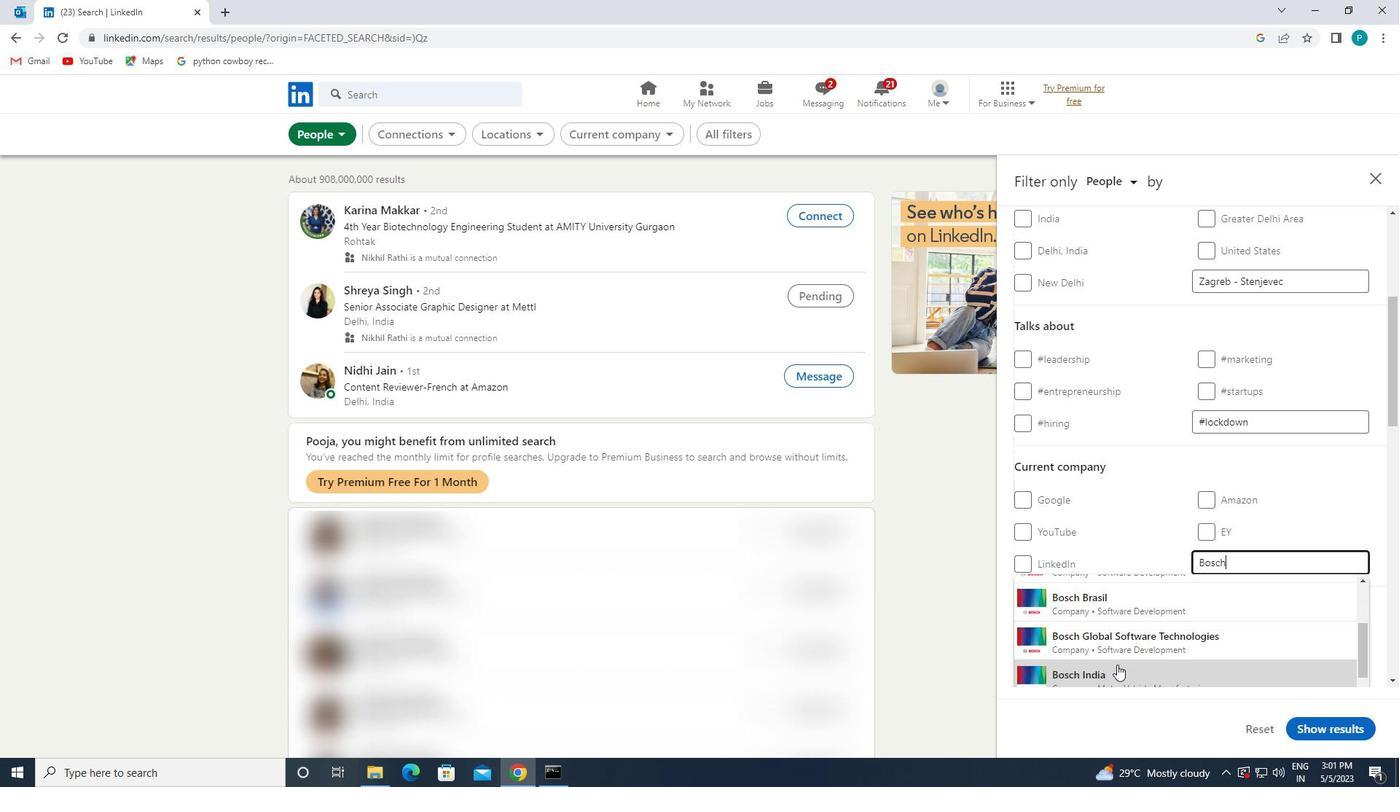 
Action: Mouse pressed left at (1115, 667)
Screenshot: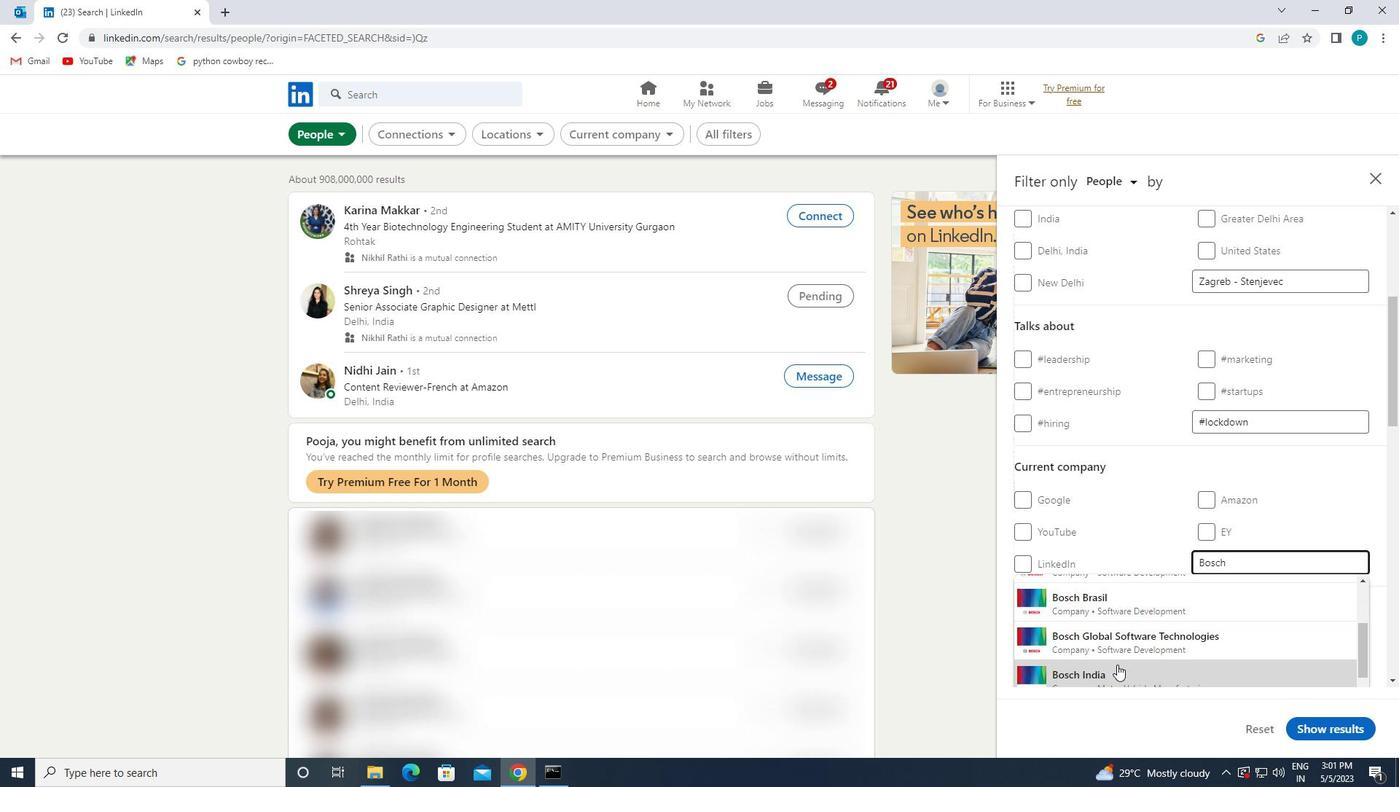 
Action: Mouse moved to (1117, 667)
Screenshot: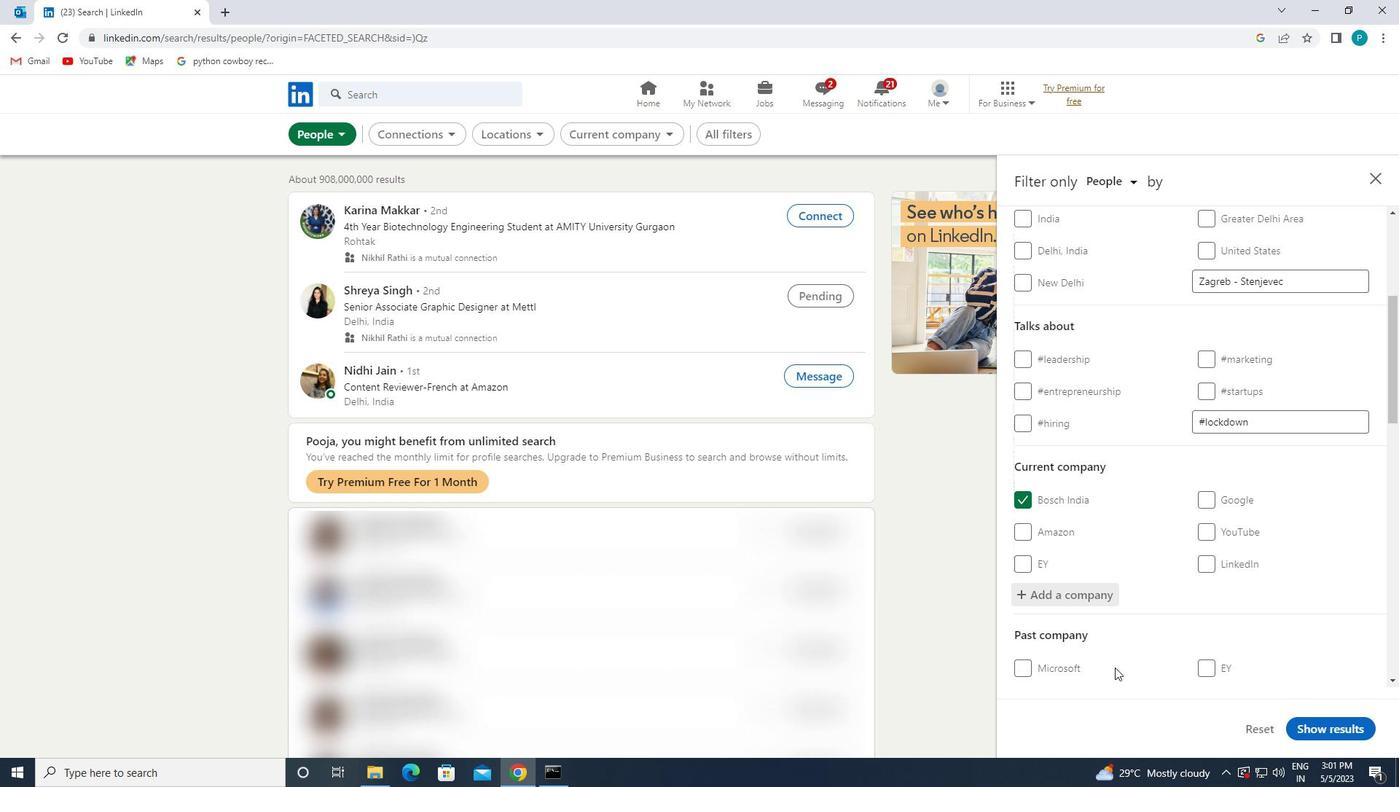 
Action: Mouse scrolled (1117, 667) with delta (0, 0)
Screenshot: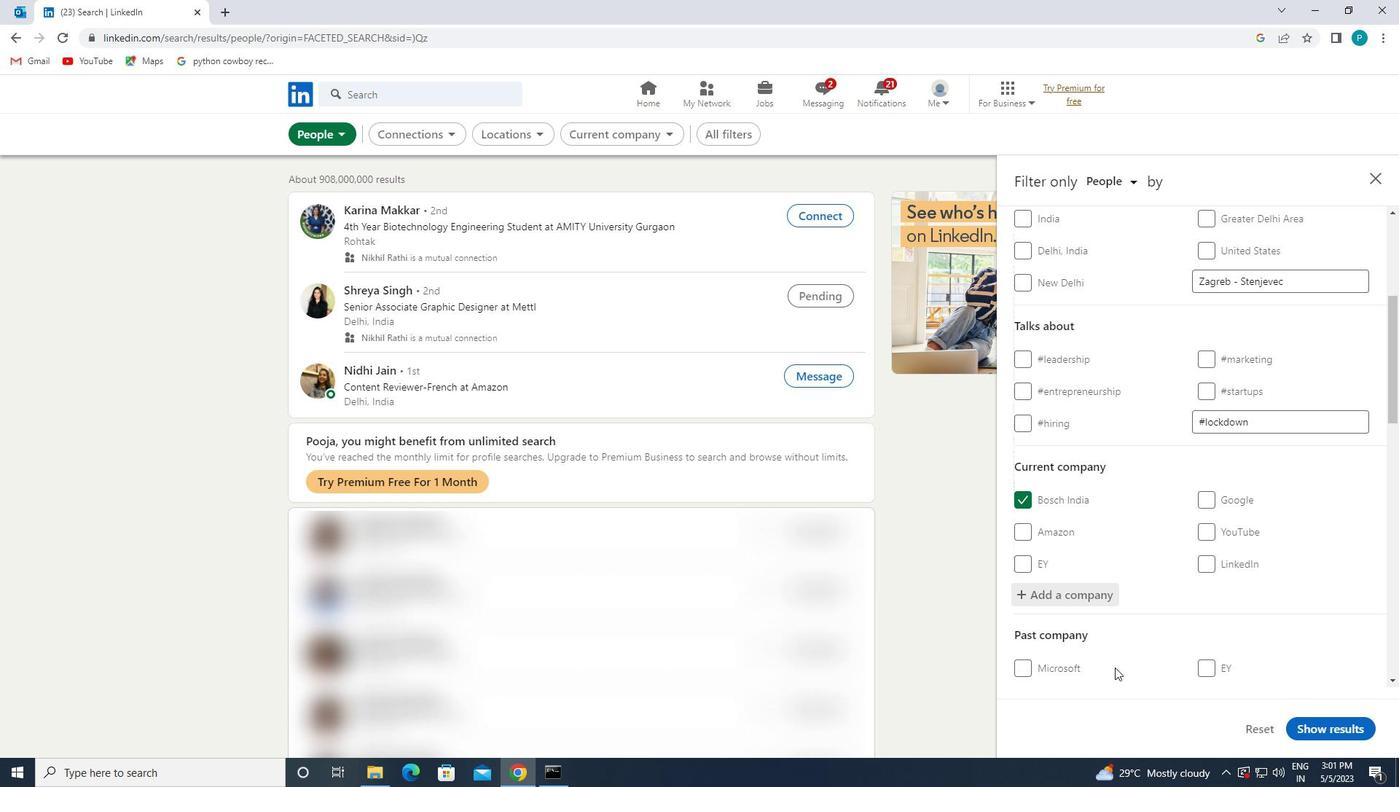 
Action: Mouse moved to (1167, 646)
Screenshot: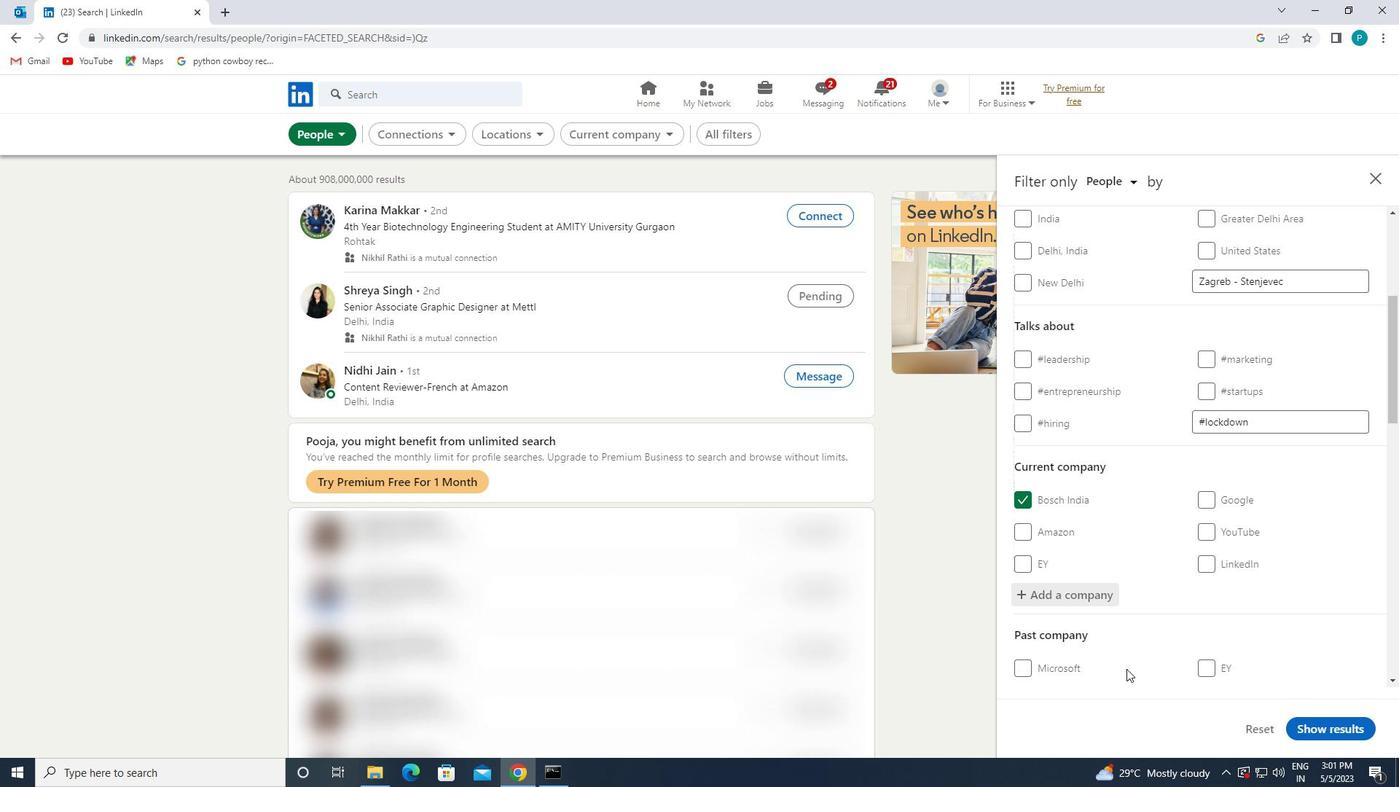 
Action: Mouse scrolled (1167, 645) with delta (0, 0)
Screenshot: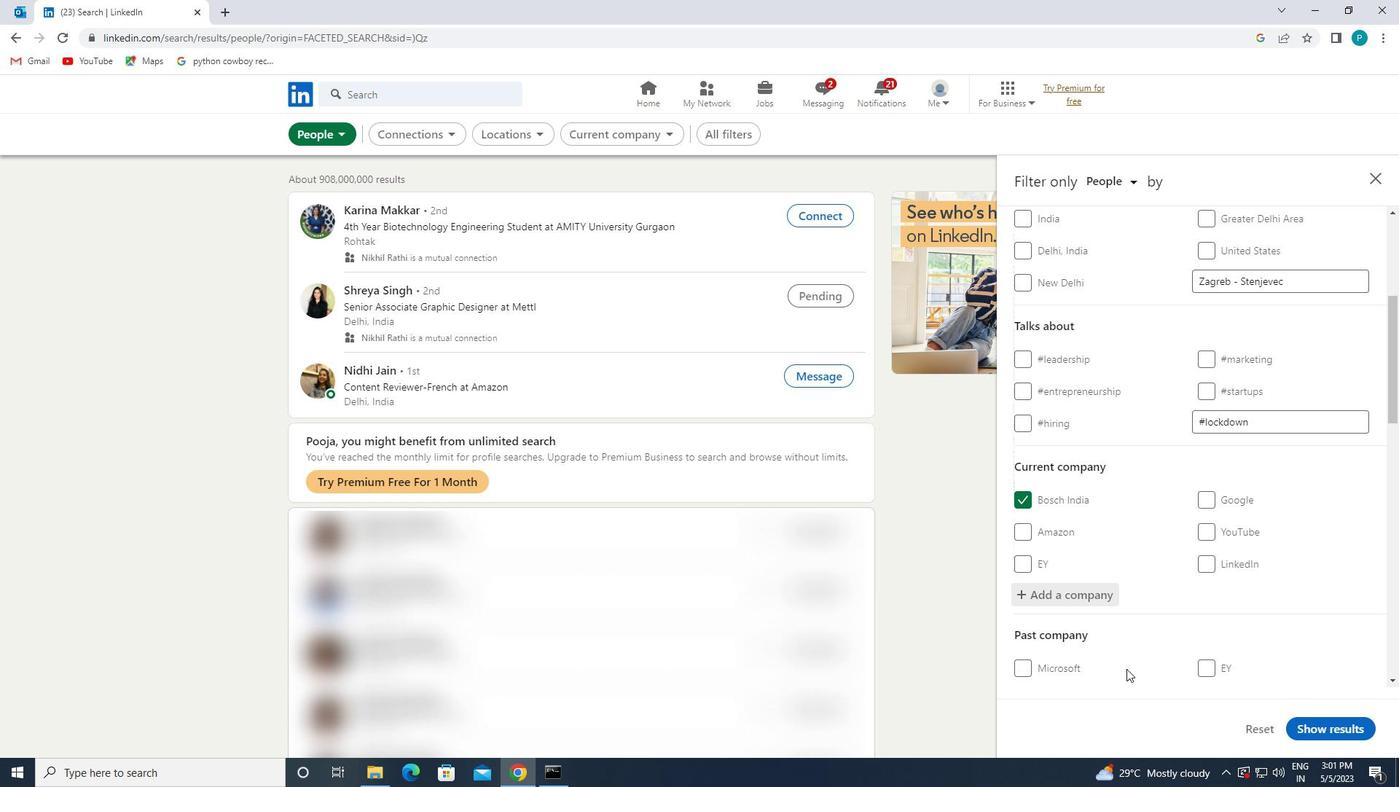 
Action: Mouse moved to (1188, 614)
Screenshot: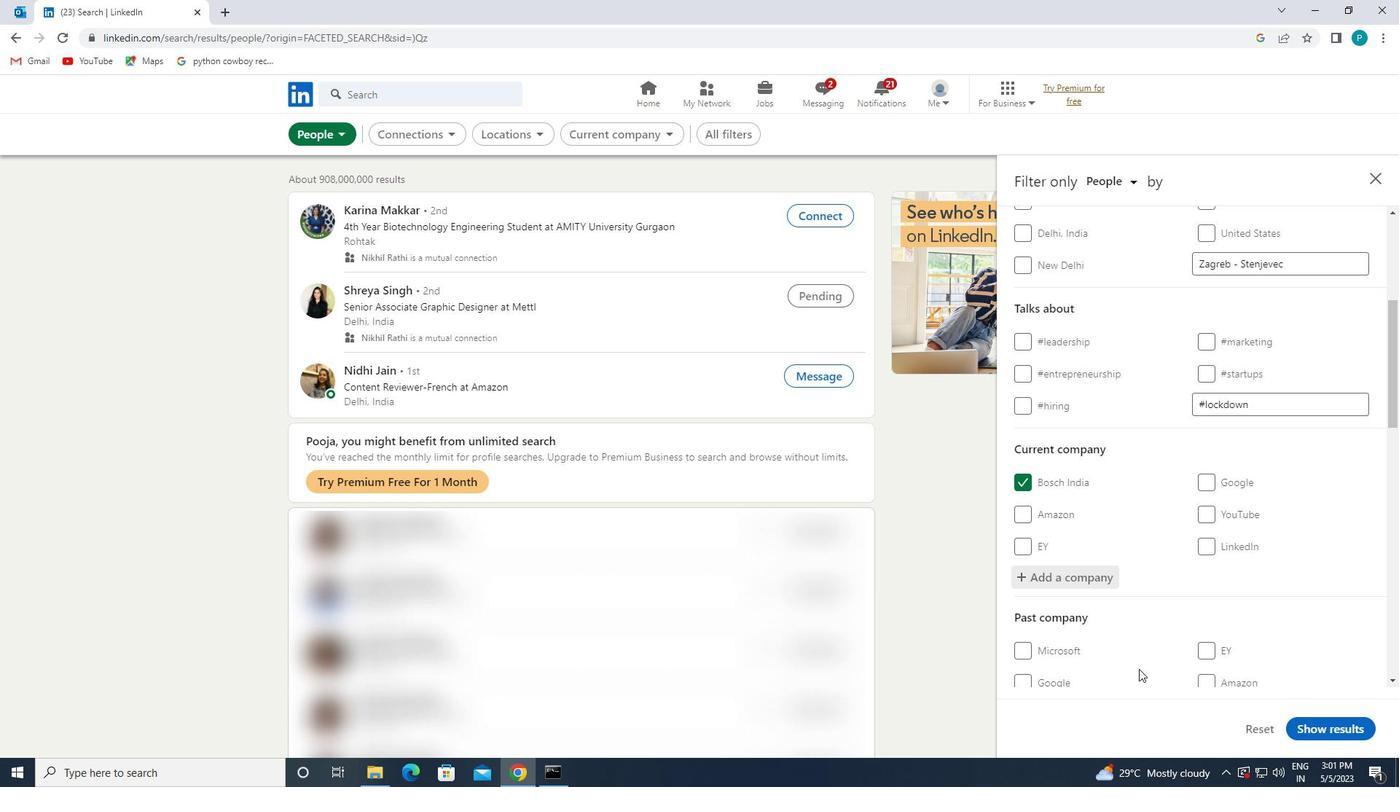 
Action: Mouse scrolled (1188, 613) with delta (0, 0)
Screenshot: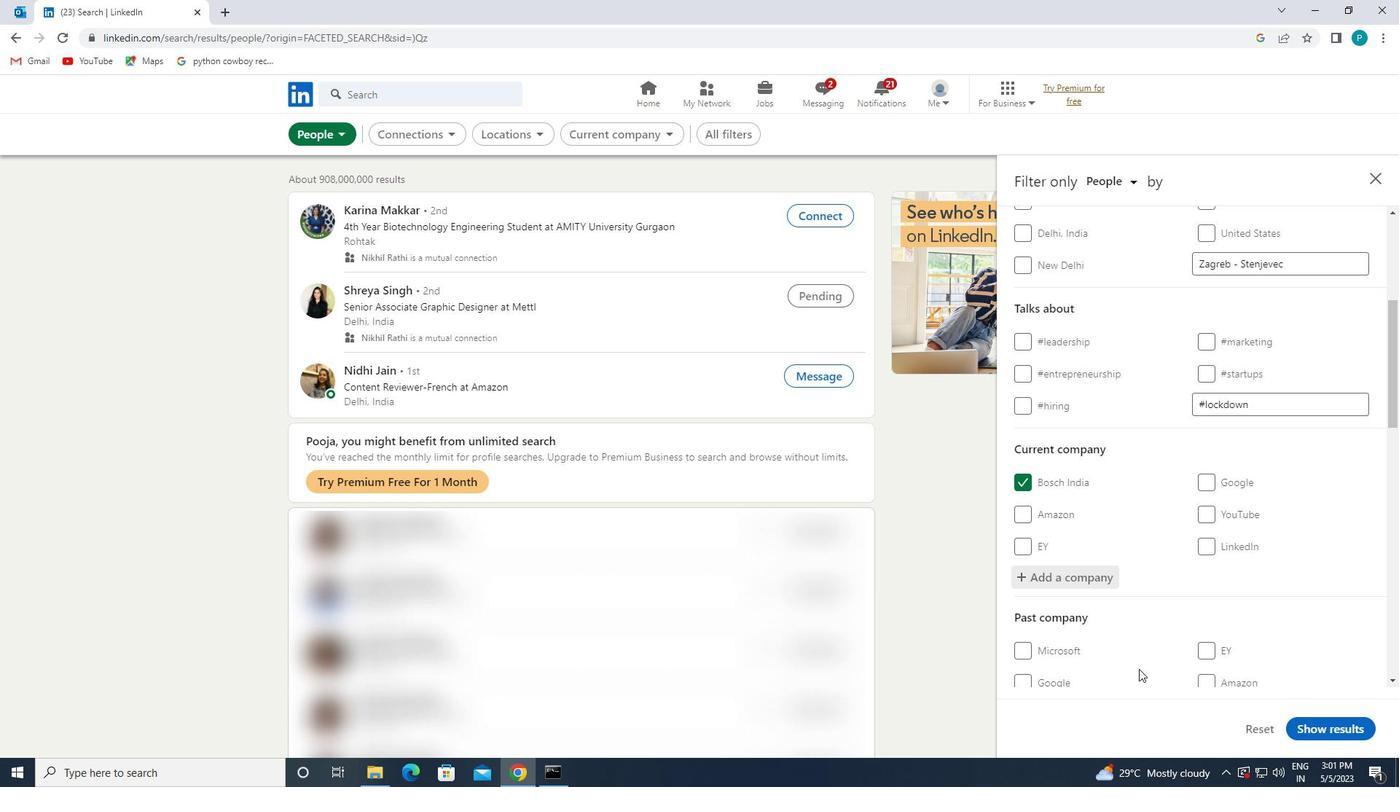 
Action: Mouse moved to (1235, 527)
Screenshot: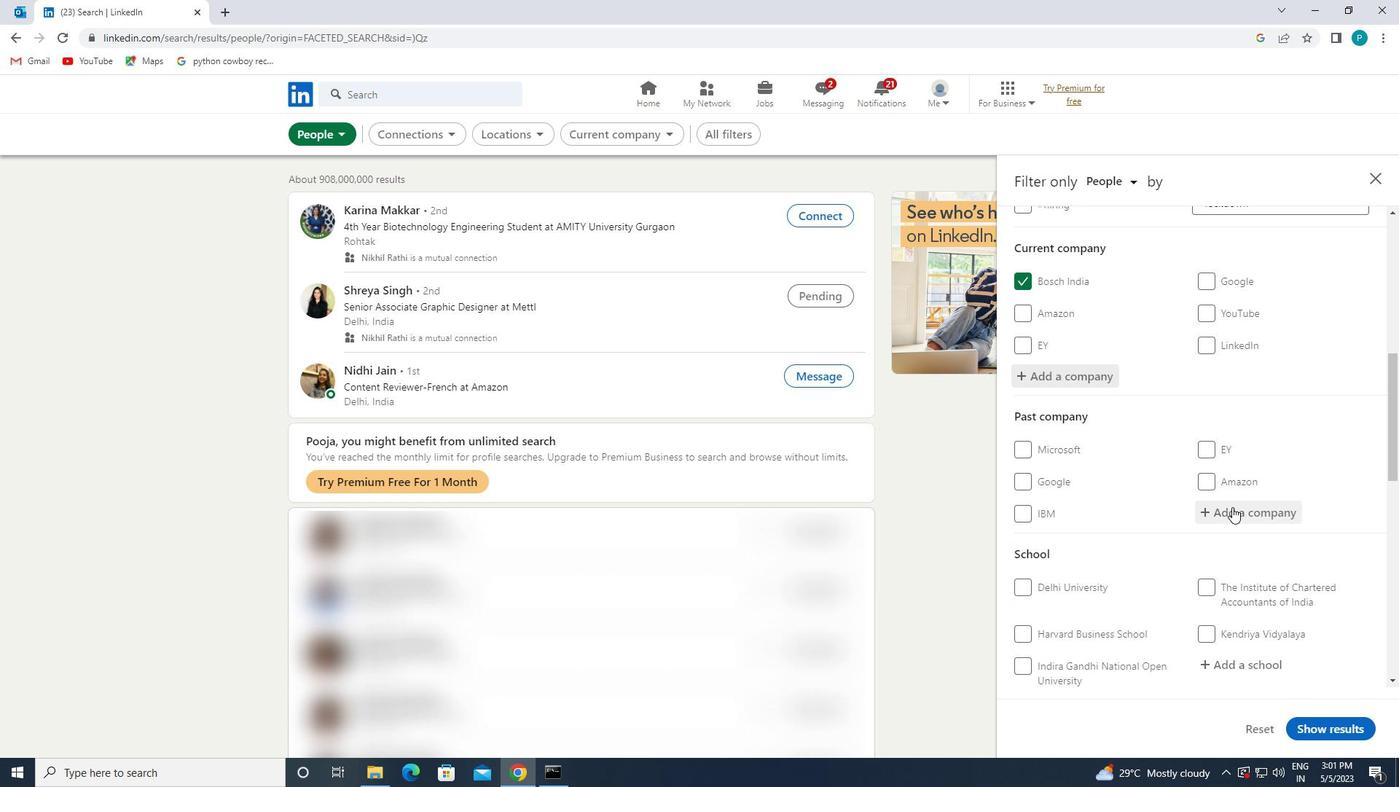 
Action: Mouse scrolled (1235, 526) with delta (0, 0)
Screenshot: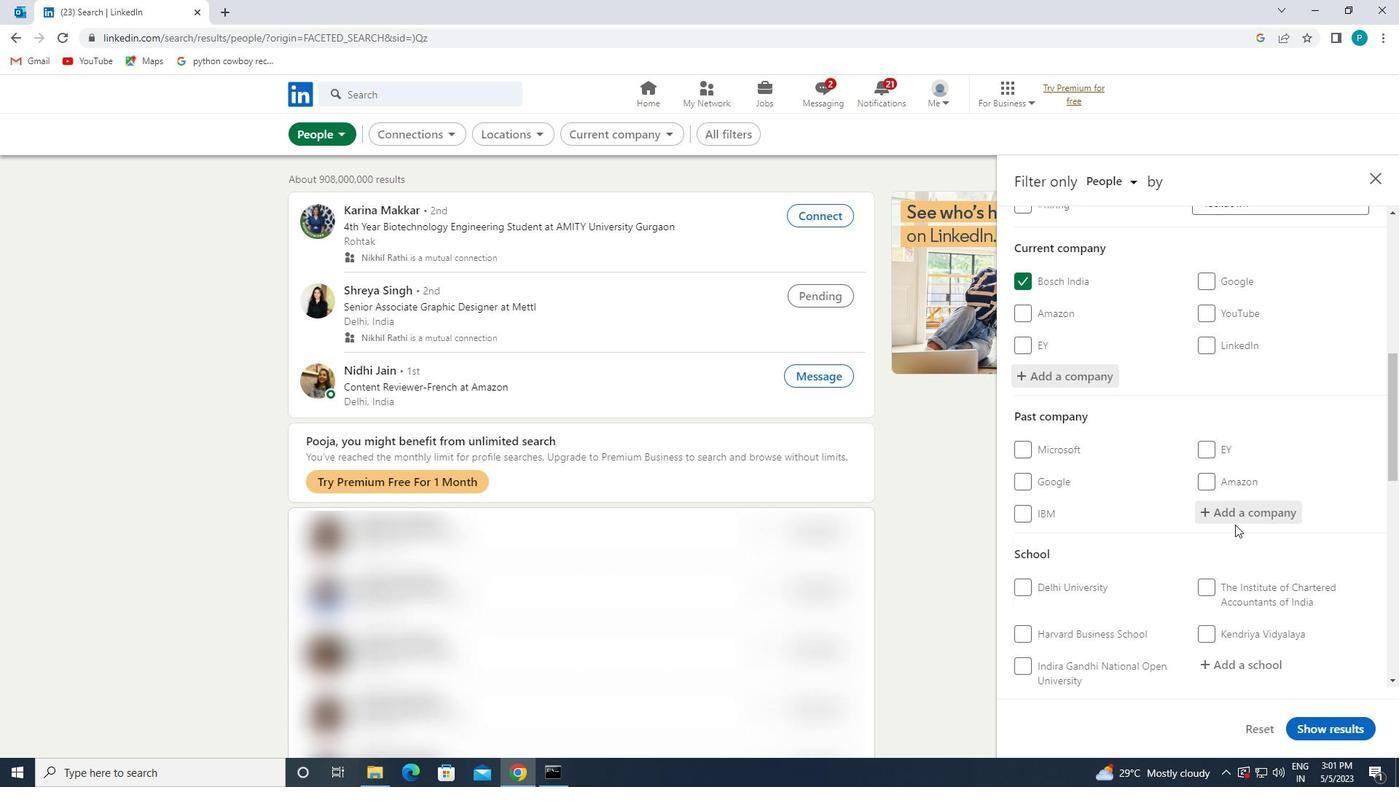 
Action: Mouse scrolled (1235, 526) with delta (0, 0)
Screenshot: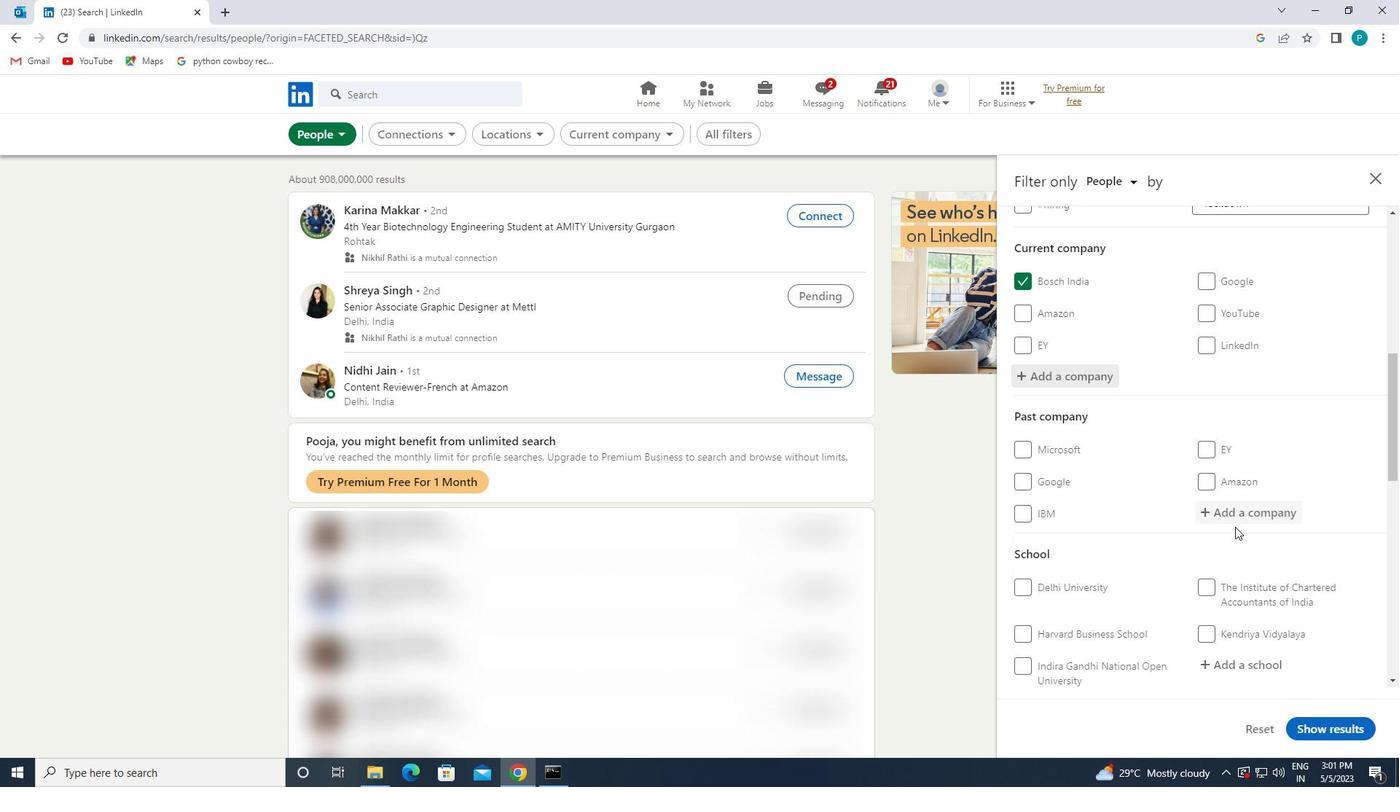 
Action: Mouse pressed left at (1235, 527)
Screenshot: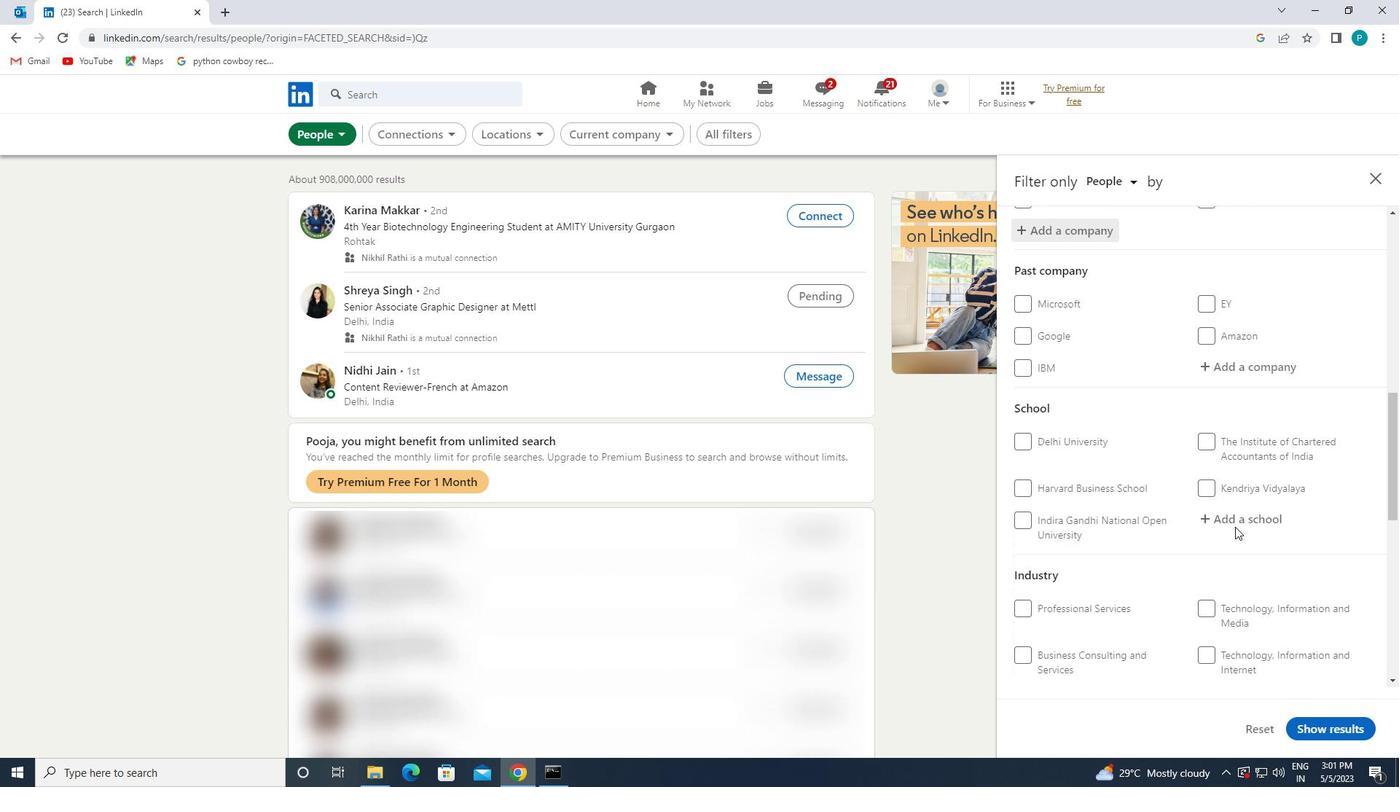 
Action: Key pressed <Key.caps_lock>T<Key.caps_lock>HE<Key.space><Key.caps_lock>LNM
Screenshot: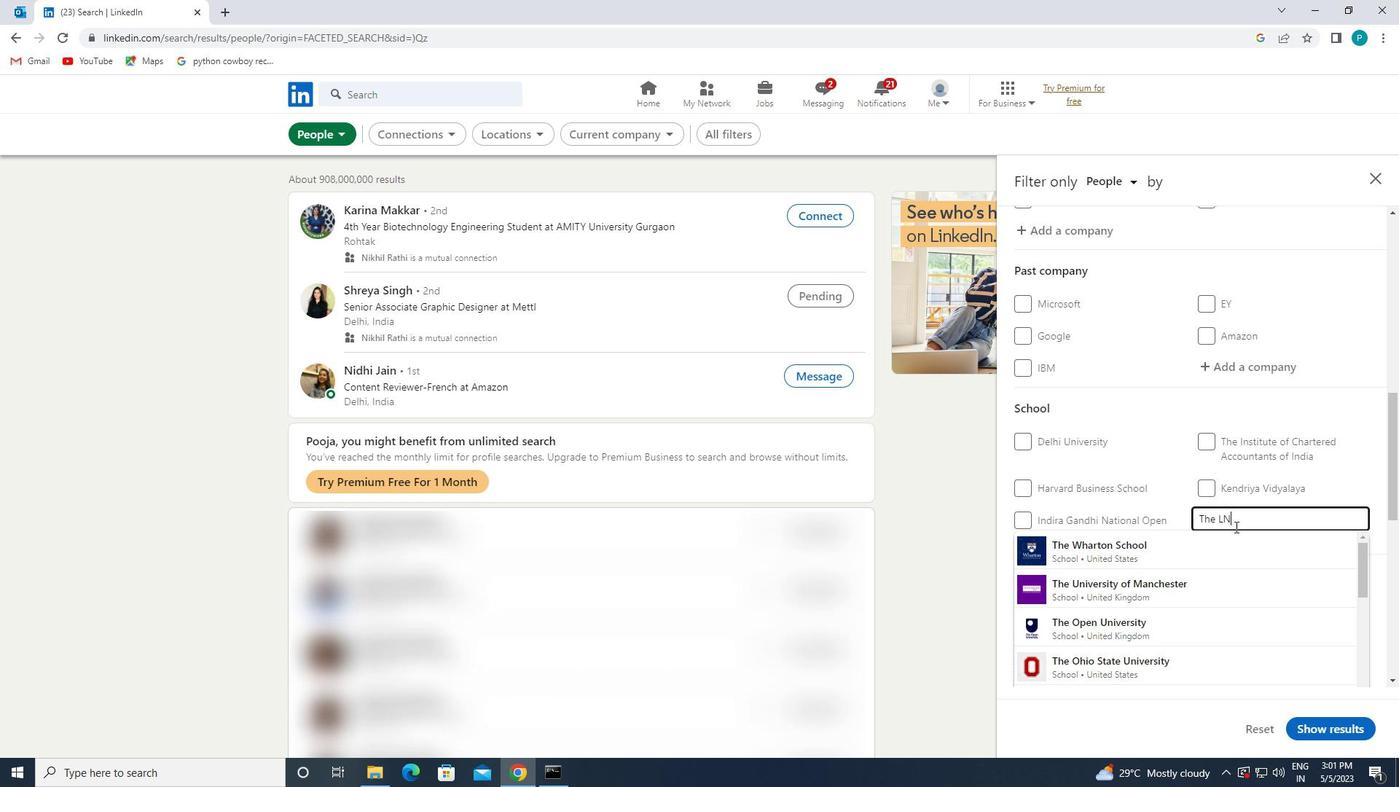
Action: Mouse moved to (1218, 546)
Screenshot: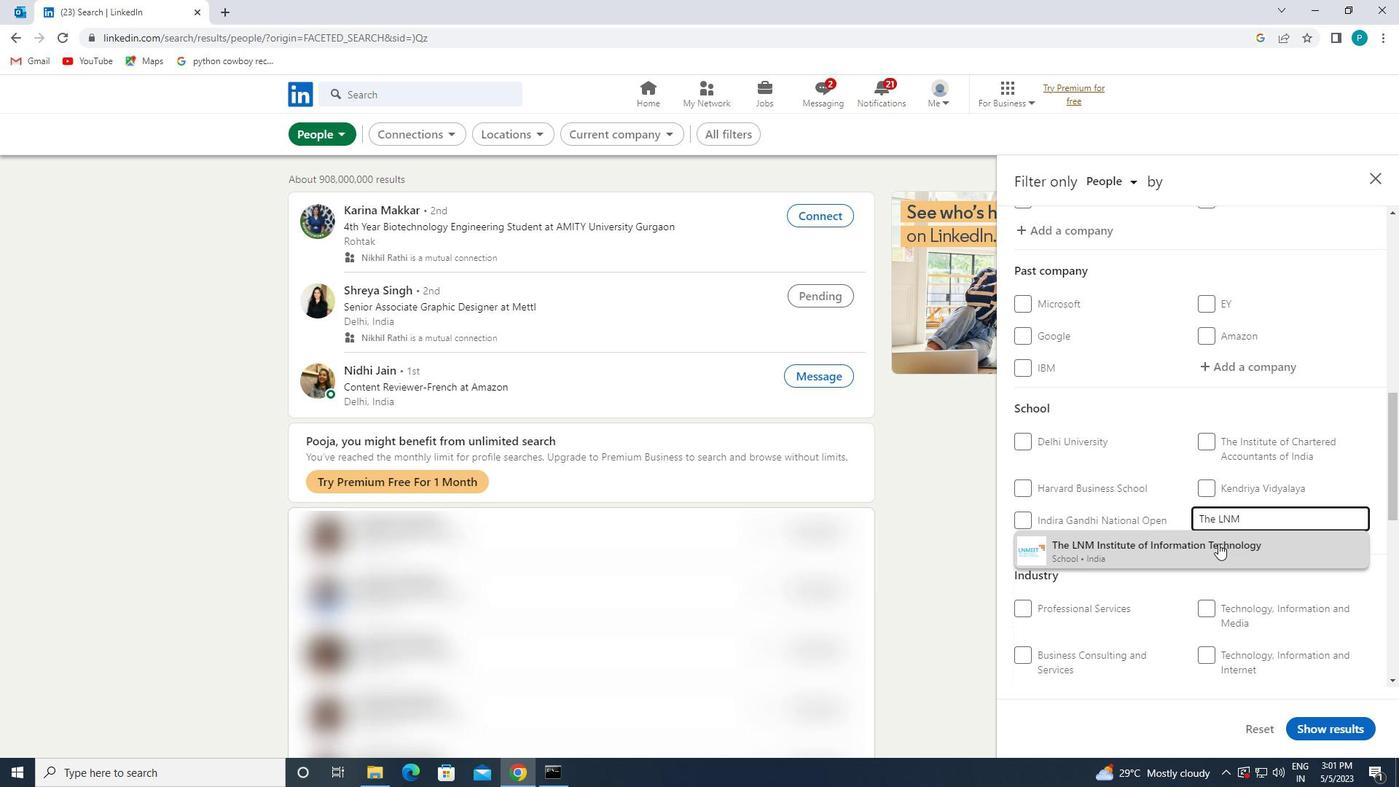 
Action: Mouse pressed left at (1218, 546)
Screenshot: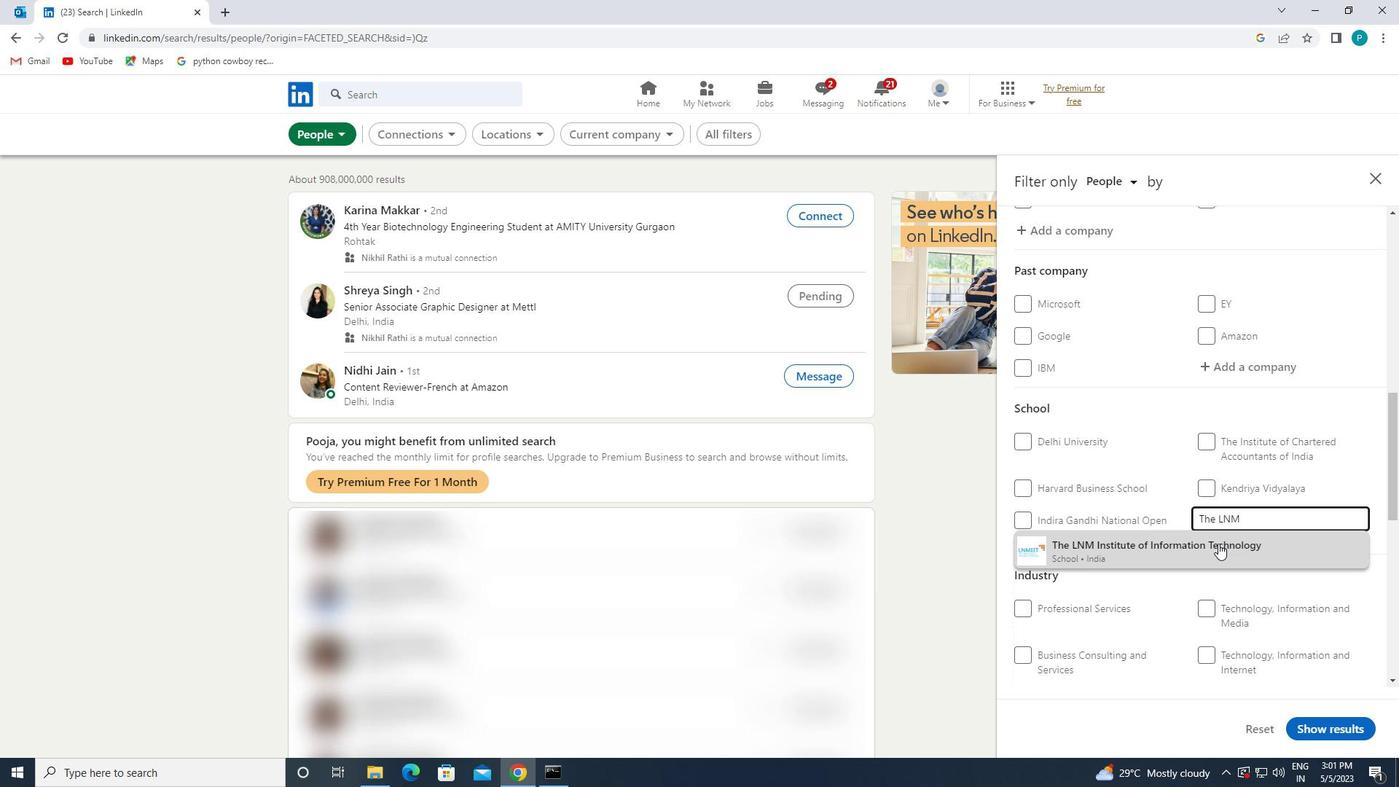 
Action: Mouse moved to (1266, 534)
Screenshot: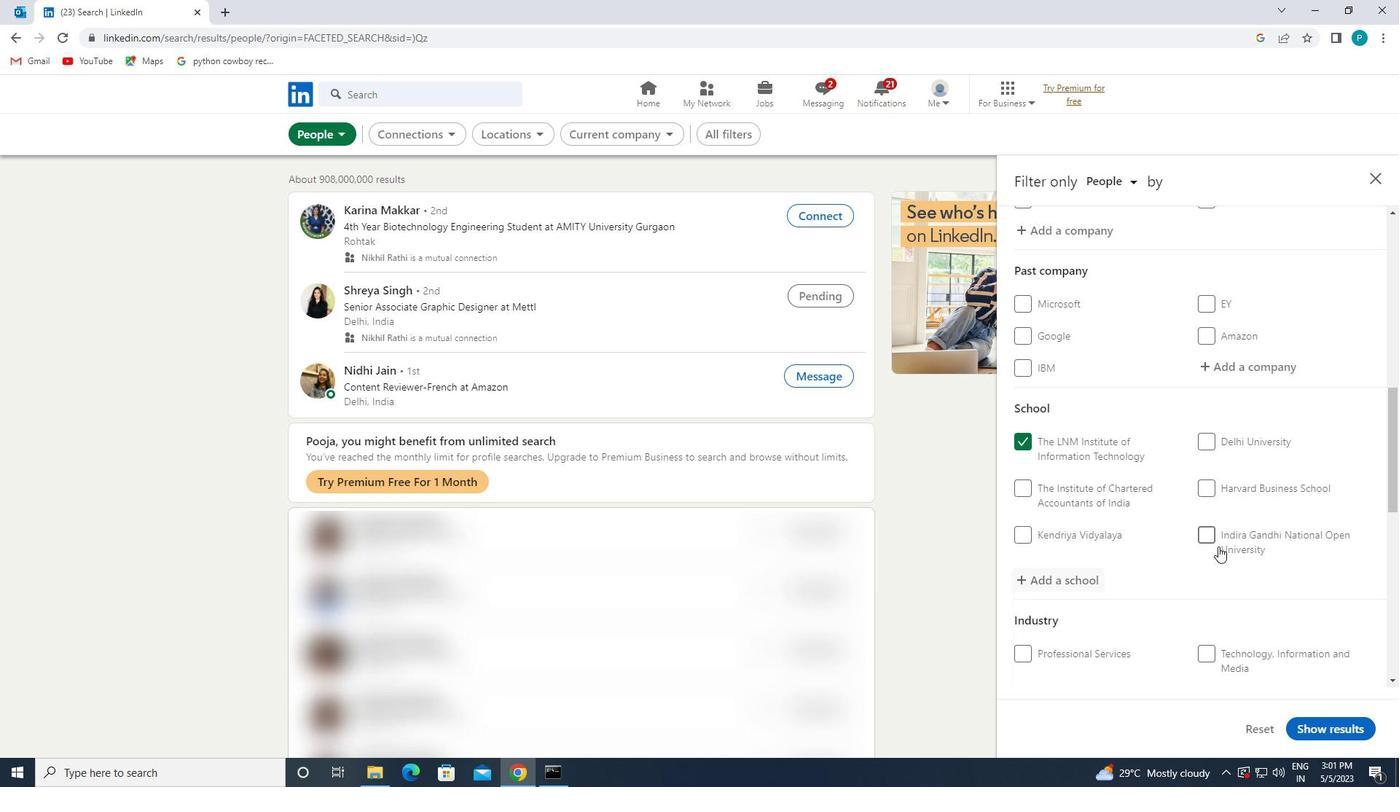
Action: Mouse scrolled (1266, 533) with delta (0, 0)
Screenshot: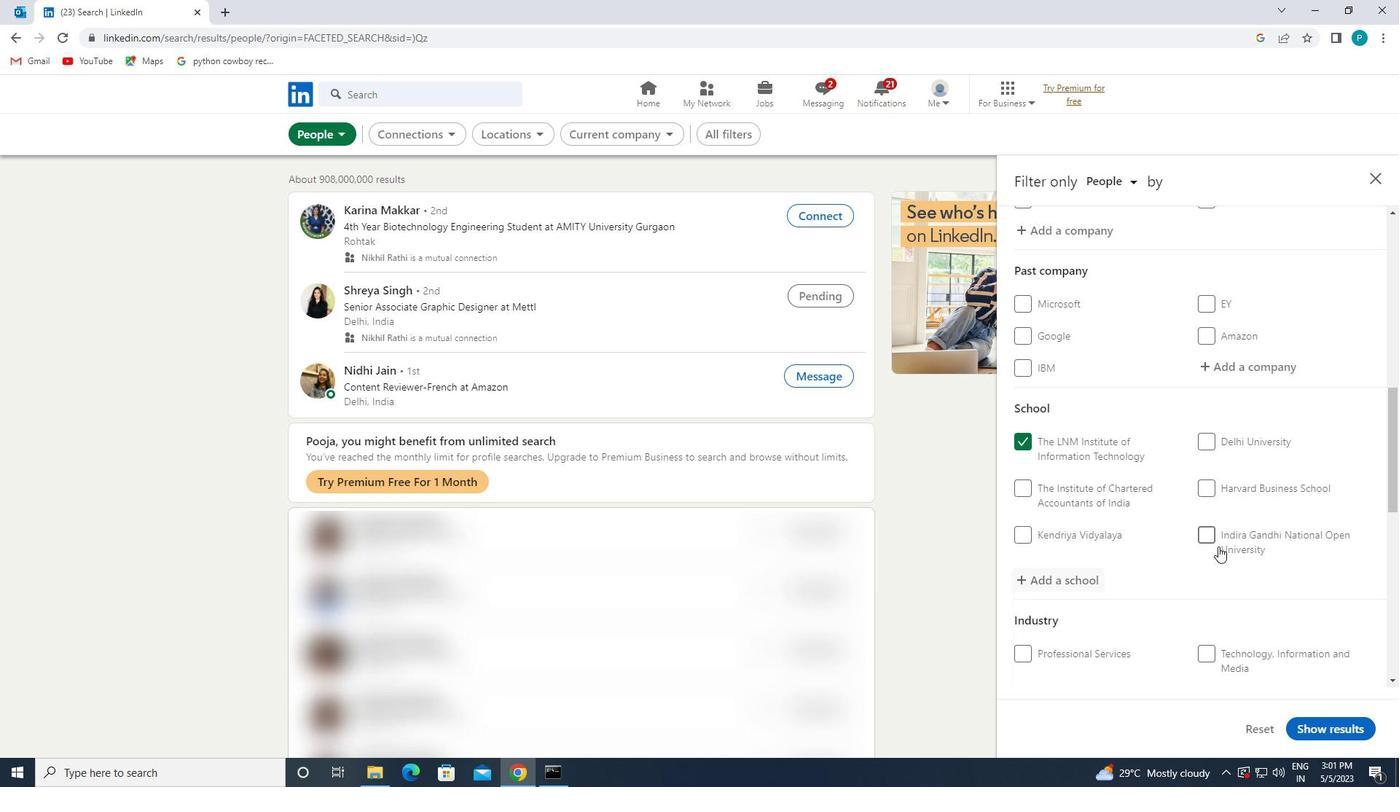 
Action: Mouse moved to (1269, 534)
Screenshot: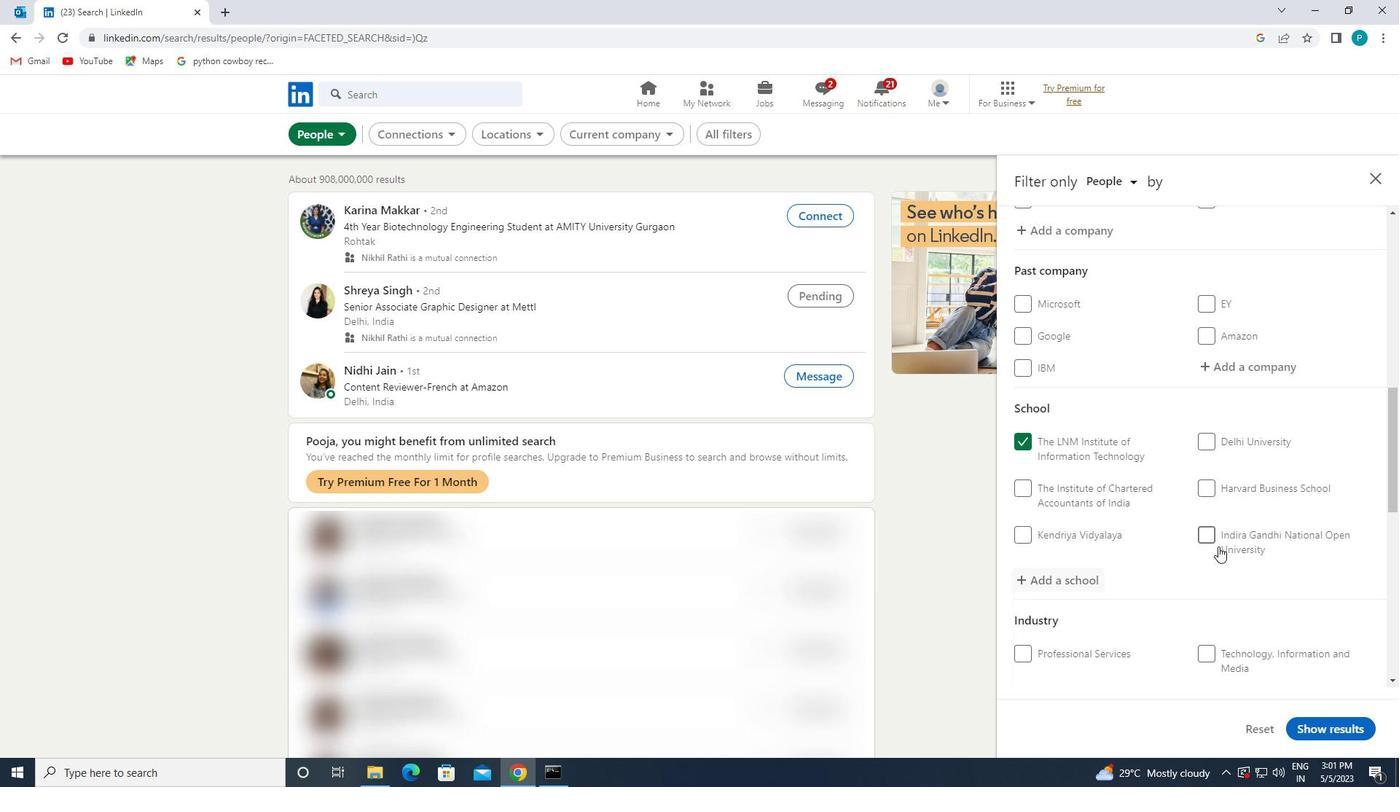 
Action: Mouse scrolled (1269, 533) with delta (0, 0)
Screenshot: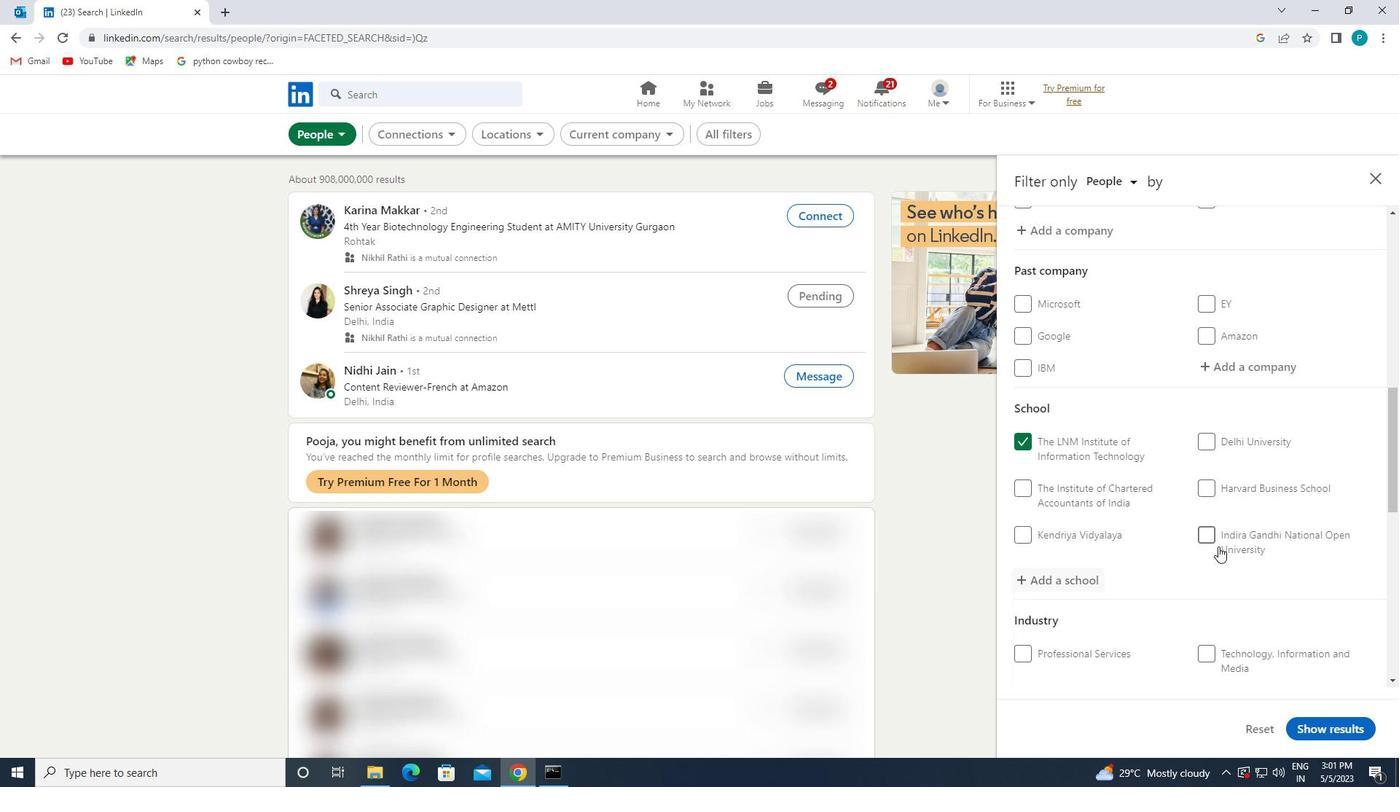 
Action: Mouse scrolled (1269, 533) with delta (0, 0)
Screenshot: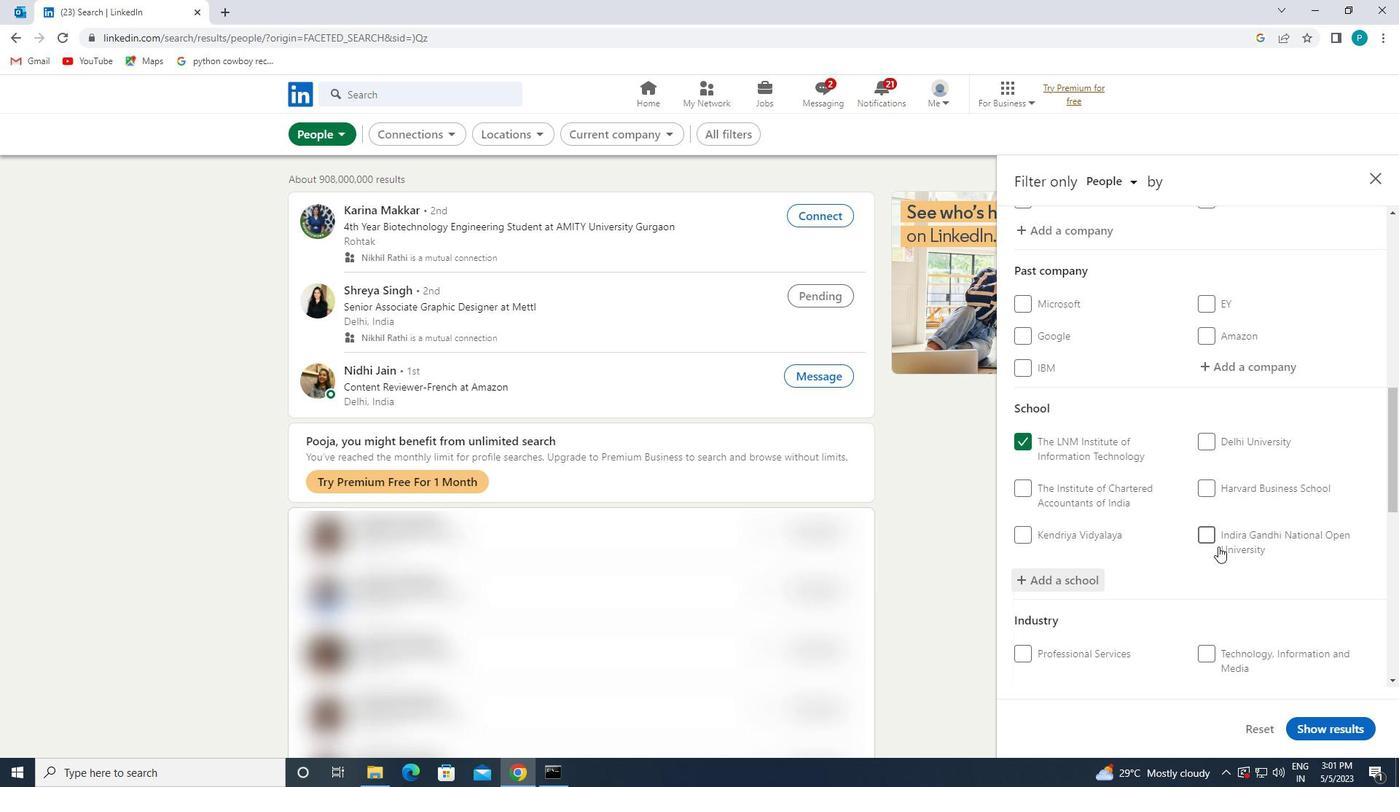 
Action: Mouse scrolled (1269, 533) with delta (0, 0)
Screenshot: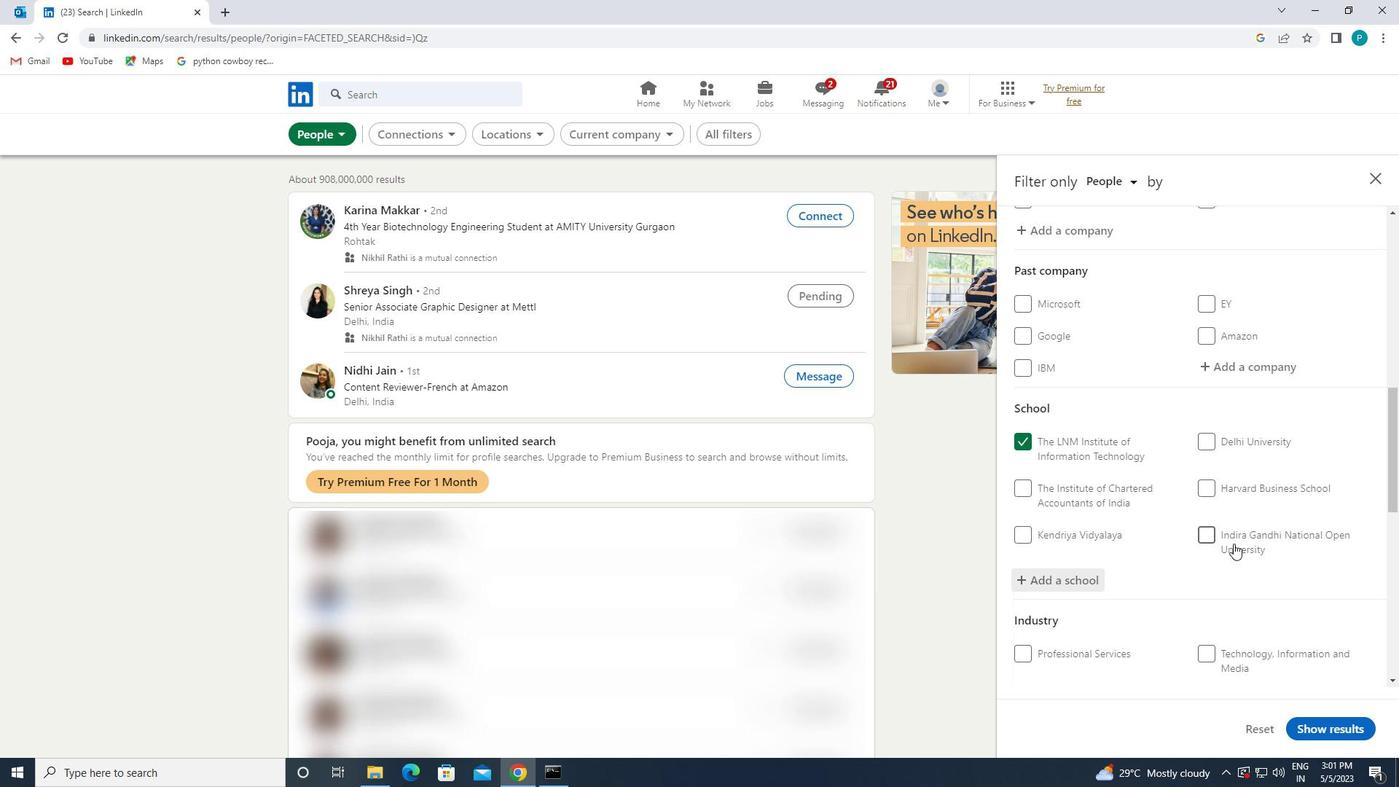 
Action: Mouse moved to (1226, 456)
Screenshot: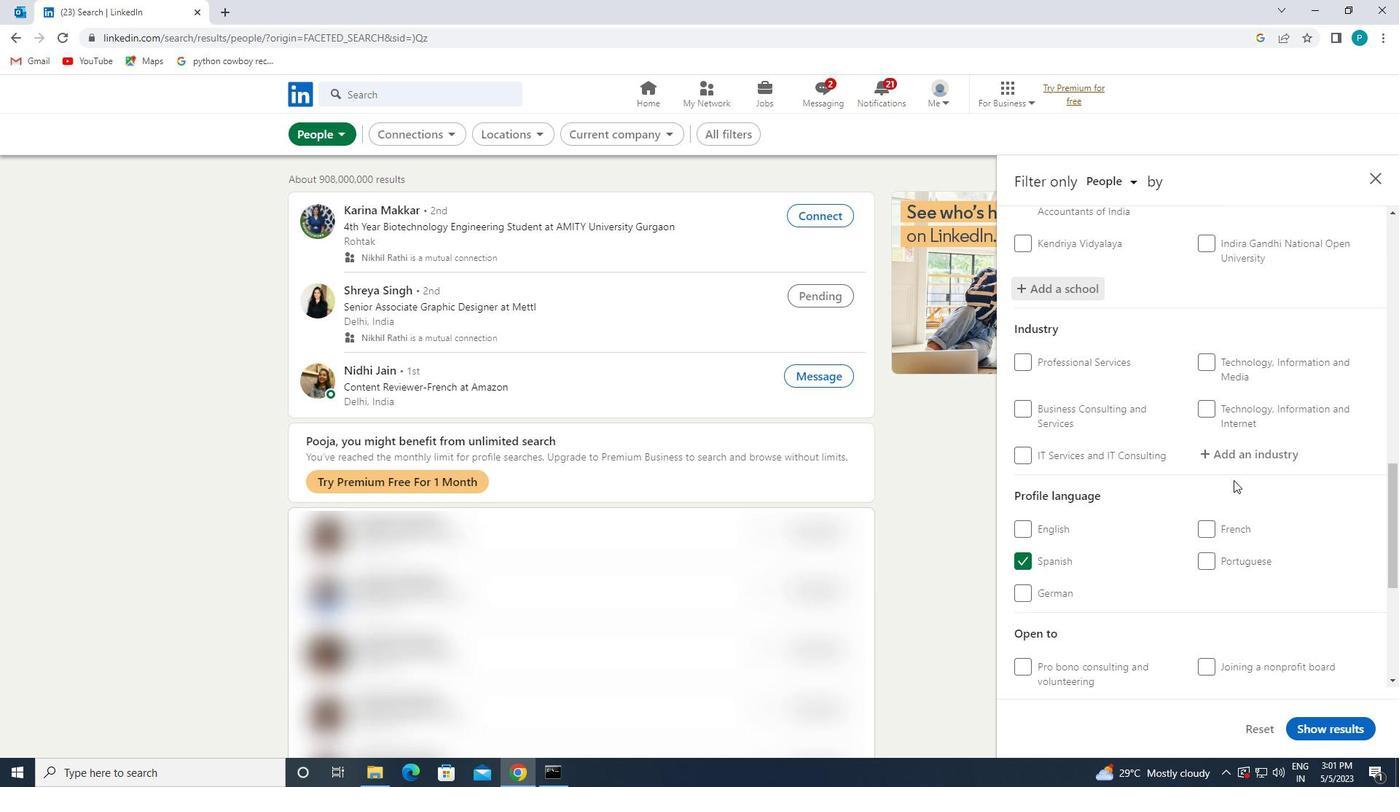 
Action: Mouse pressed left at (1226, 456)
Screenshot: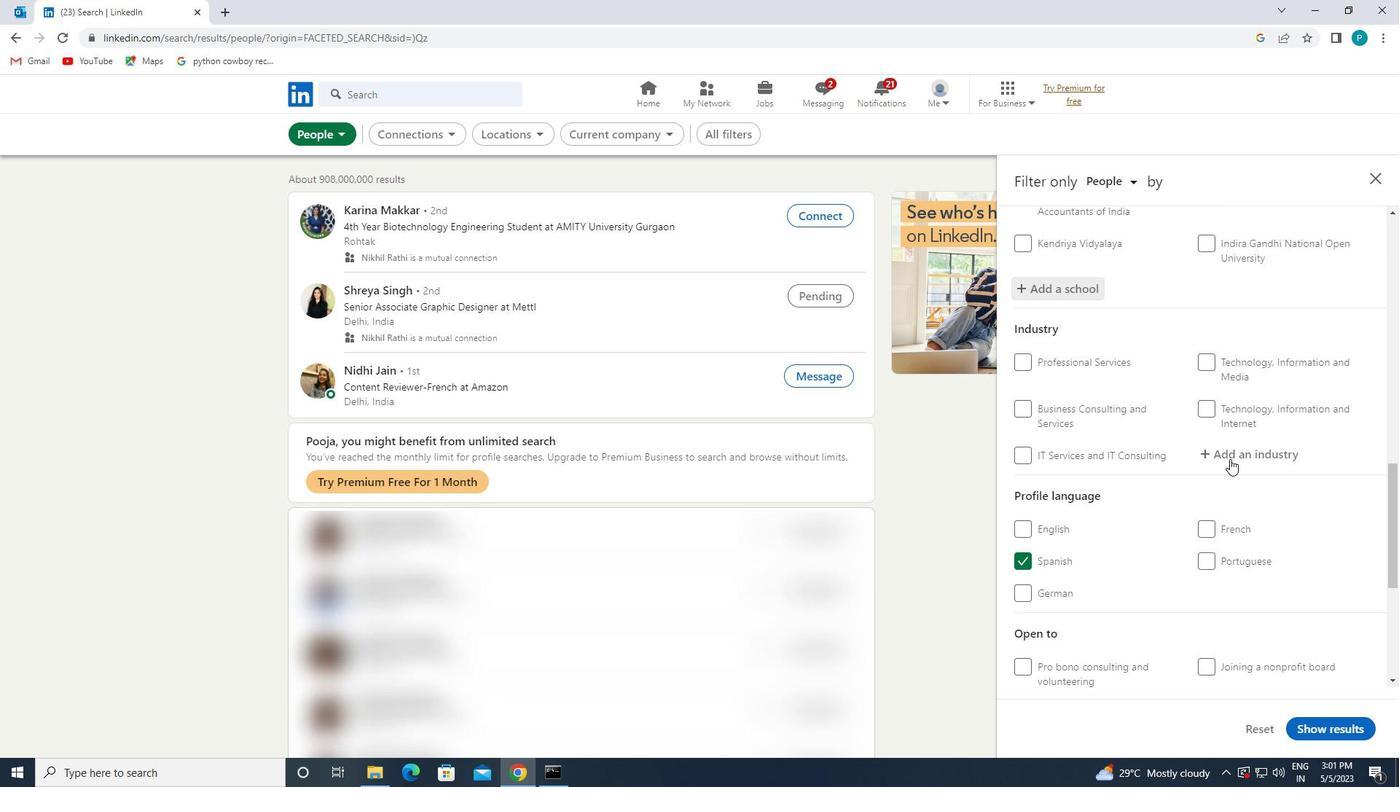 
Action: Key pressed B<Key.caps_lock>ARS
Screenshot: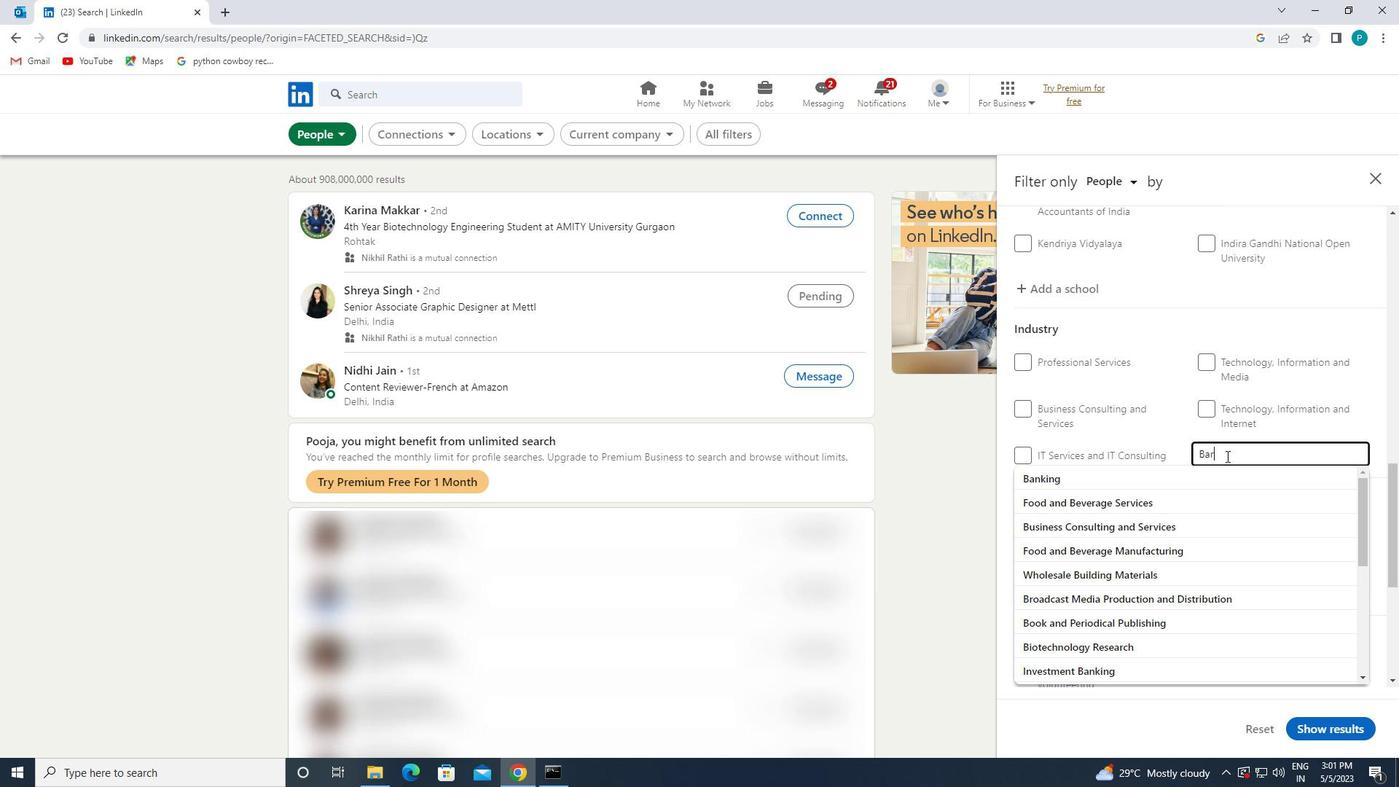 
Action: Mouse moved to (1202, 478)
Screenshot: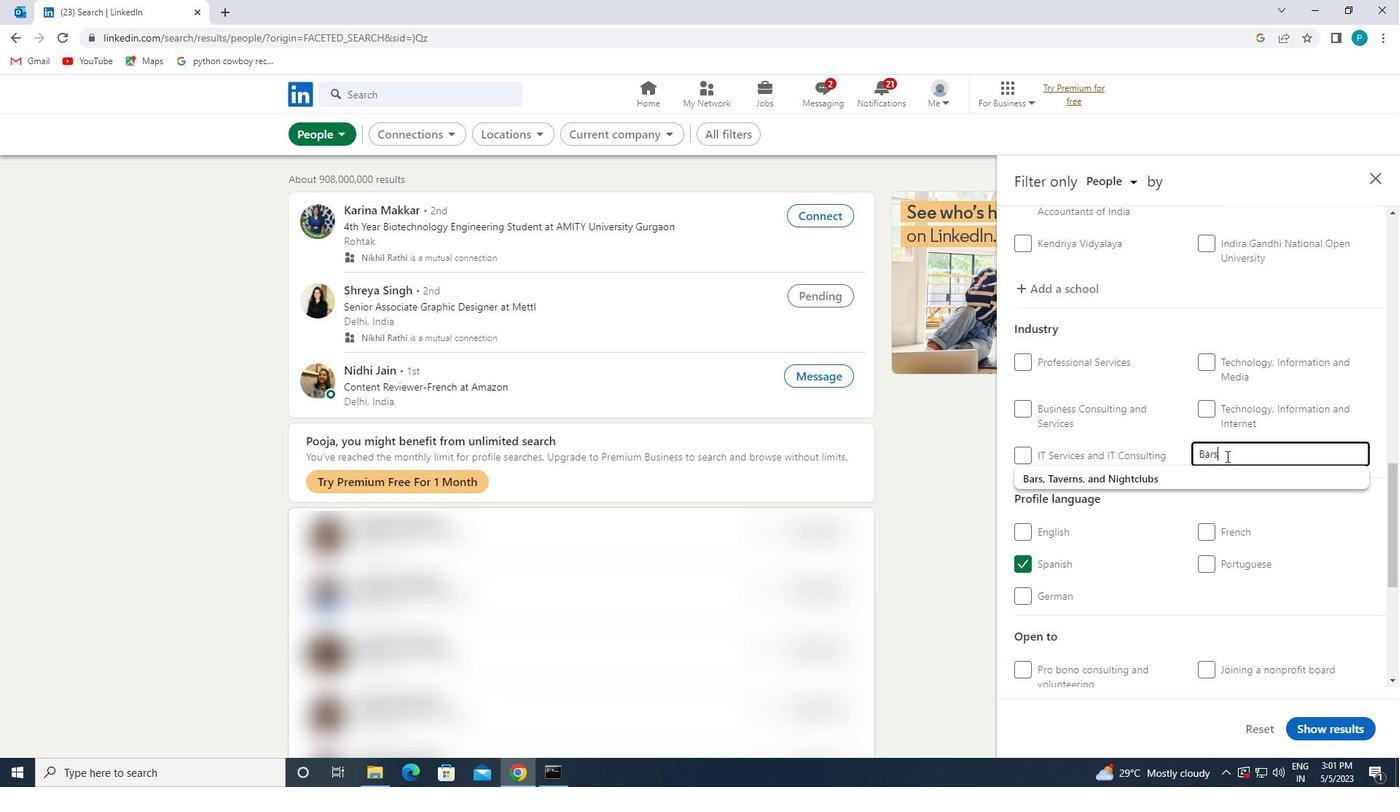 
Action: Mouse pressed left at (1202, 478)
Screenshot: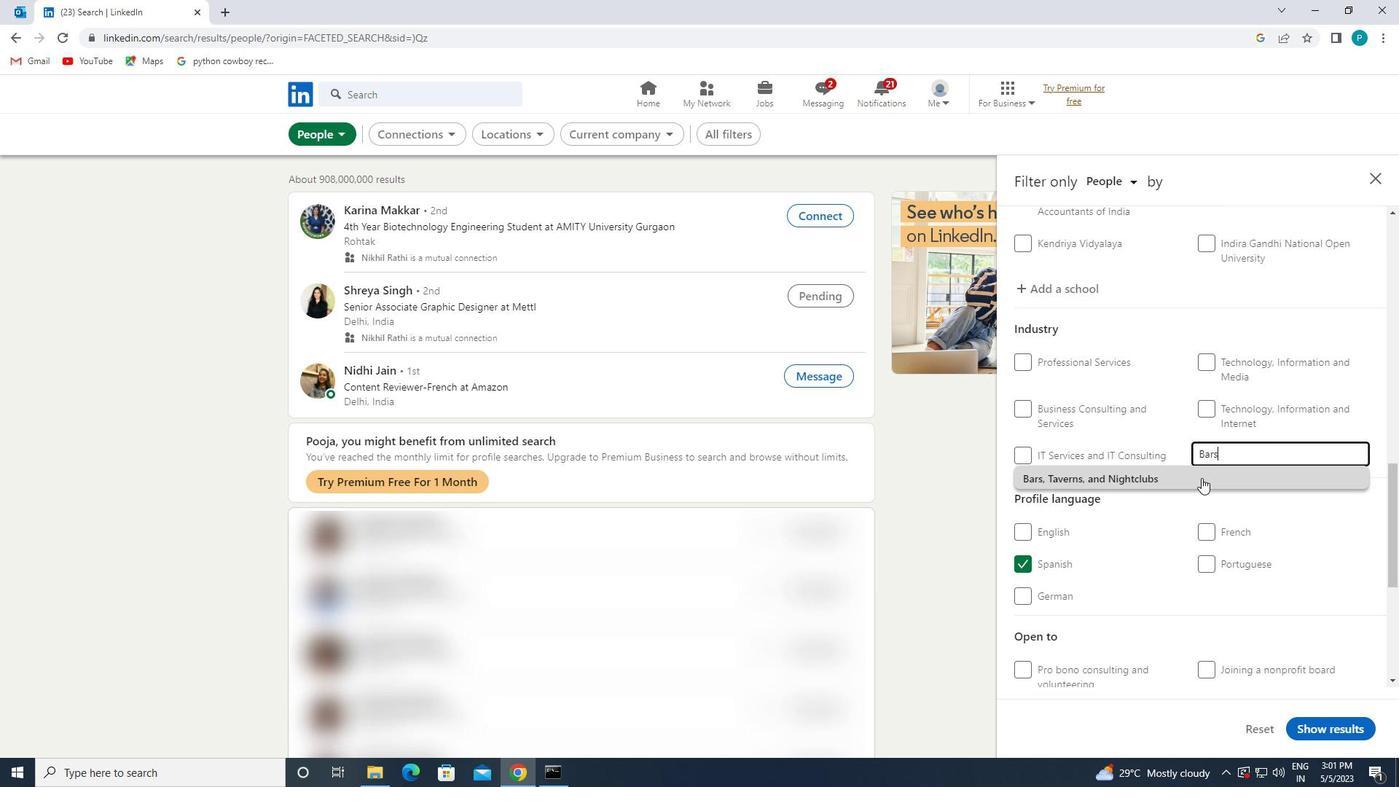 
Action: Mouse moved to (1363, 497)
Screenshot: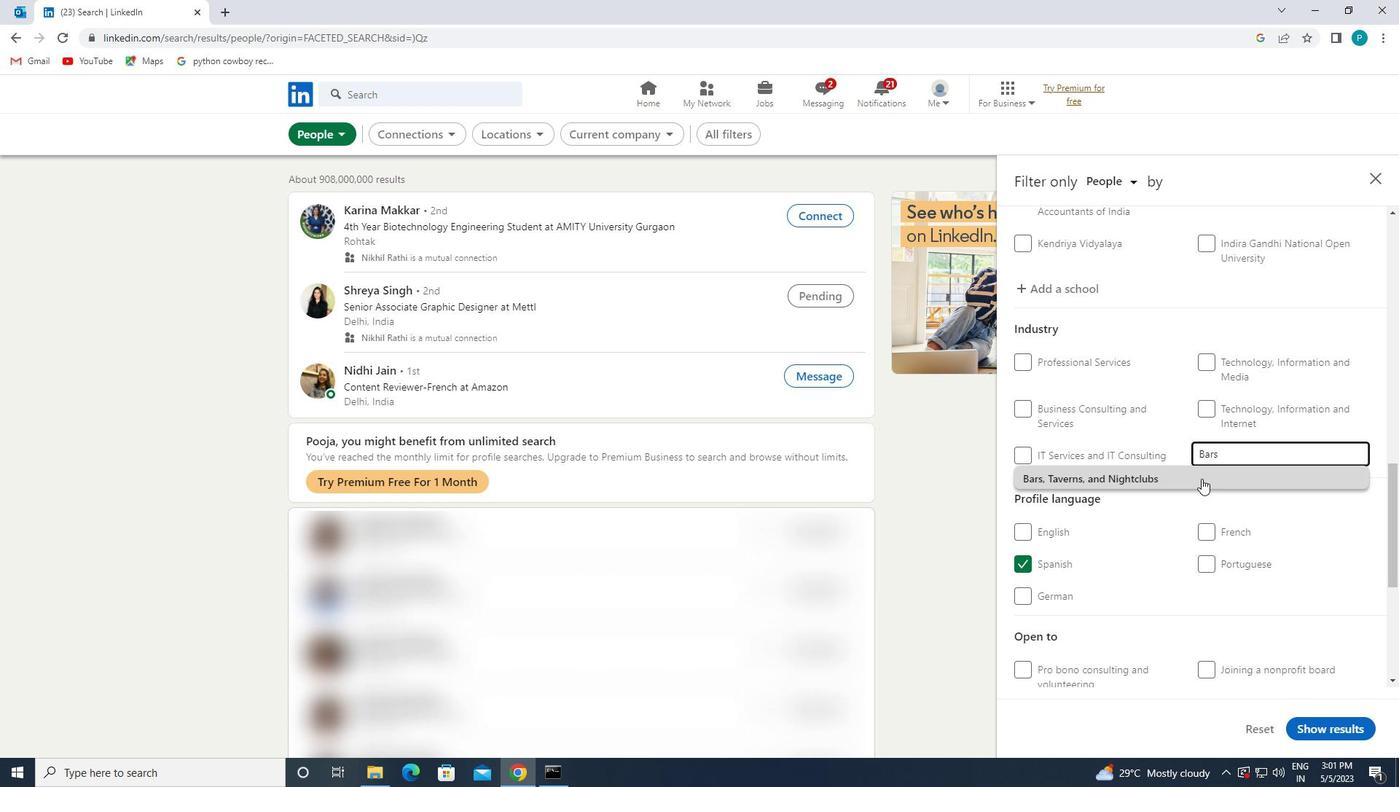 
Action: Mouse scrolled (1363, 497) with delta (0, 0)
Screenshot: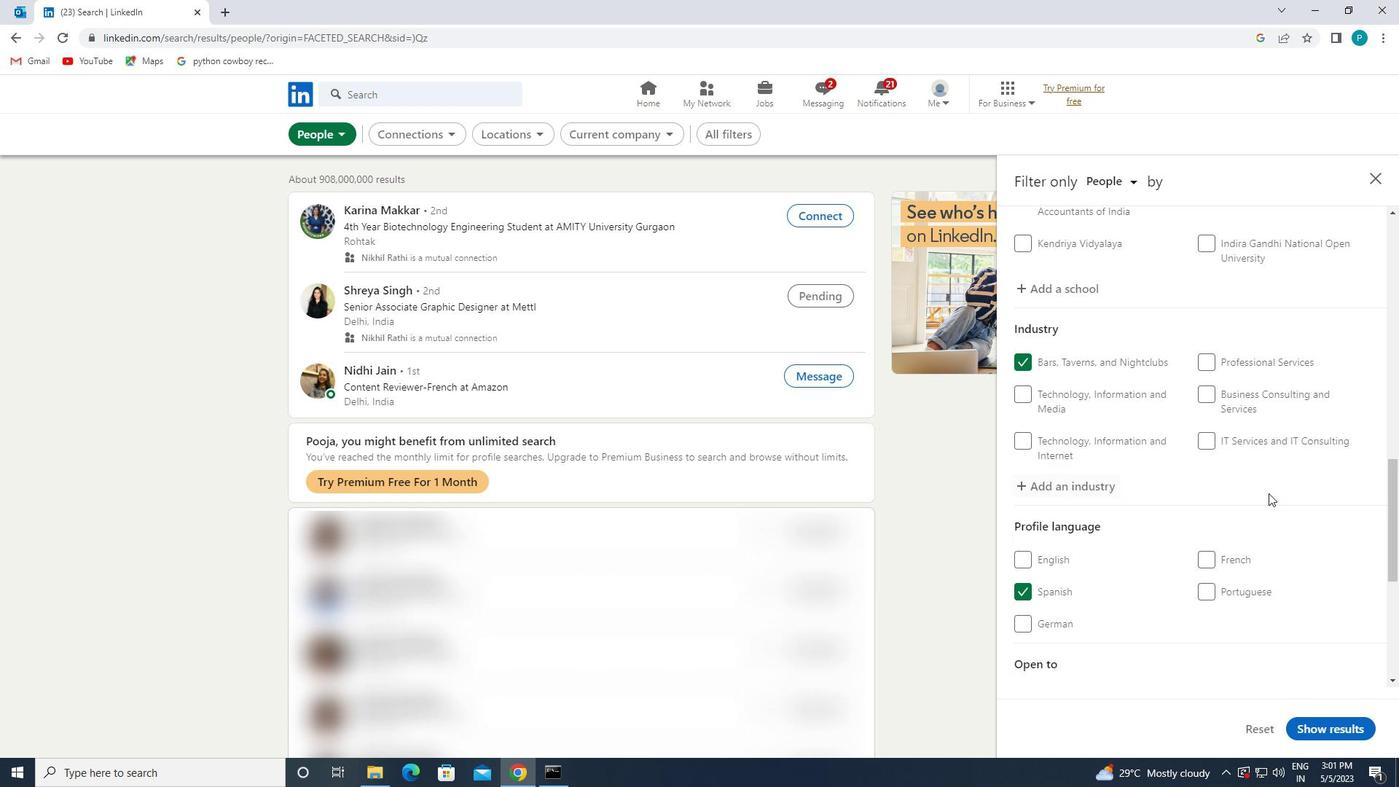 
Action: Mouse scrolled (1363, 497) with delta (0, 0)
Screenshot: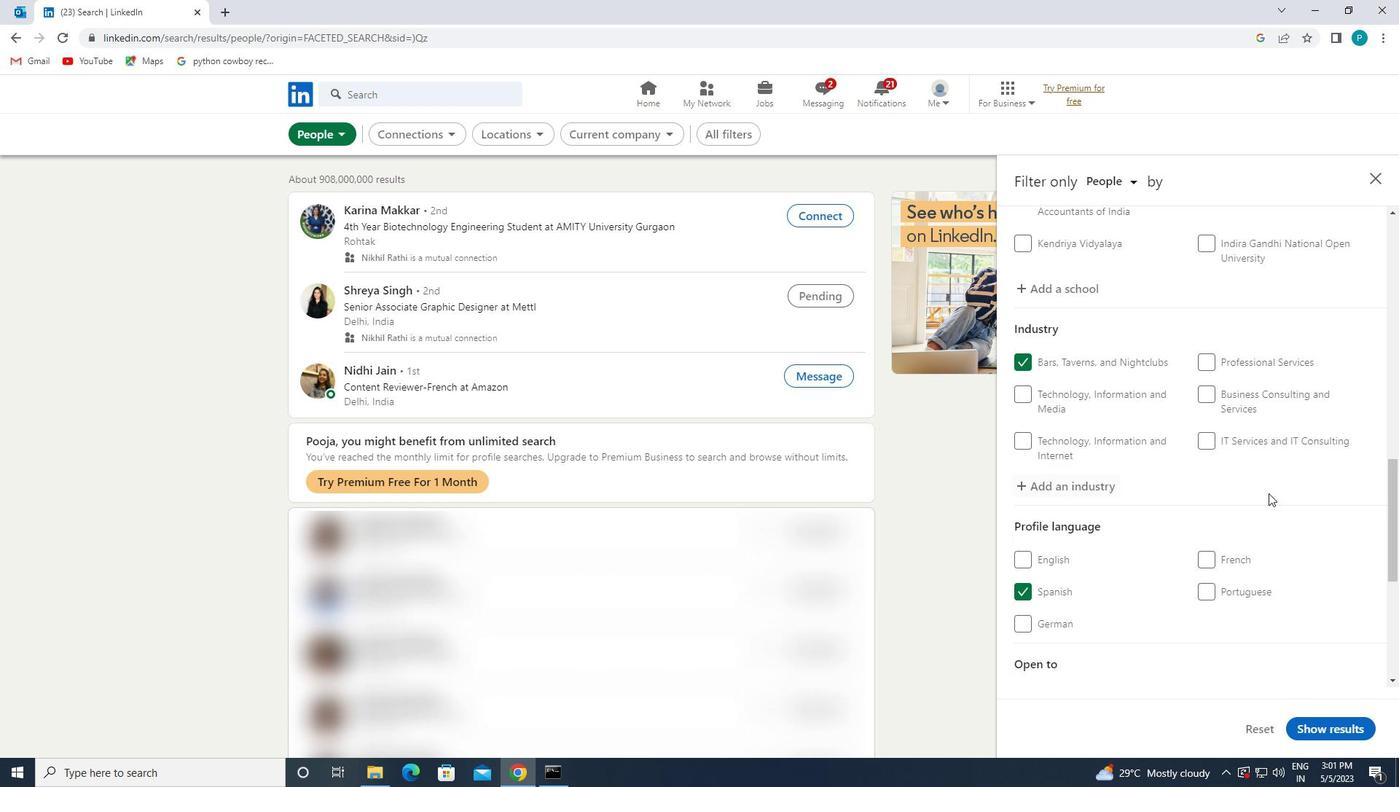 
Action: Mouse scrolled (1363, 497) with delta (0, 0)
Screenshot: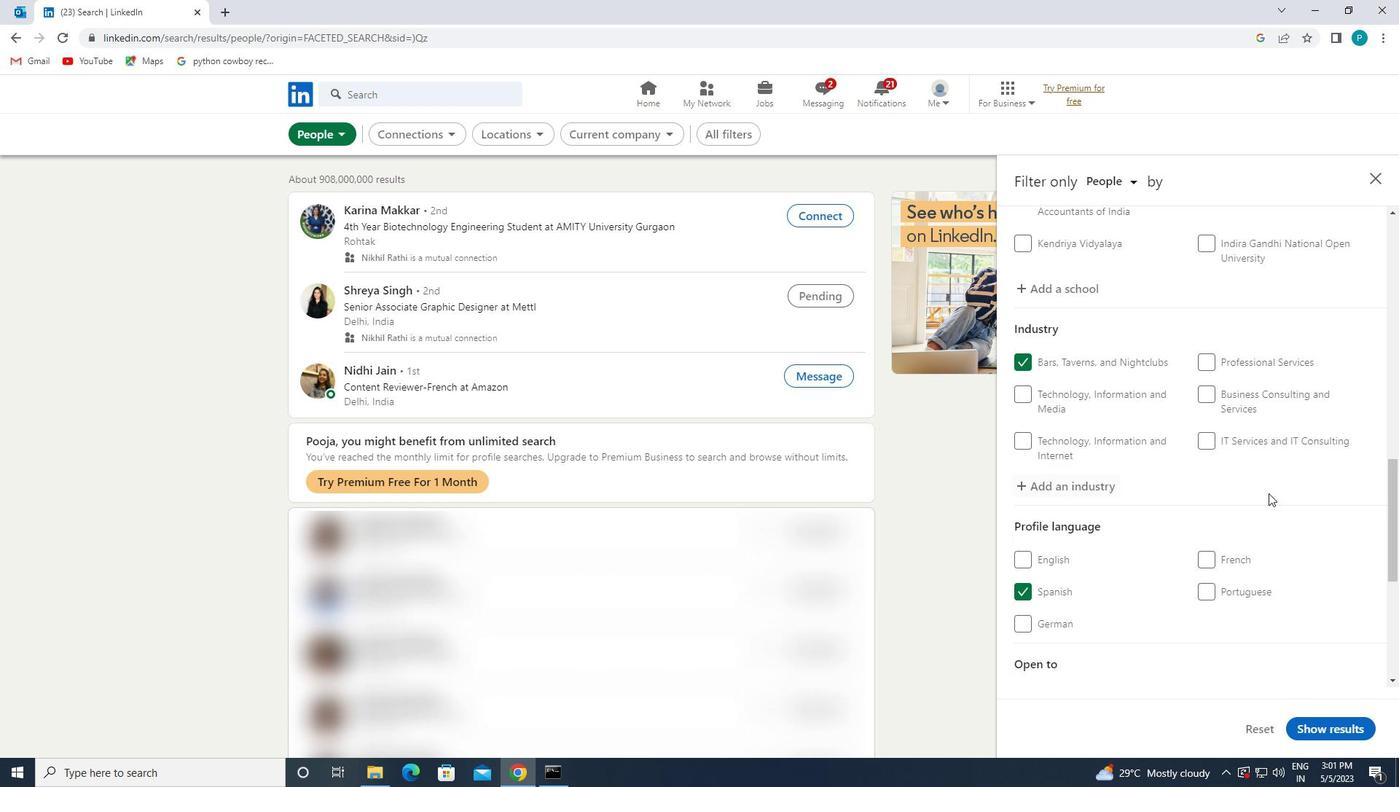 
Action: Mouse scrolled (1363, 497) with delta (0, 0)
Screenshot: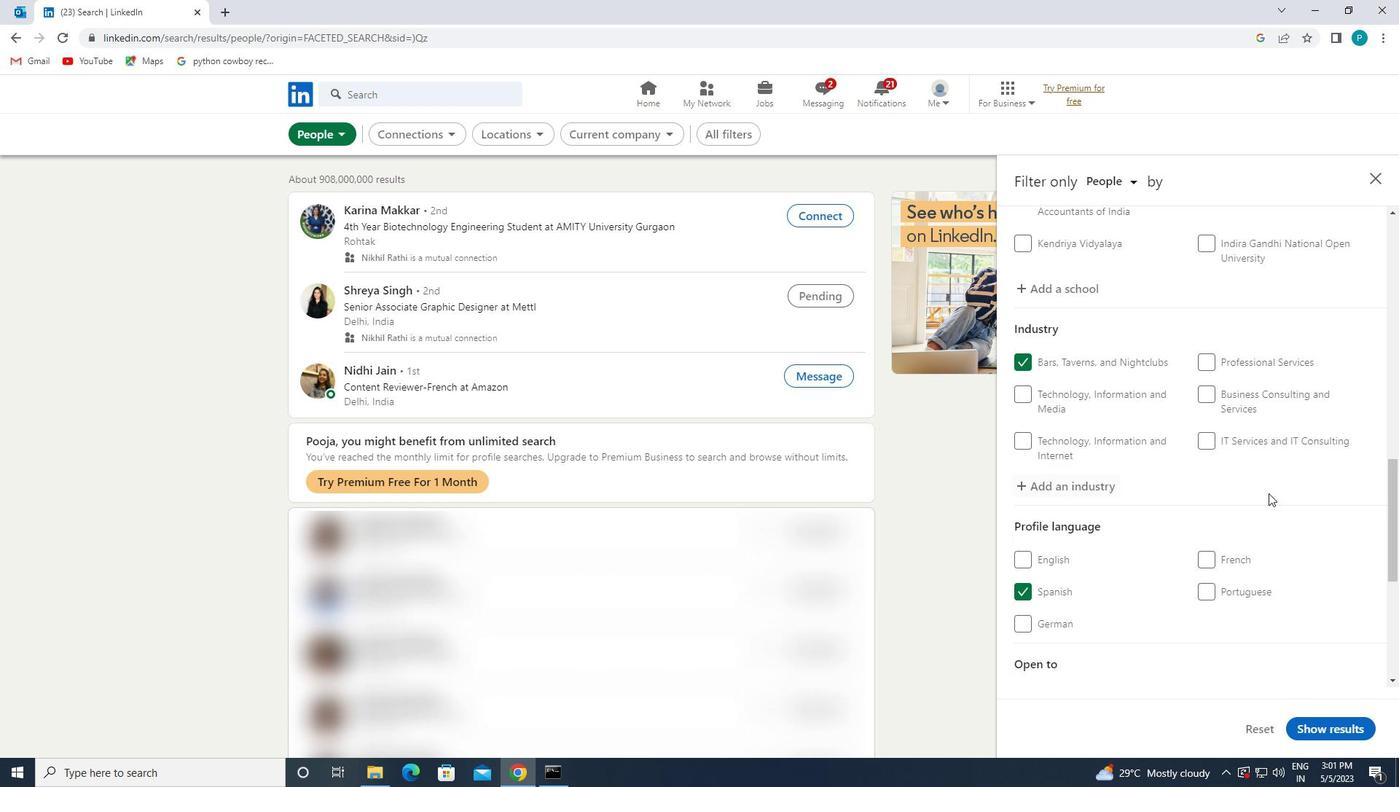 
Action: Mouse moved to (1258, 549)
Screenshot: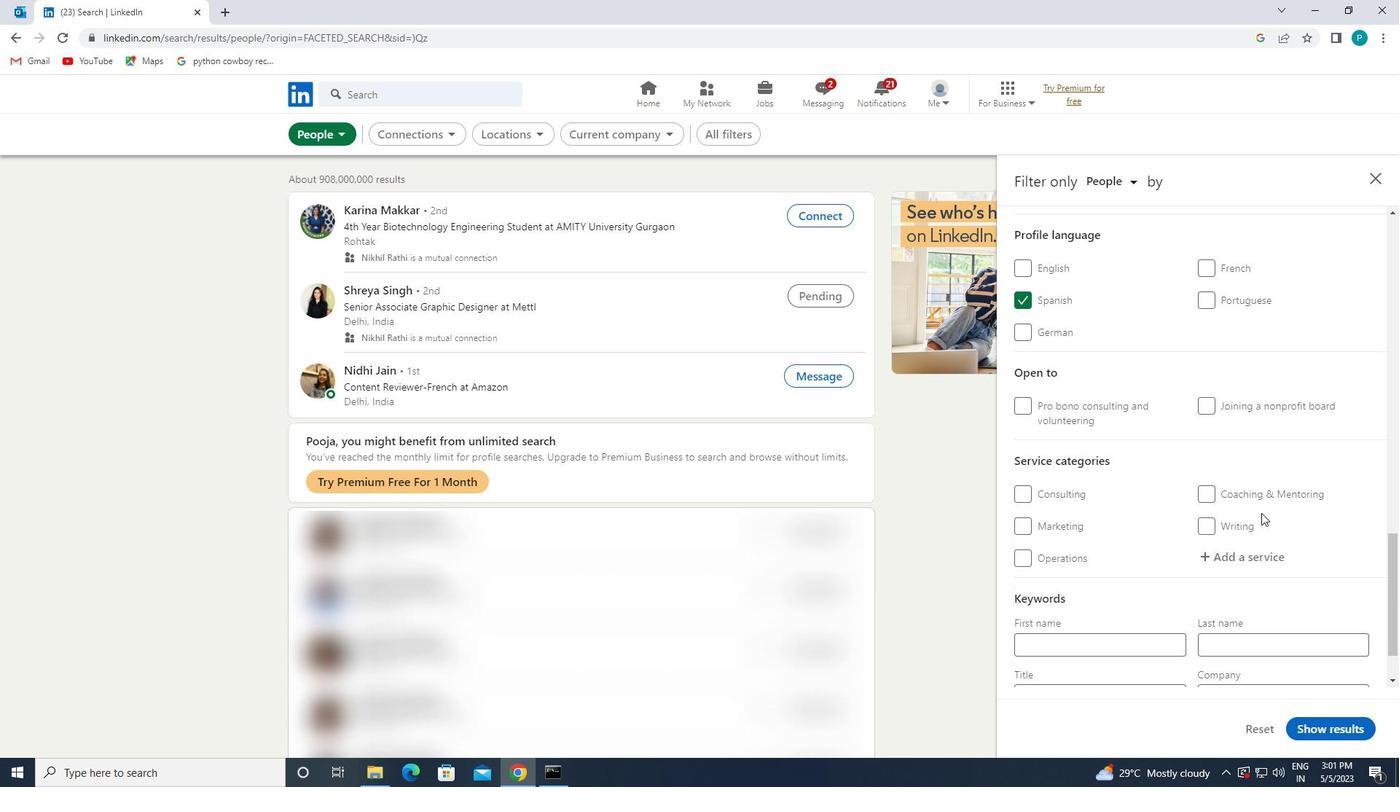 
Action: Mouse pressed left at (1258, 549)
Screenshot: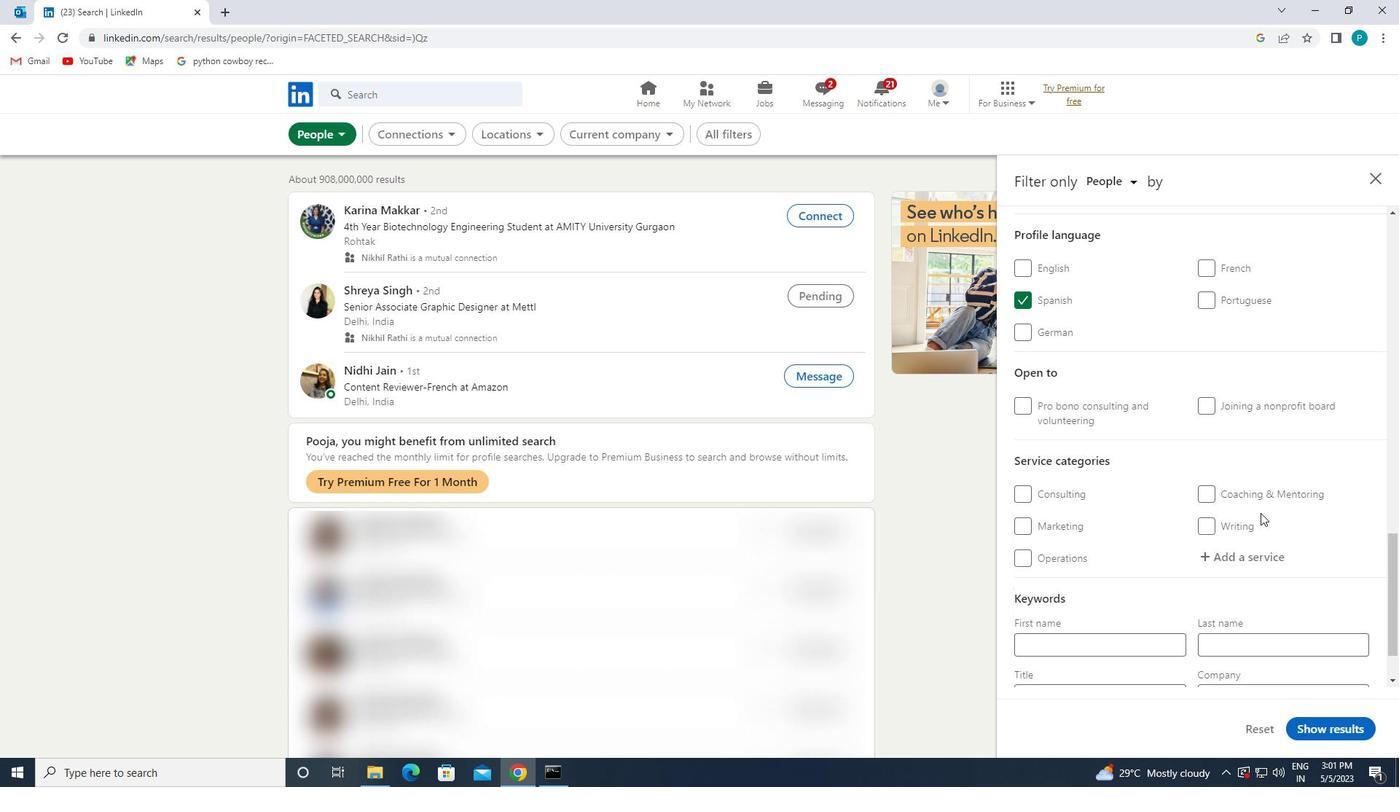 
Action: Mouse moved to (1256, 551)
Screenshot: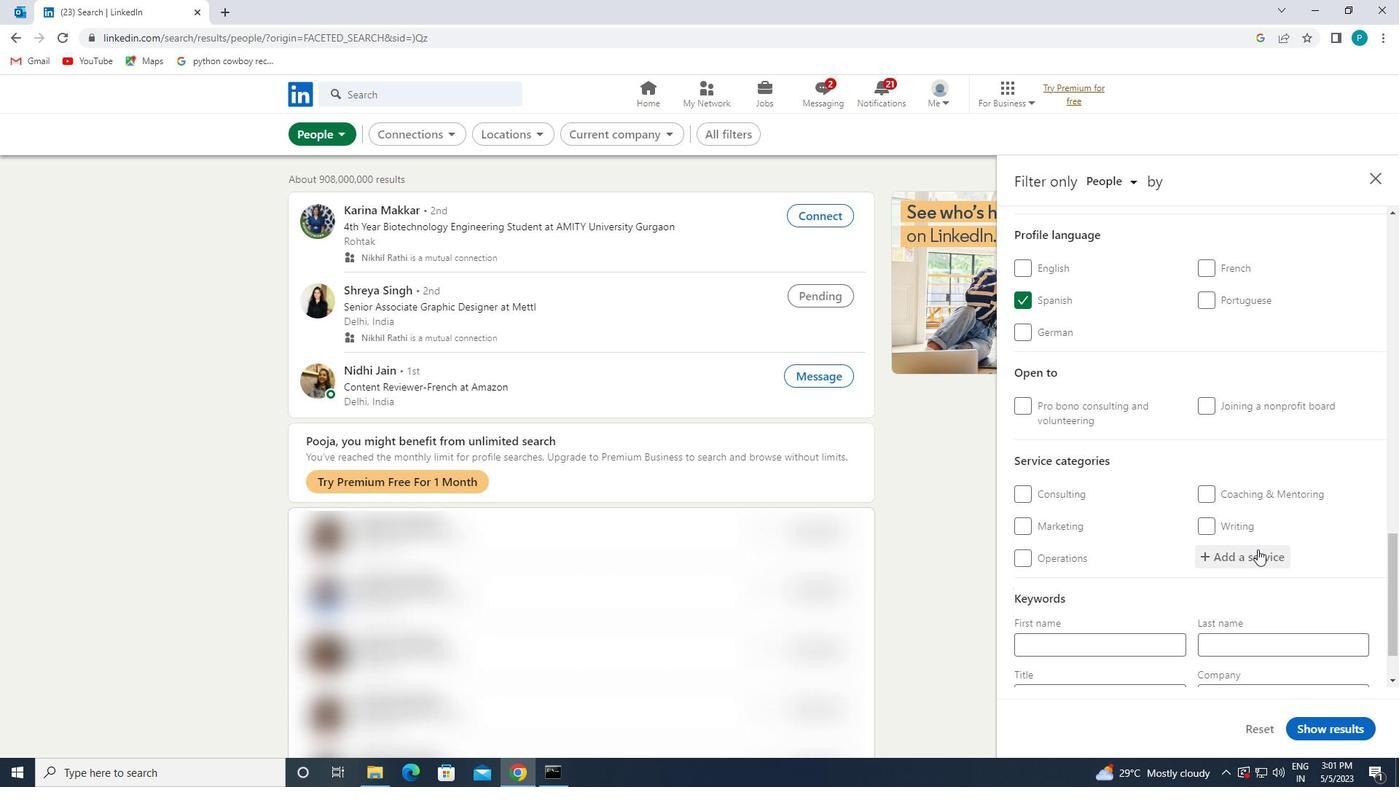 
Action: Key pressed <Key.caps_lock>I<Key.caps_lock>MMIGRA
Screenshot: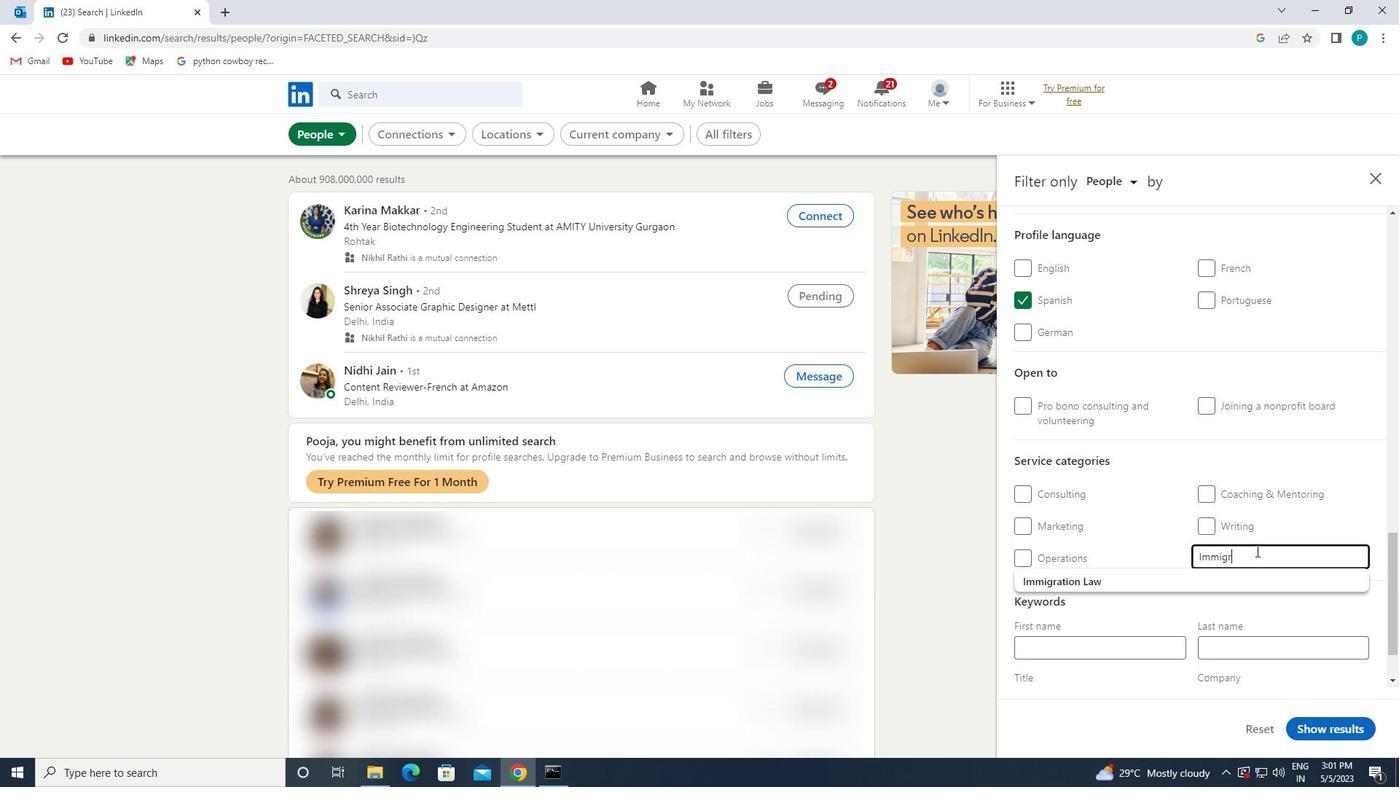 
Action: Mouse moved to (1186, 574)
Screenshot: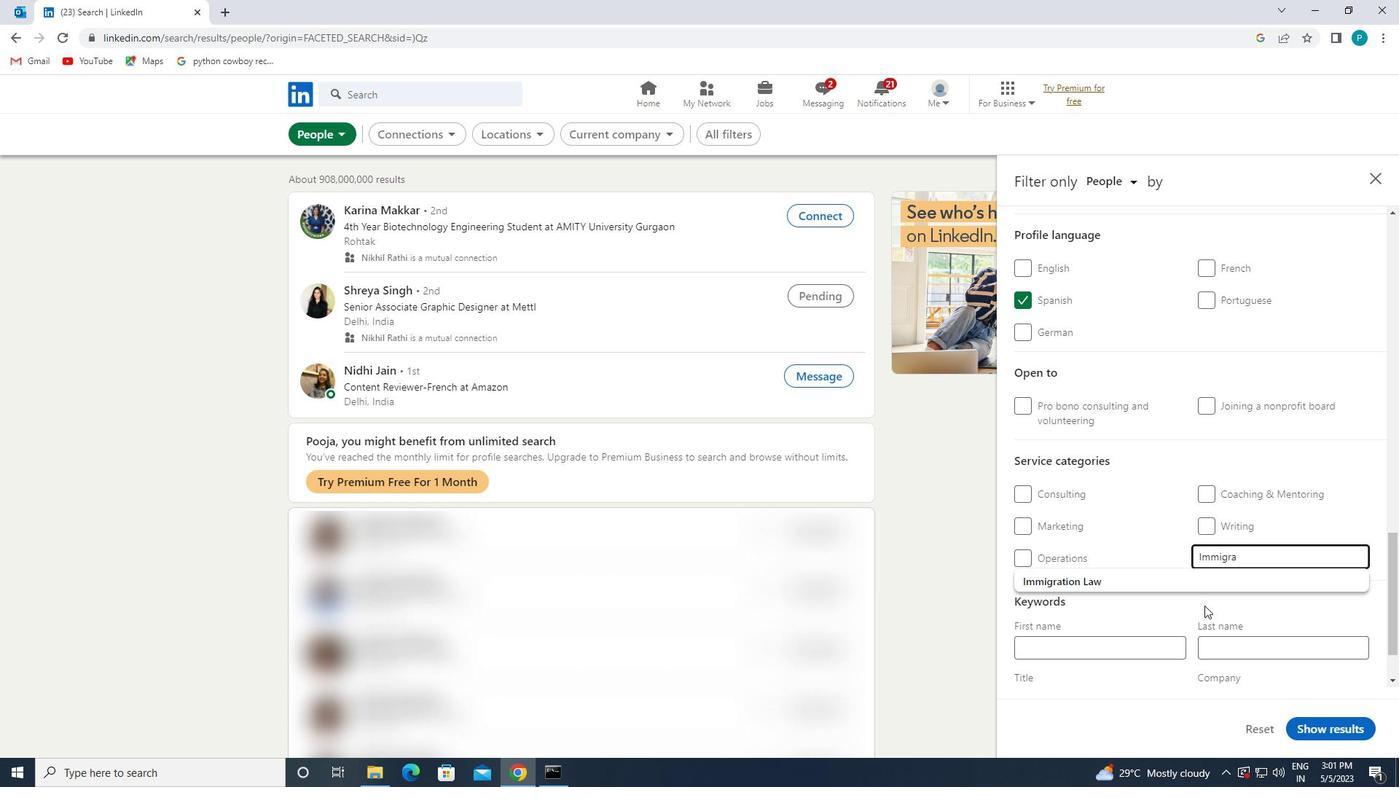 
Action: Mouse pressed left at (1186, 574)
Screenshot: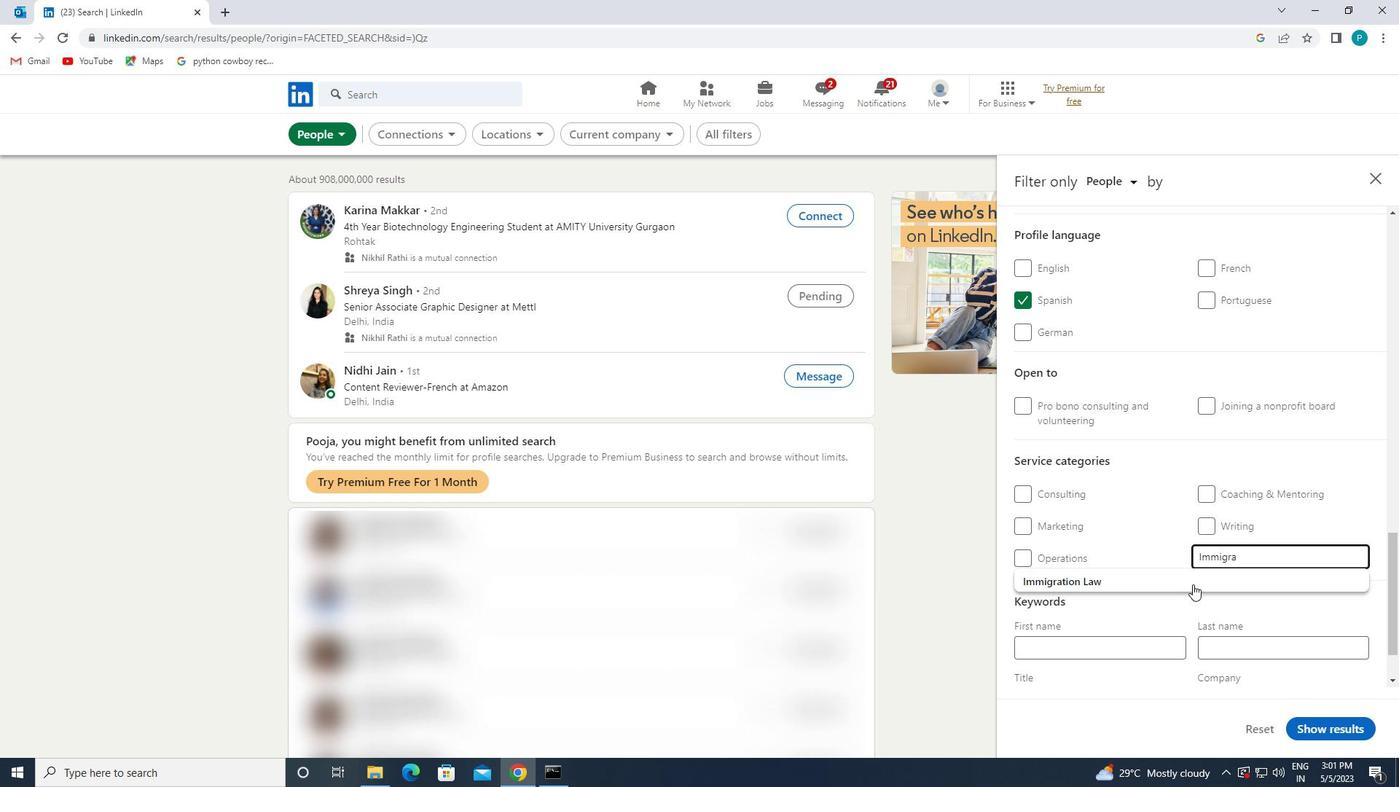
Action: Mouse scrolled (1186, 573) with delta (0, 0)
Screenshot: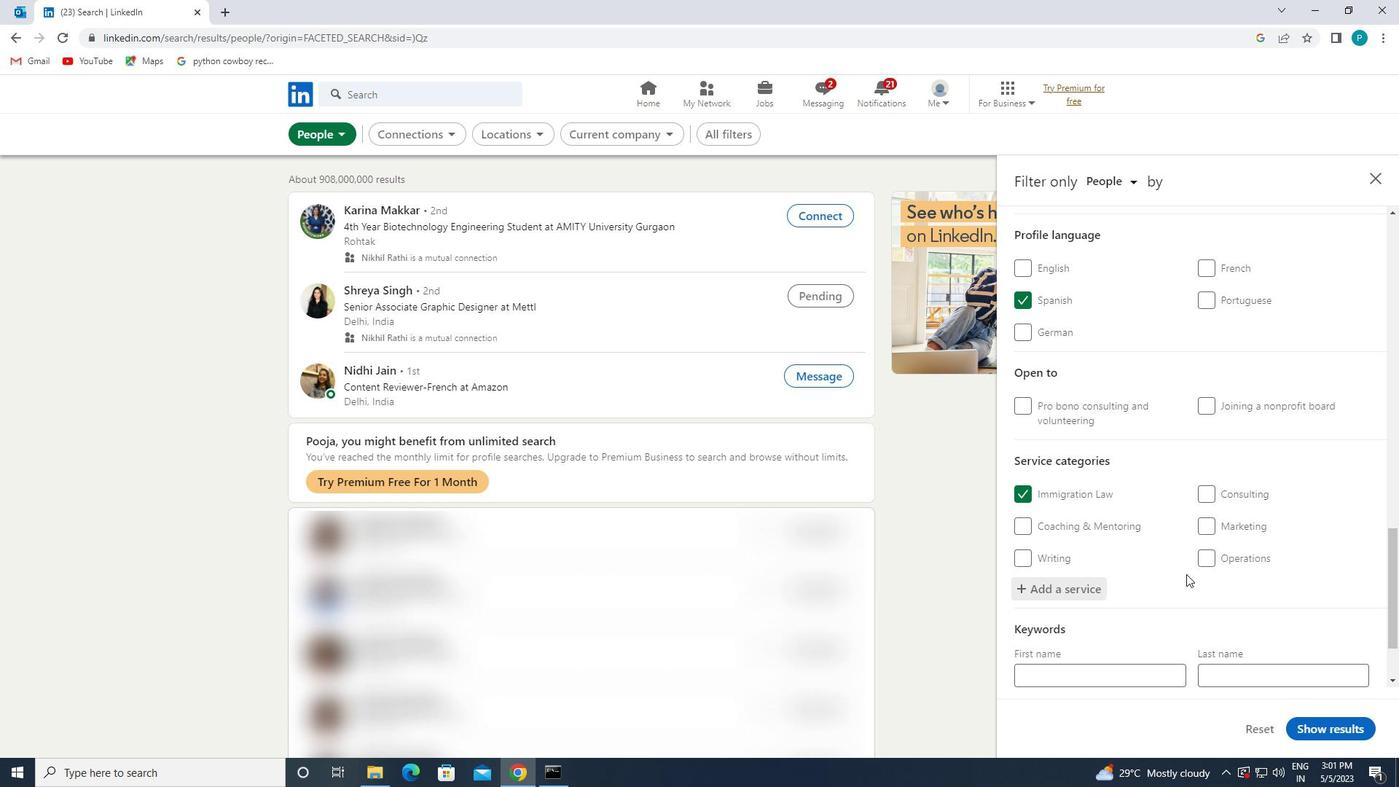 
Action: Mouse scrolled (1186, 573) with delta (0, 0)
Screenshot: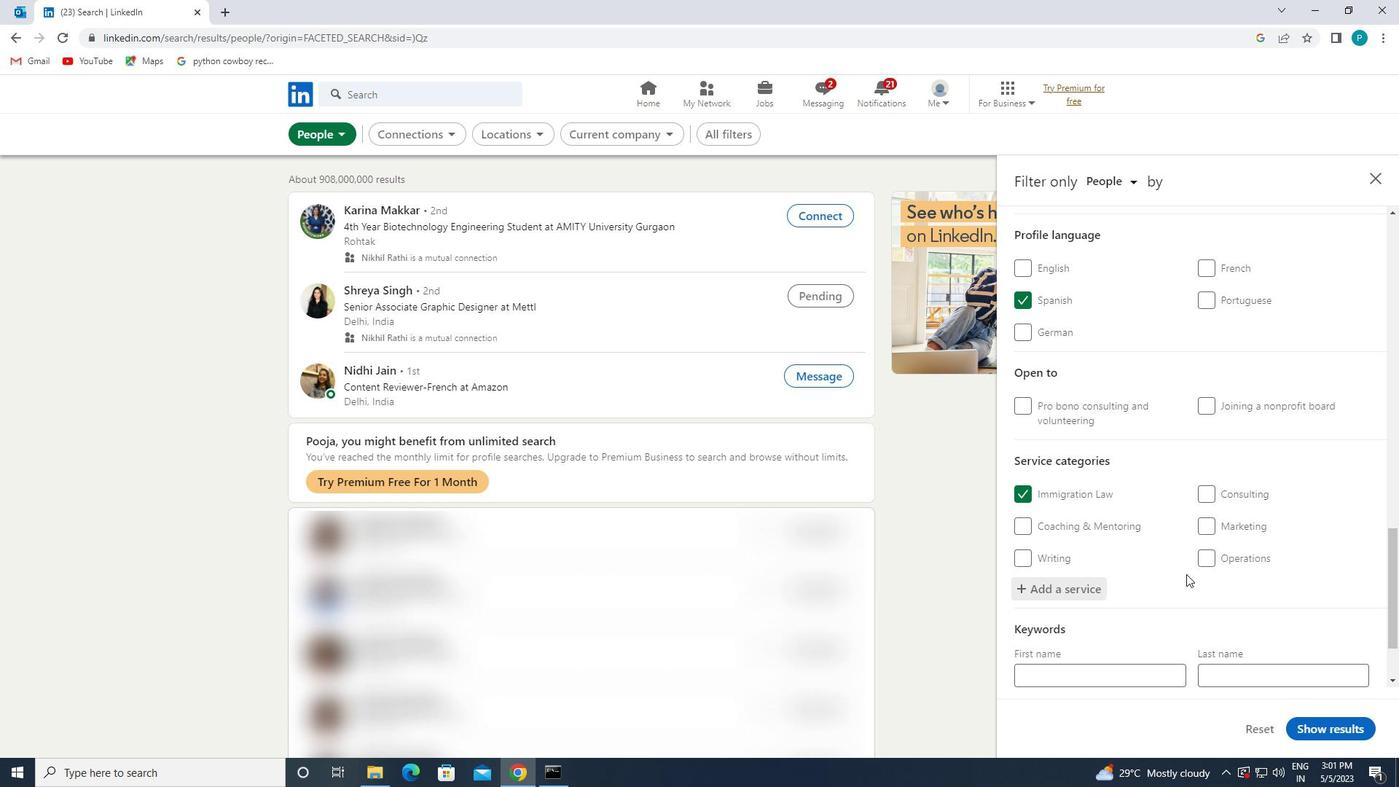 
Action: Mouse scrolled (1186, 573) with delta (0, 0)
Screenshot: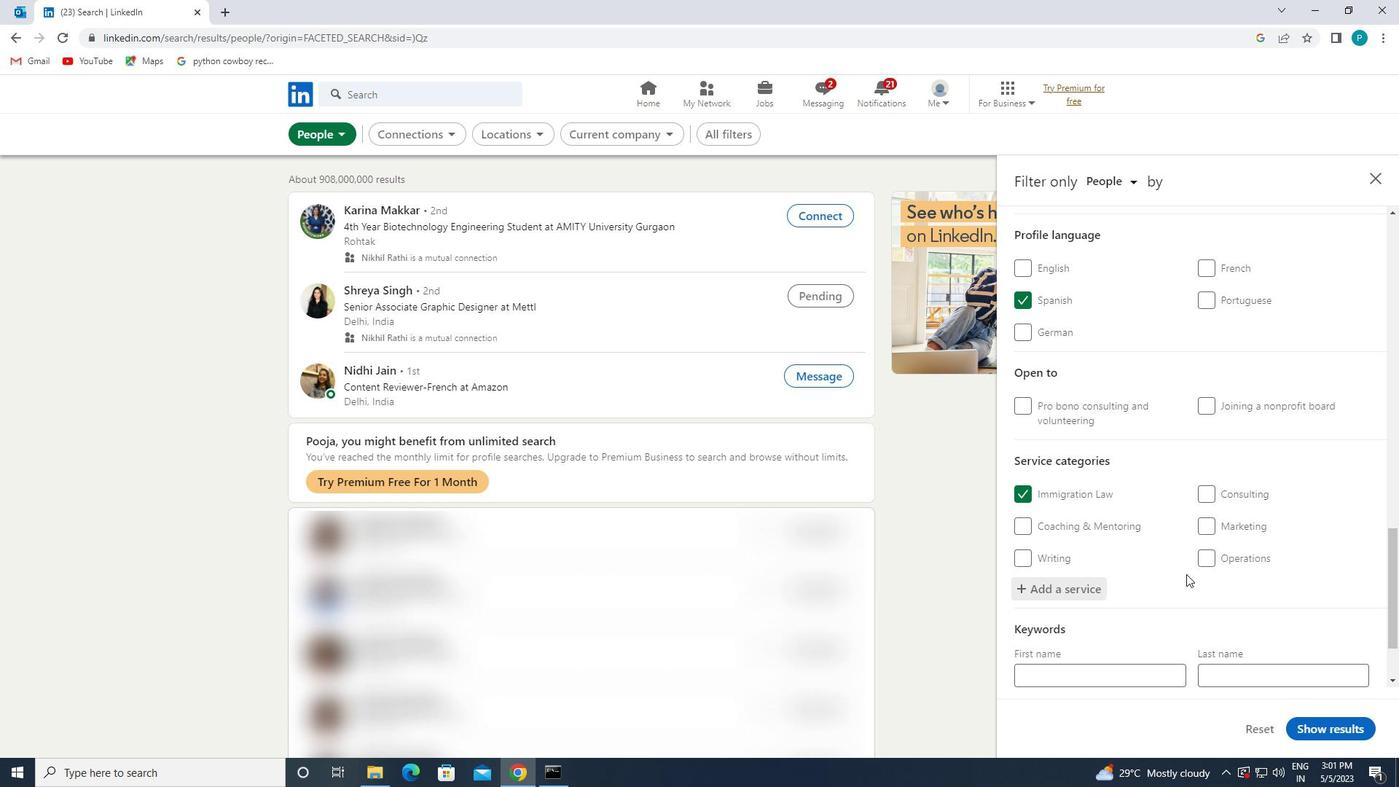 
Action: Mouse moved to (1140, 627)
Screenshot: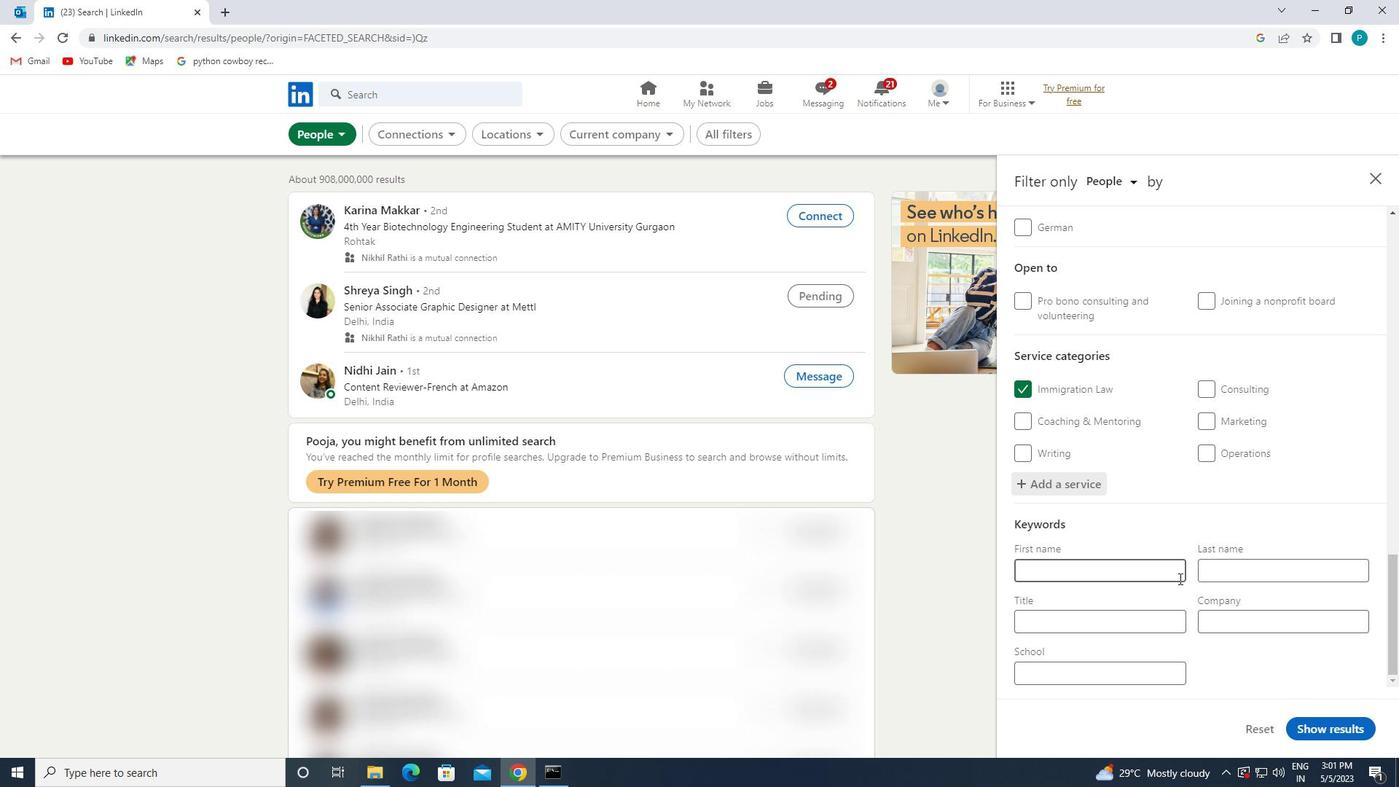 
Action: Mouse pressed left at (1140, 627)
Screenshot: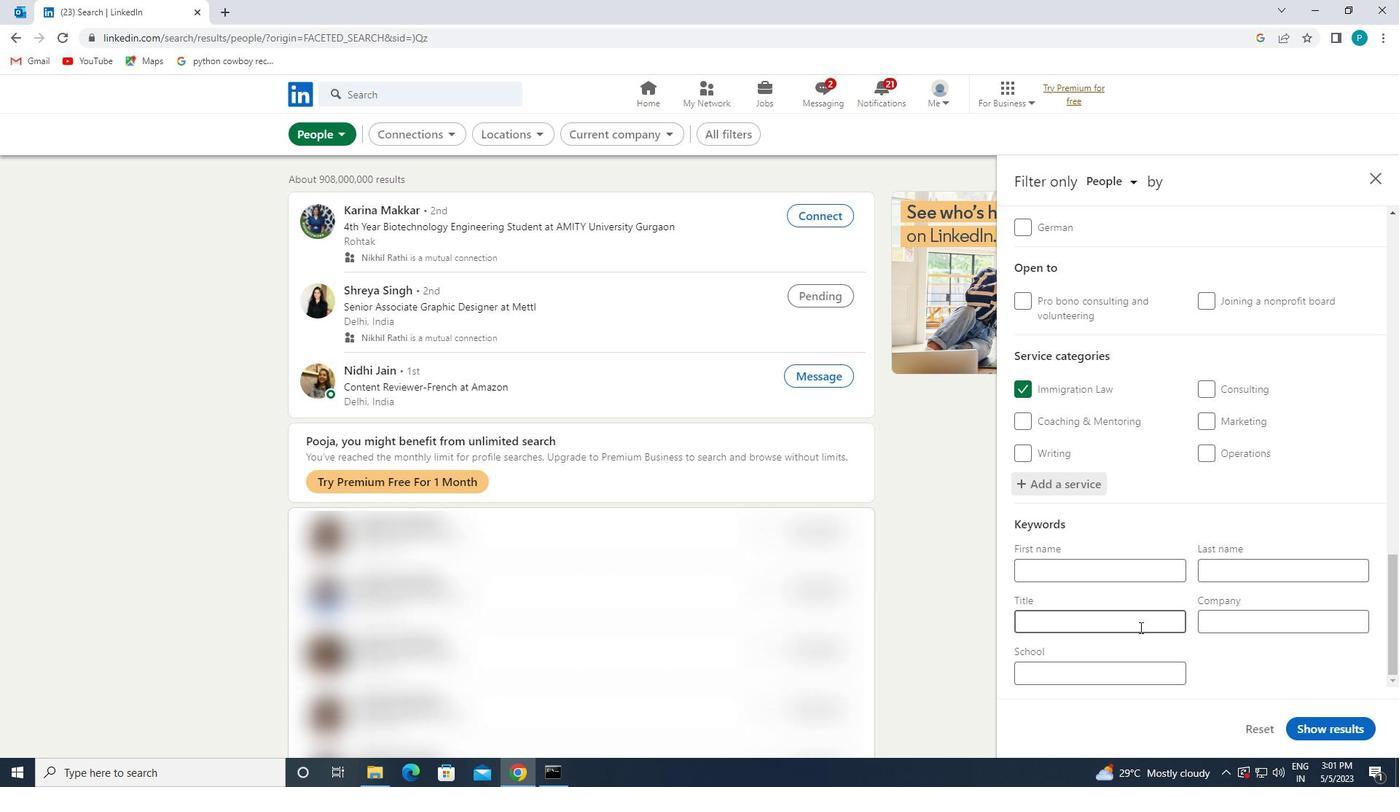
Action: Key pressed <Key.caps_lock>O<Key.caps_lock>RGANIZER
Screenshot: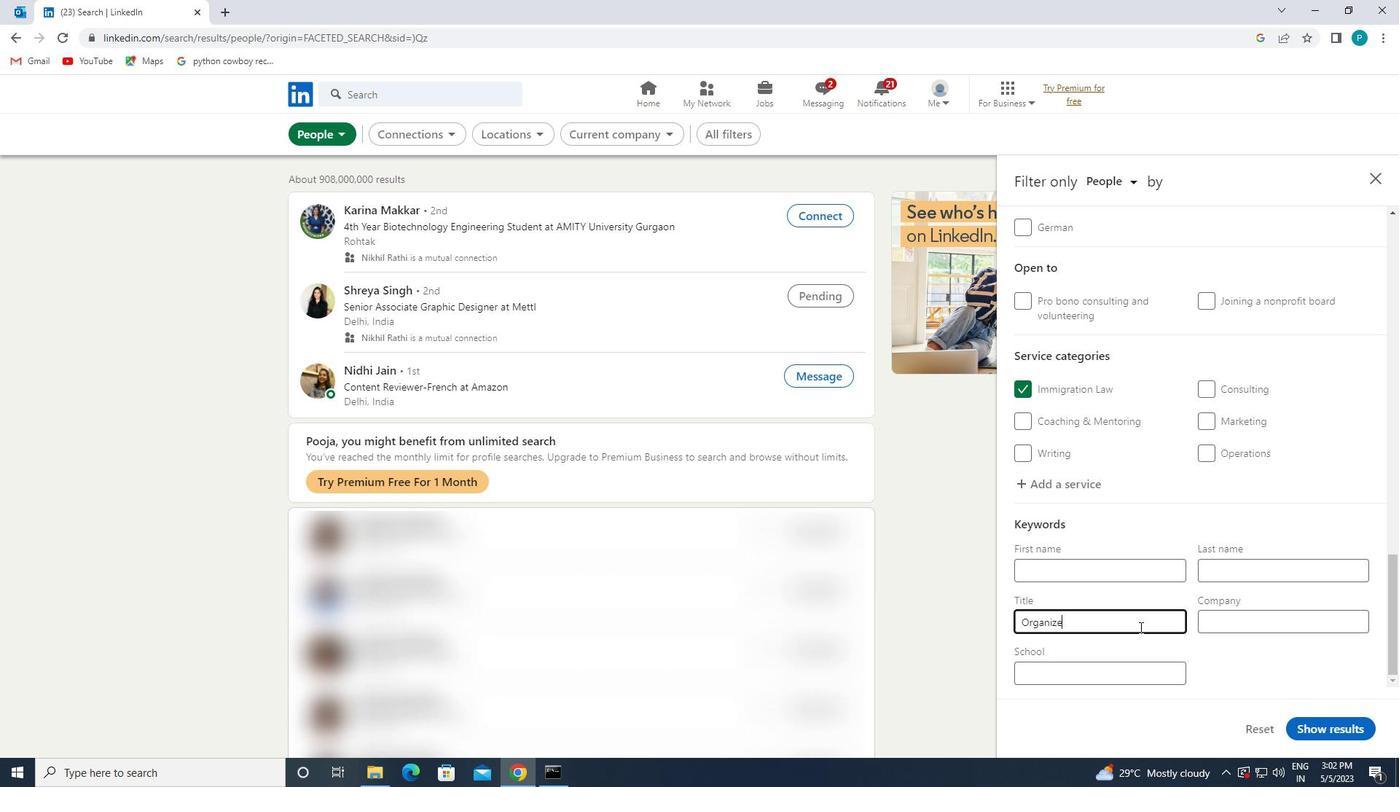 
Action: Mouse moved to (1338, 727)
Screenshot: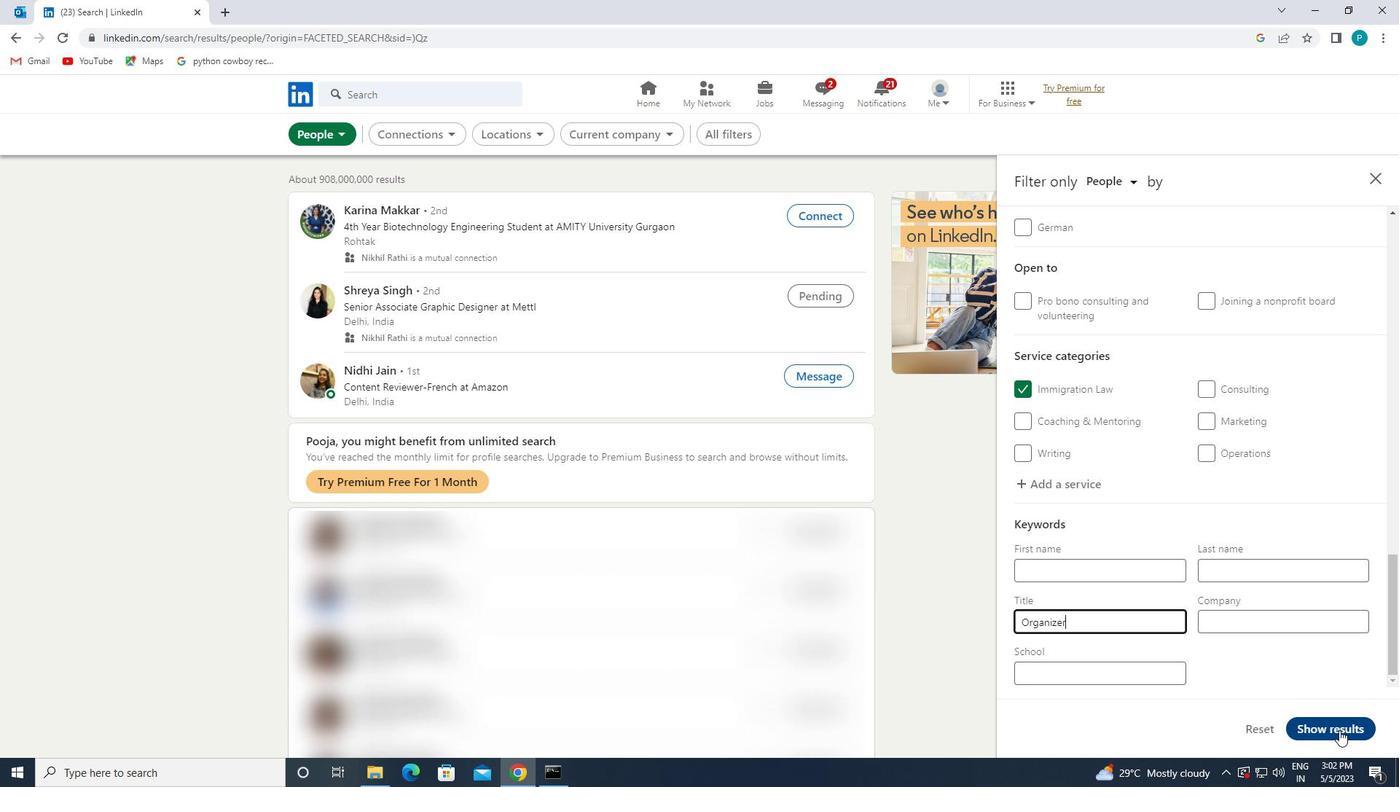 
Action: Mouse pressed left at (1338, 727)
Screenshot: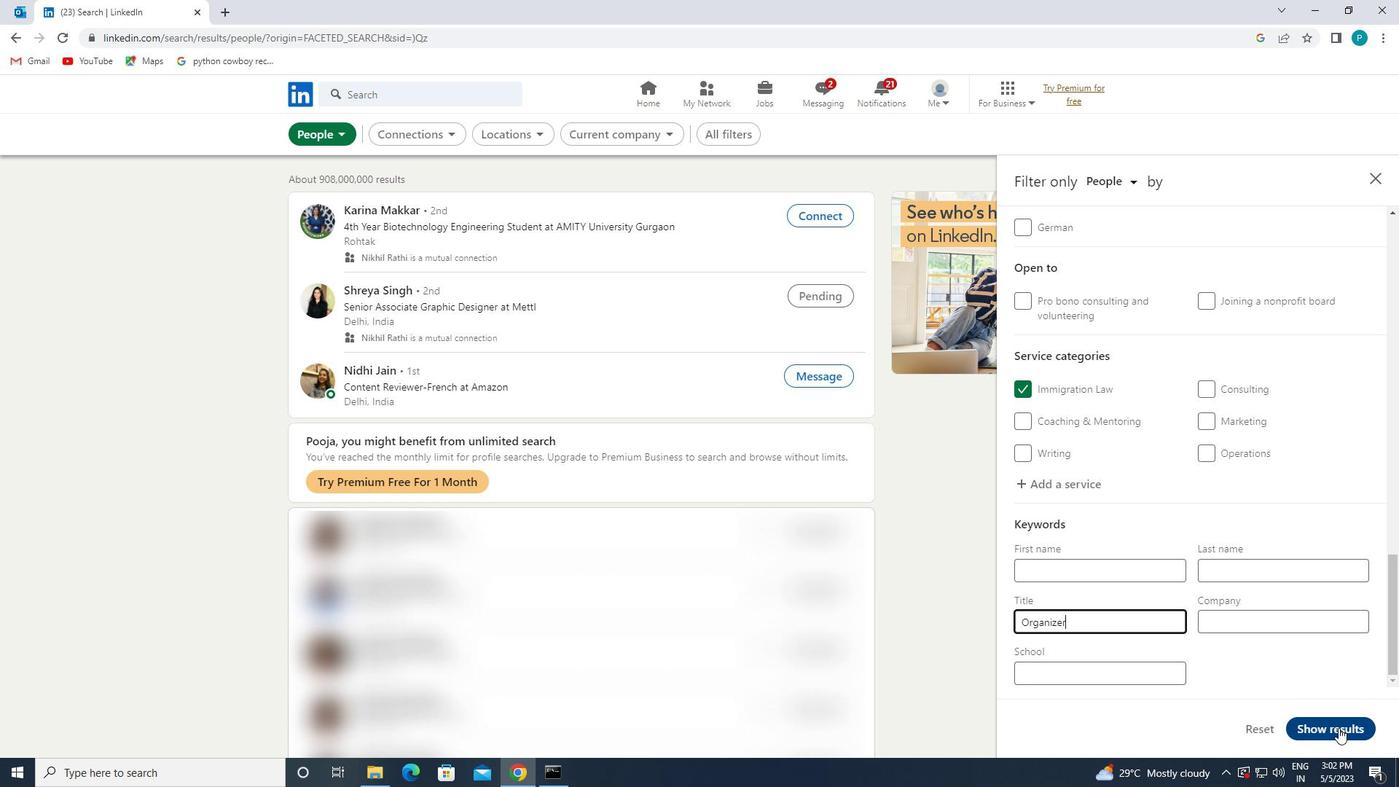 
